 Task: Look for space in Castro, Brazil from 1st July, 2023 to 3rd July, 2023 for 1 adult in price range Rs.5000 to Rs.15000. Place can be private room with 1  bedroom having 1 bed and 1 bathroom. Property type can be house, flat, guest house, hotel. Amenities needed are: wifi. Booking option can be shelf check-in. Required host language is Spanish.
Action: Mouse moved to (555, 113)
Screenshot: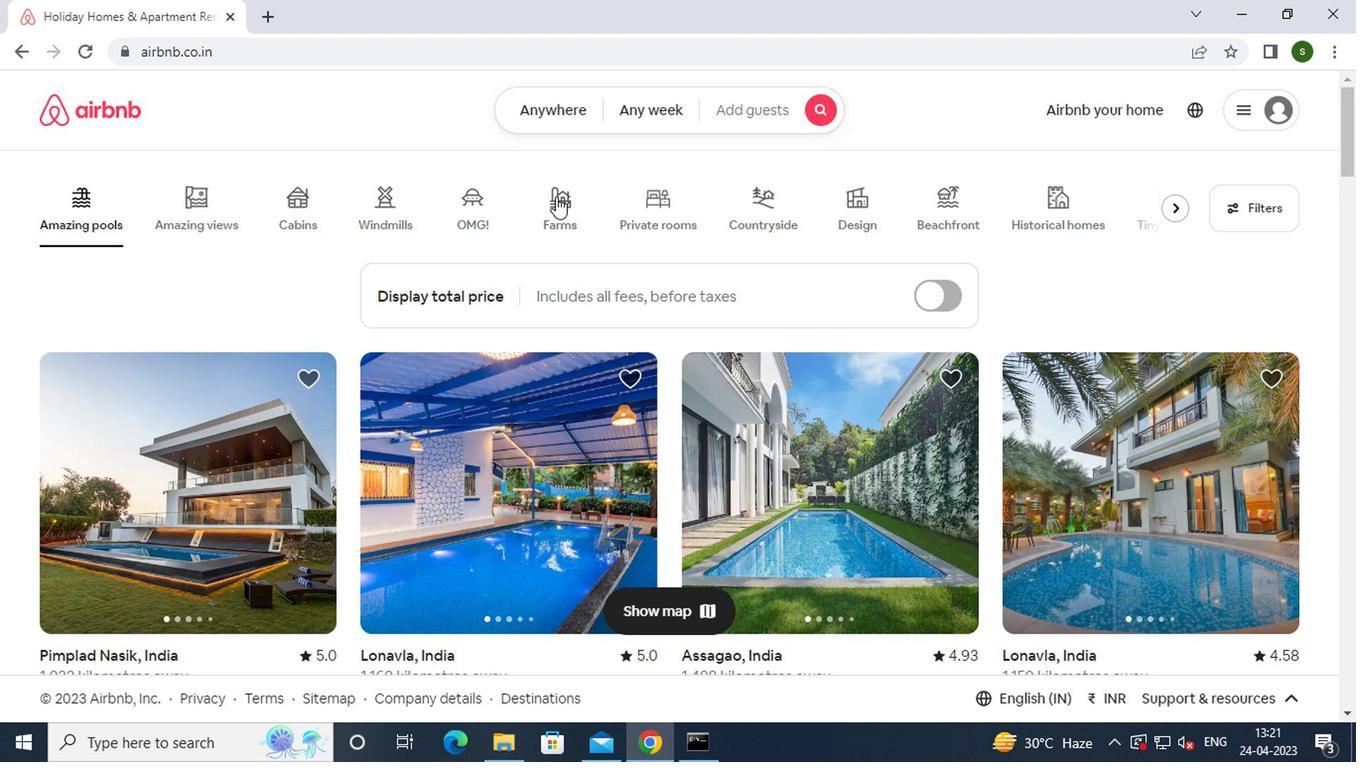 
Action: Mouse pressed left at (555, 113)
Screenshot: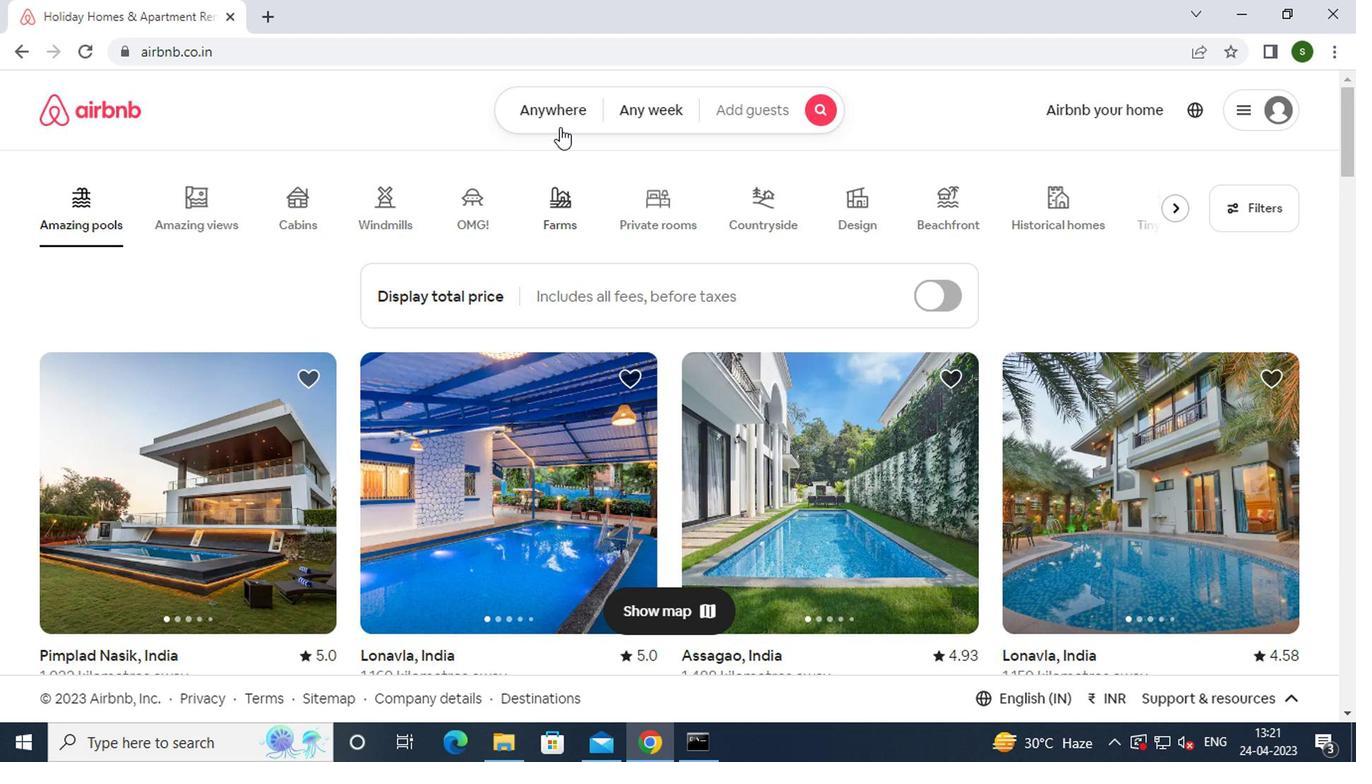 
Action: Mouse moved to (310, 190)
Screenshot: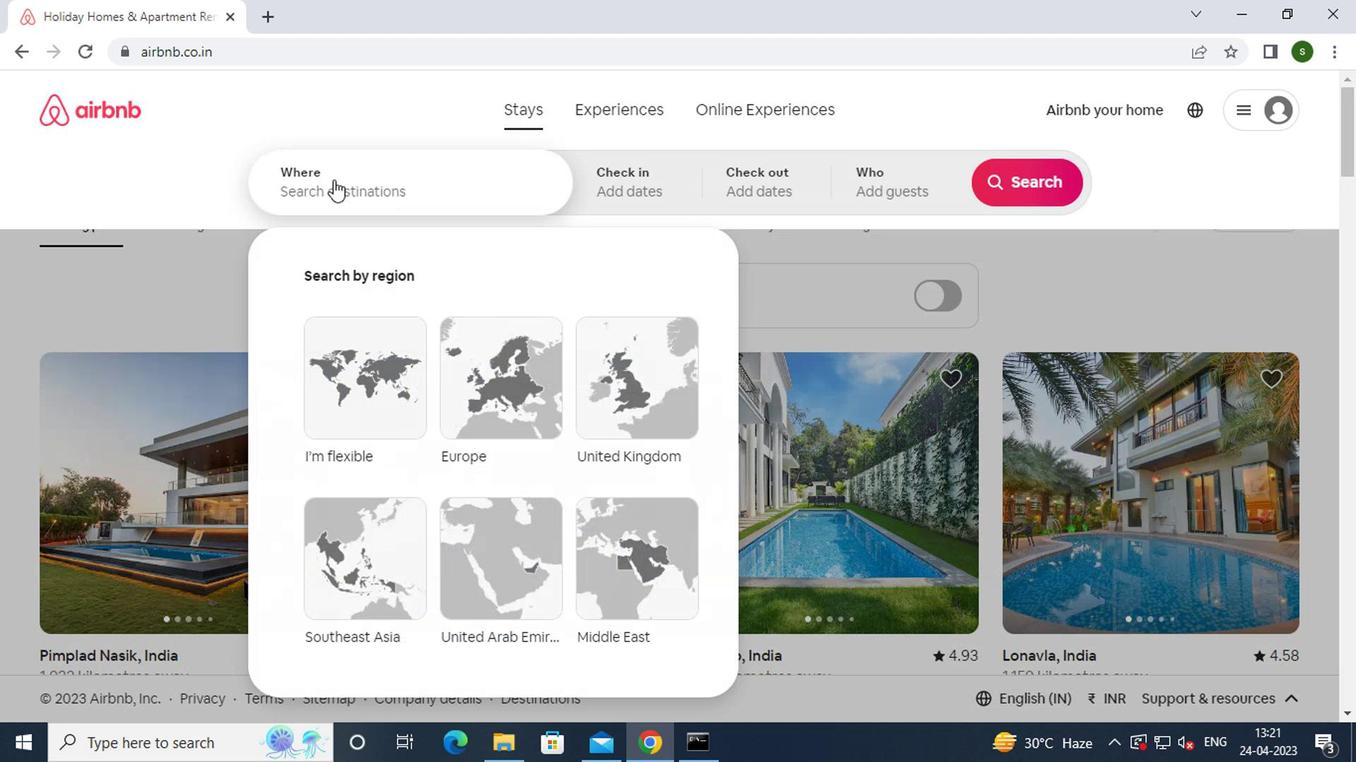 
Action: Mouse pressed left at (310, 190)
Screenshot: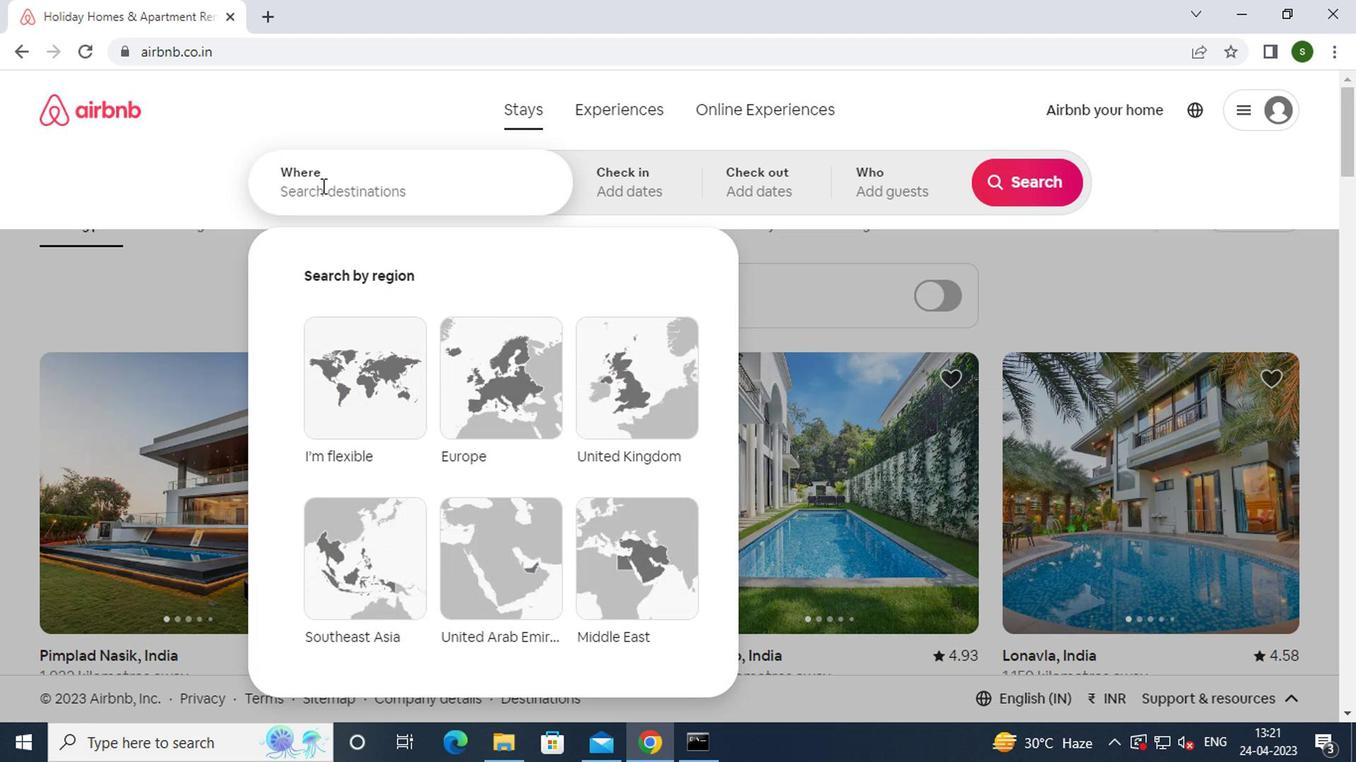 
Action: Key pressed c<Key.caps_lock>astro,<Key.space><Key.caps_lock>b<Key.caps_lock>razil<Key.enter>
Screenshot: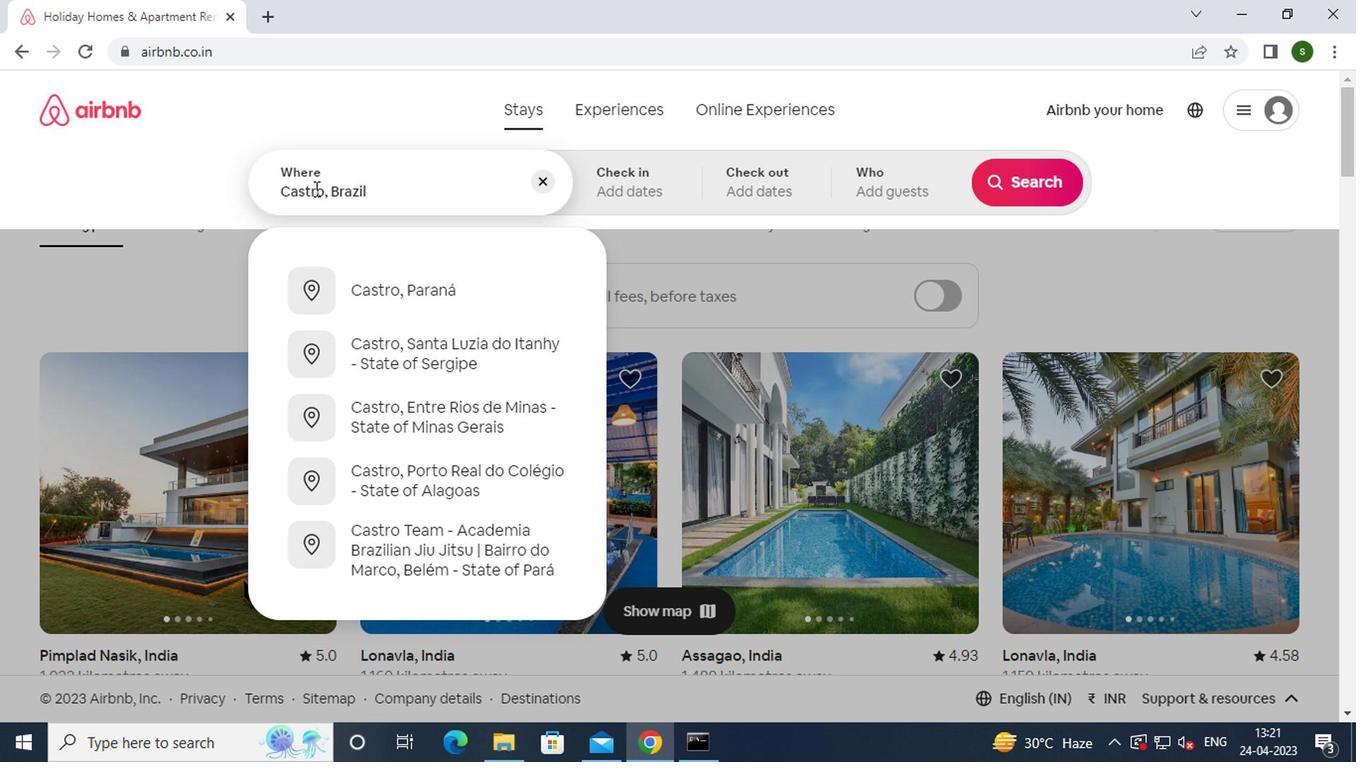 
Action: Mouse moved to (1008, 346)
Screenshot: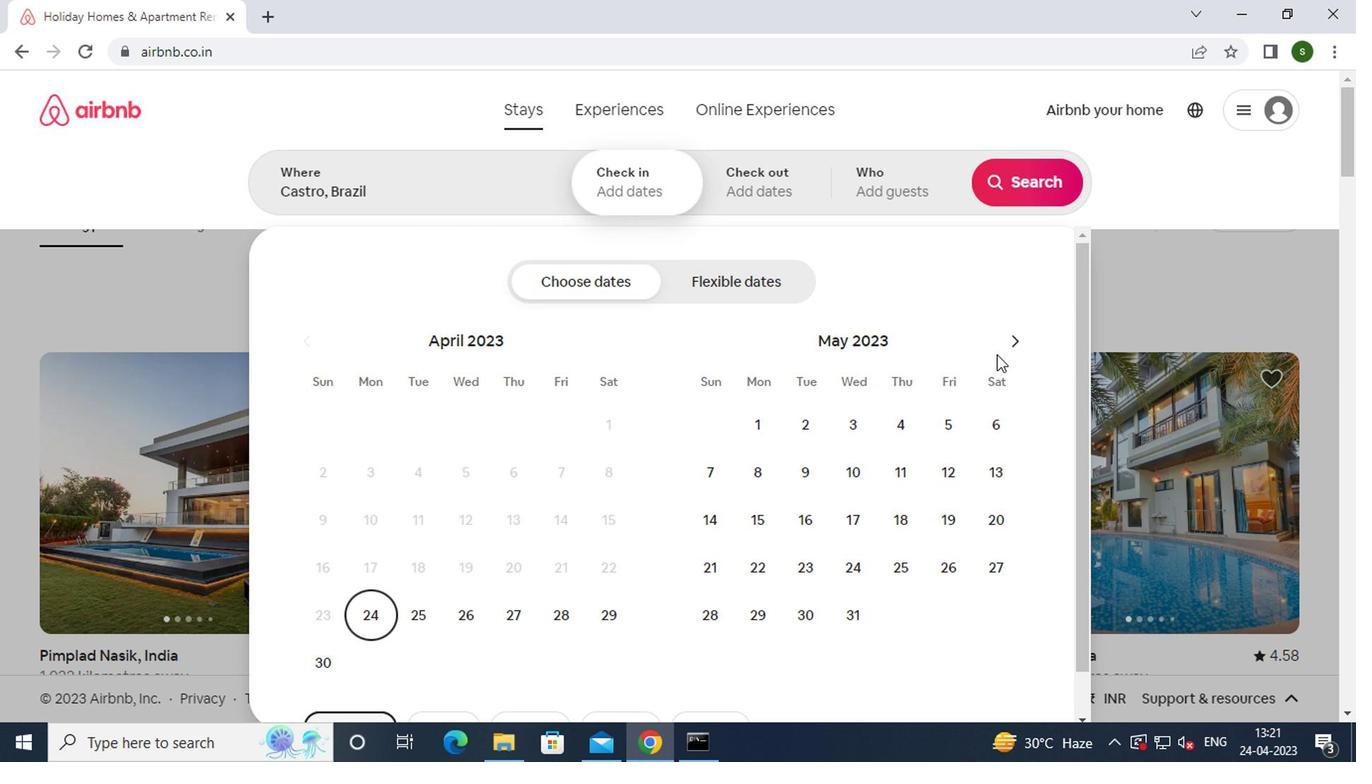 
Action: Mouse pressed left at (1008, 346)
Screenshot: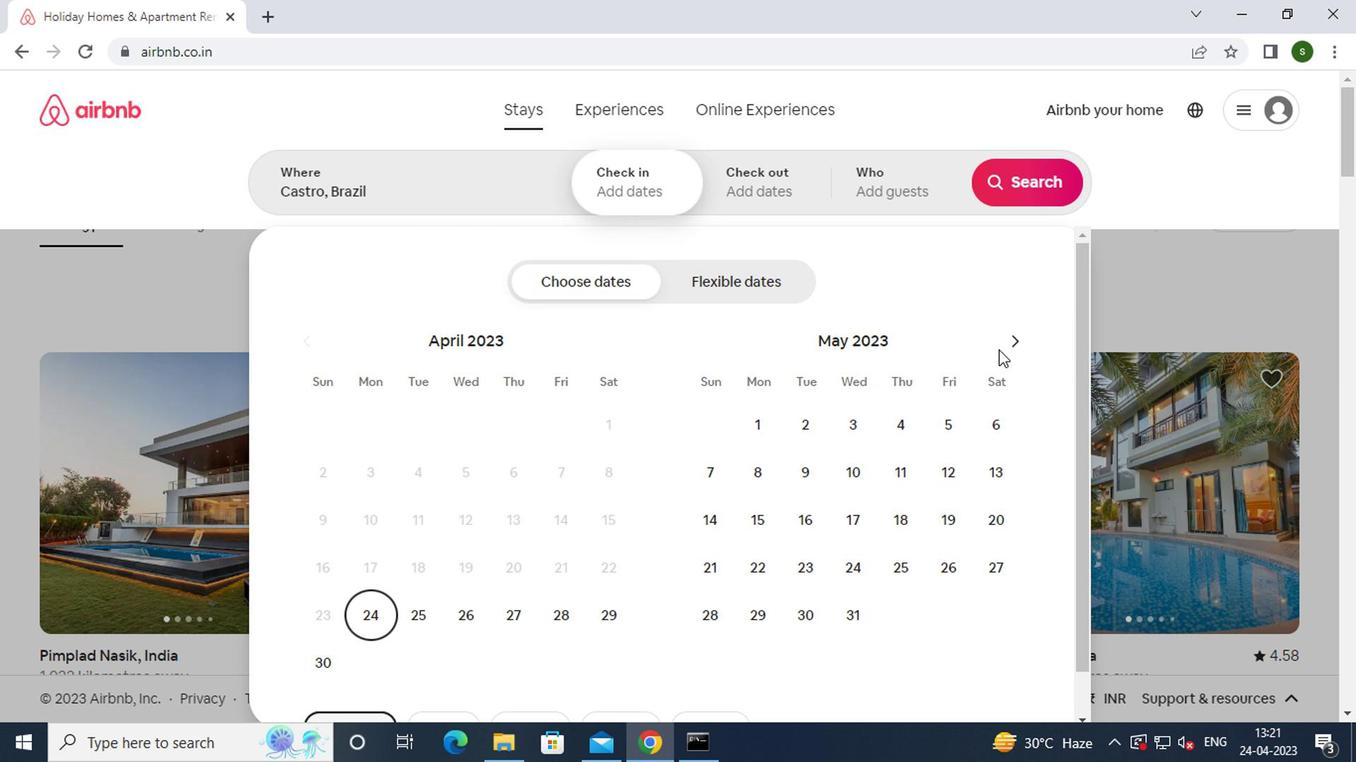 
Action: Mouse pressed left at (1008, 346)
Screenshot: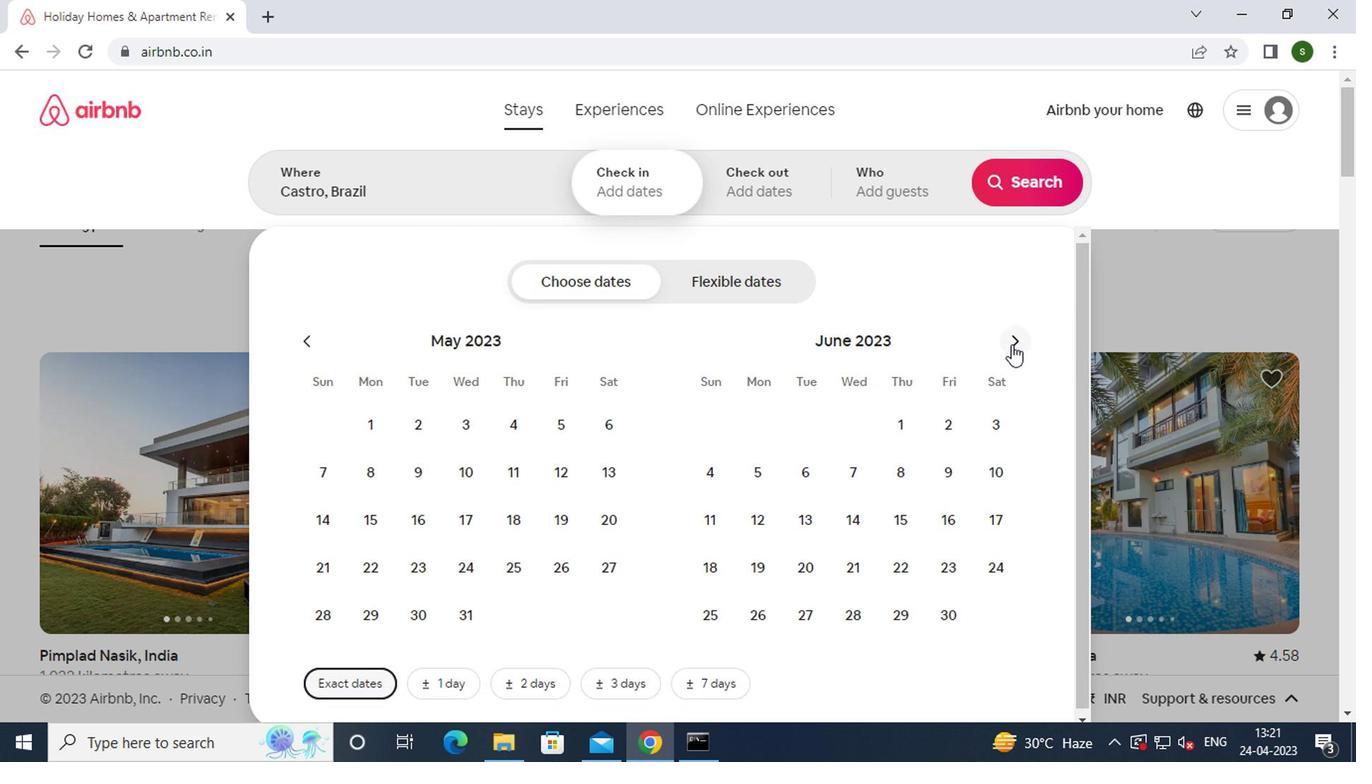 
Action: Mouse moved to (995, 419)
Screenshot: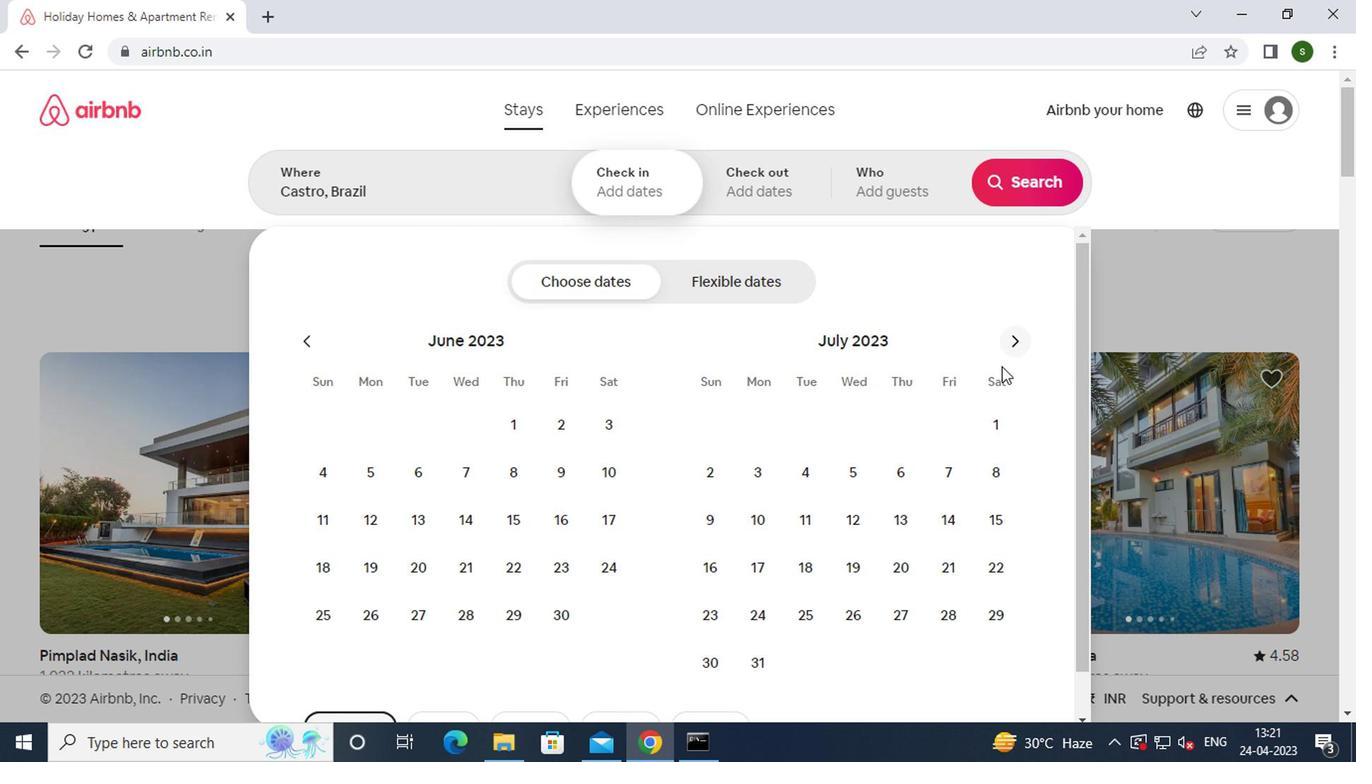 
Action: Mouse pressed left at (995, 419)
Screenshot: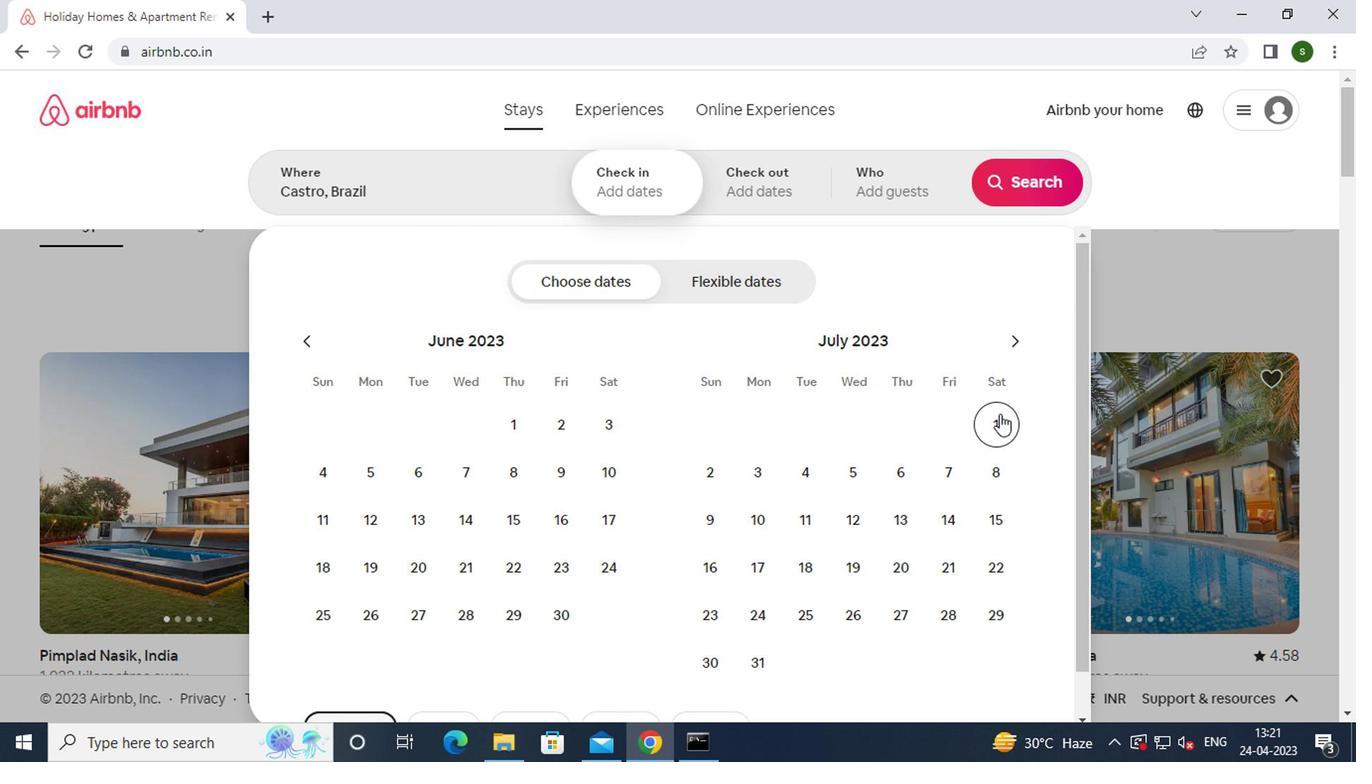 
Action: Mouse moved to (768, 480)
Screenshot: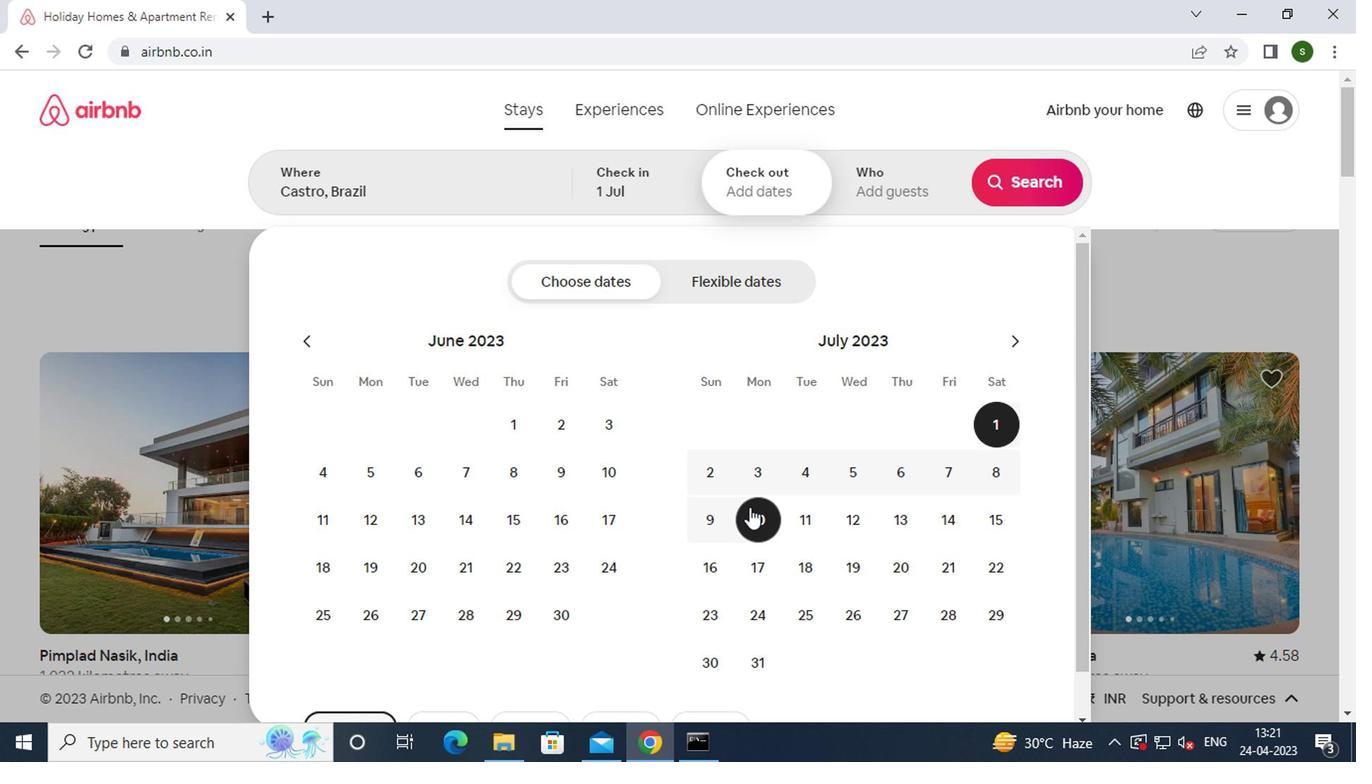 
Action: Mouse pressed left at (768, 480)
Screenshot: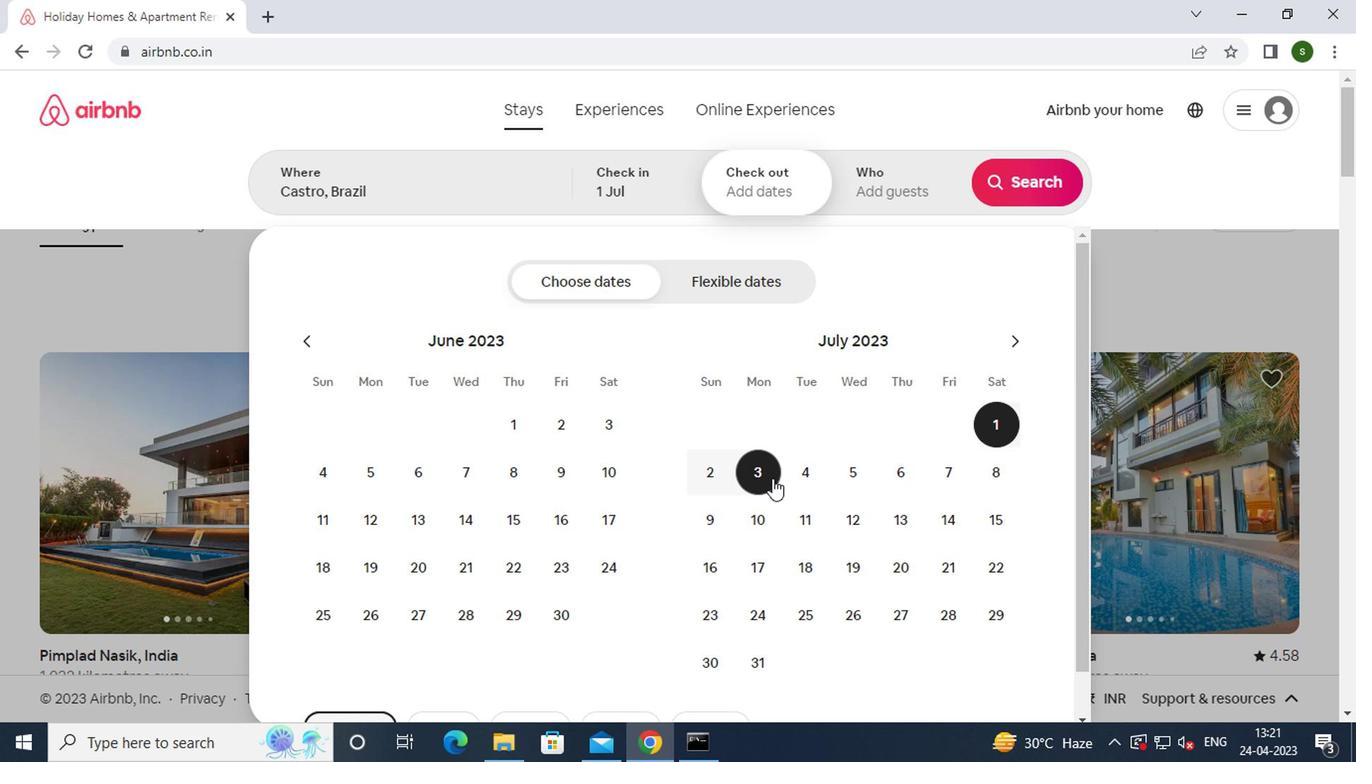 
Action: Mouse moved to (906, 187)
Screenshot: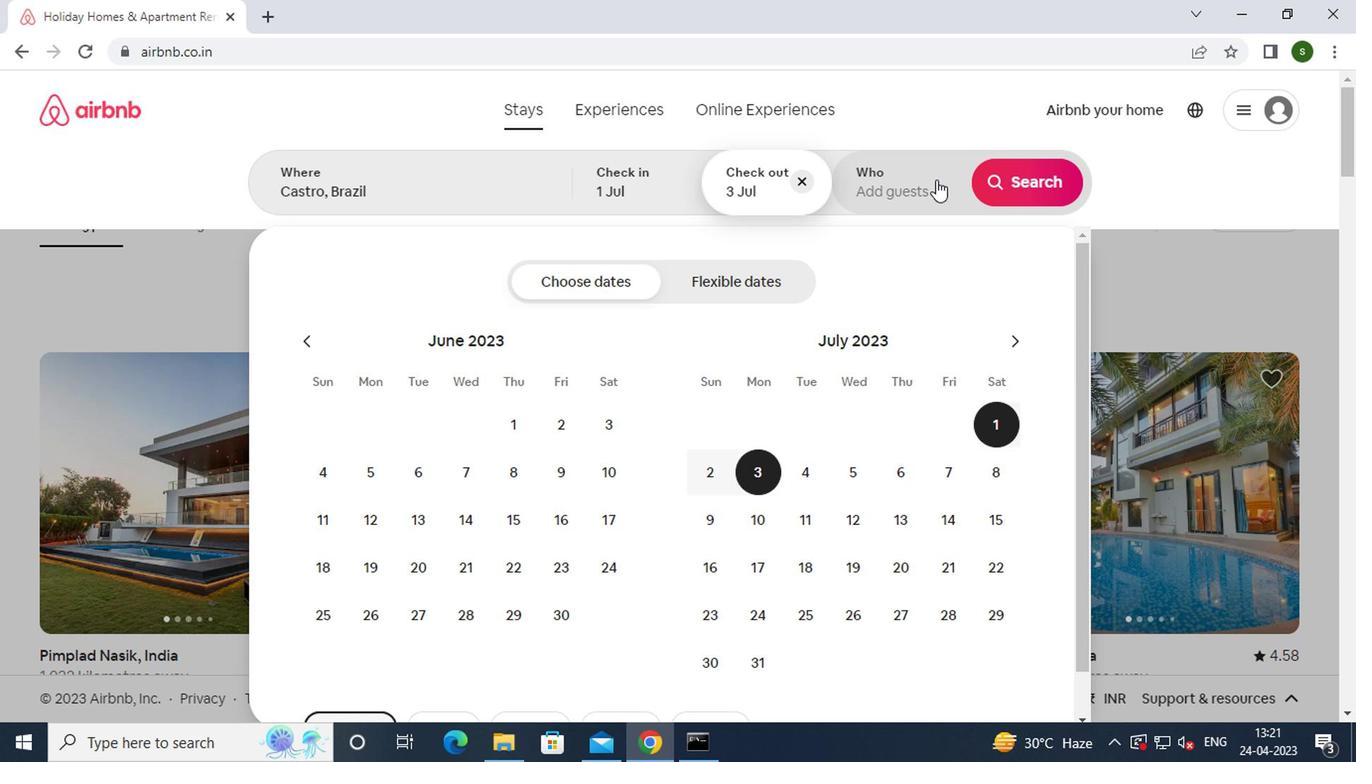 
Action: Mouse pressed left at (906, 187)
Screenshot: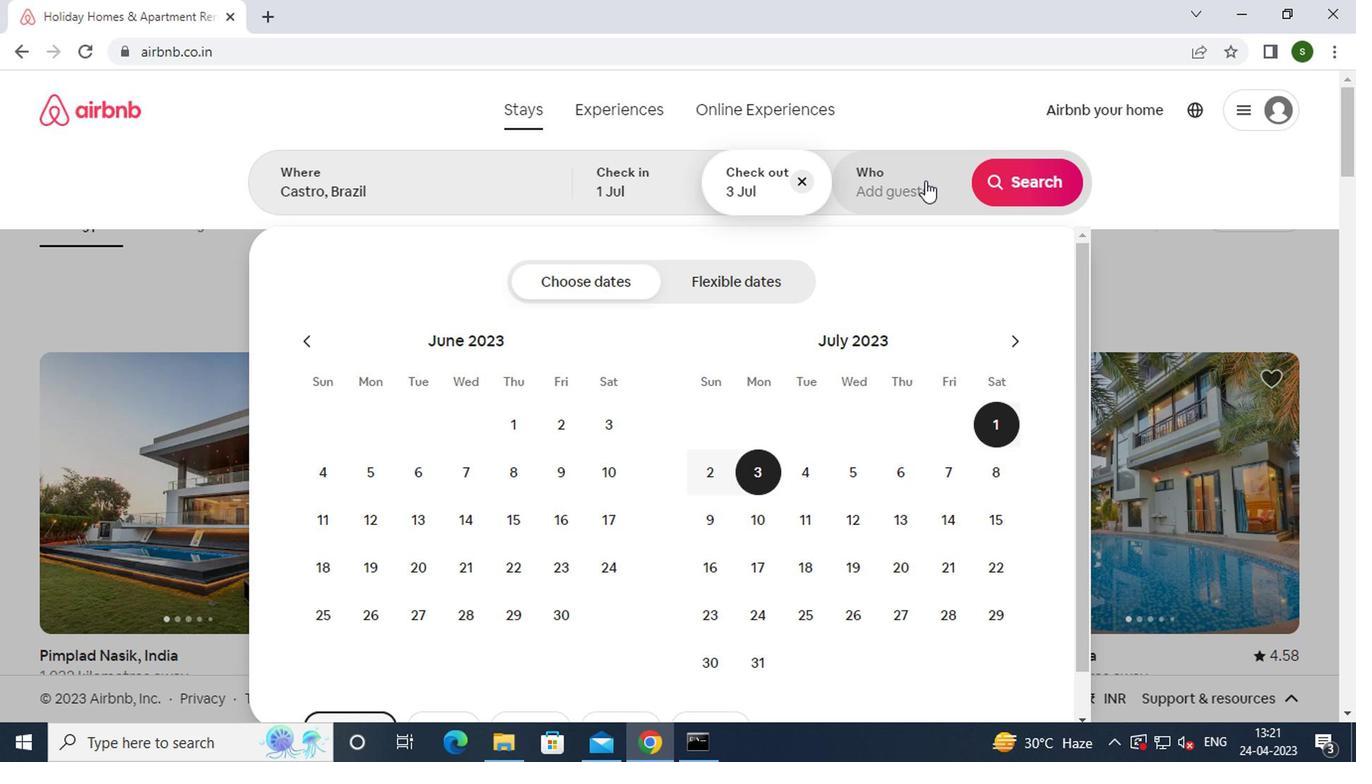 
Action: Mouse moved to (1032, 281)
Screenshot: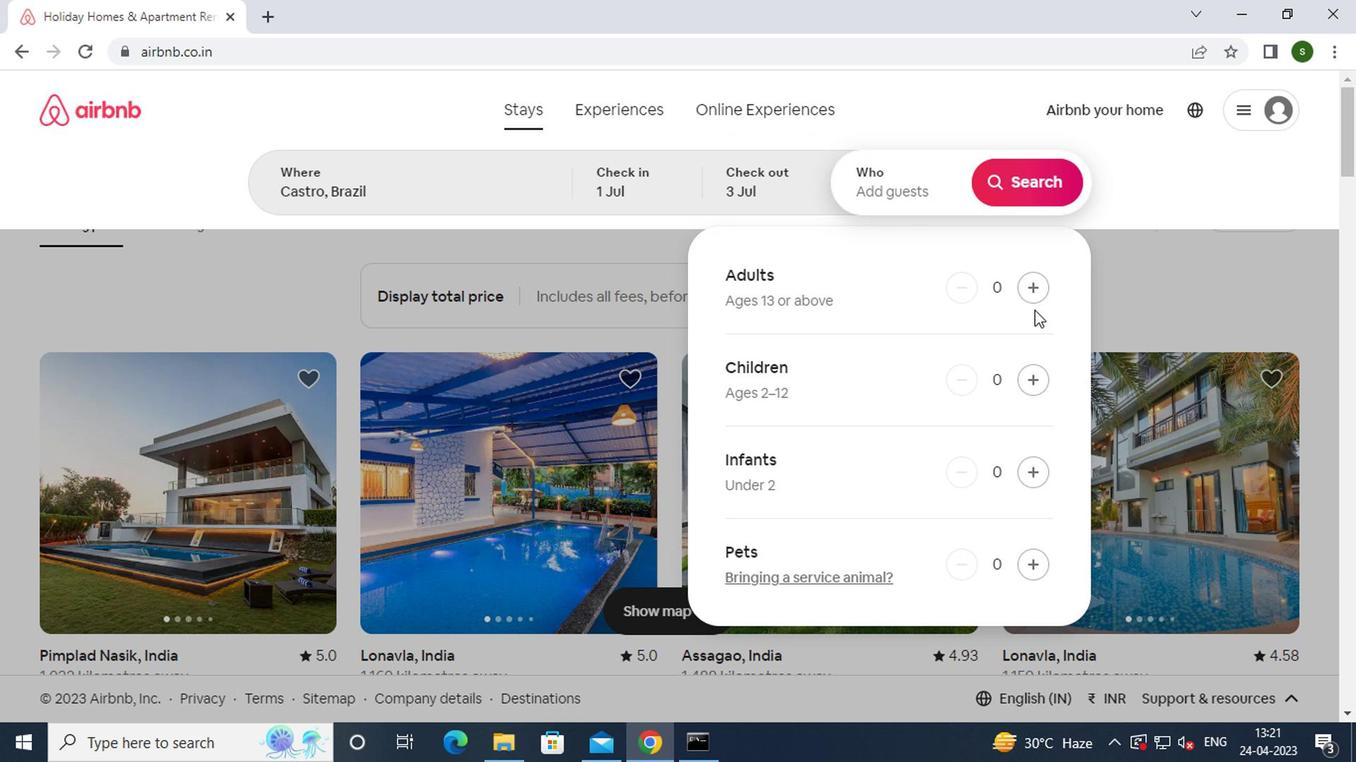
Action: Mouse pressed left at (1032, 281)
Screenshot: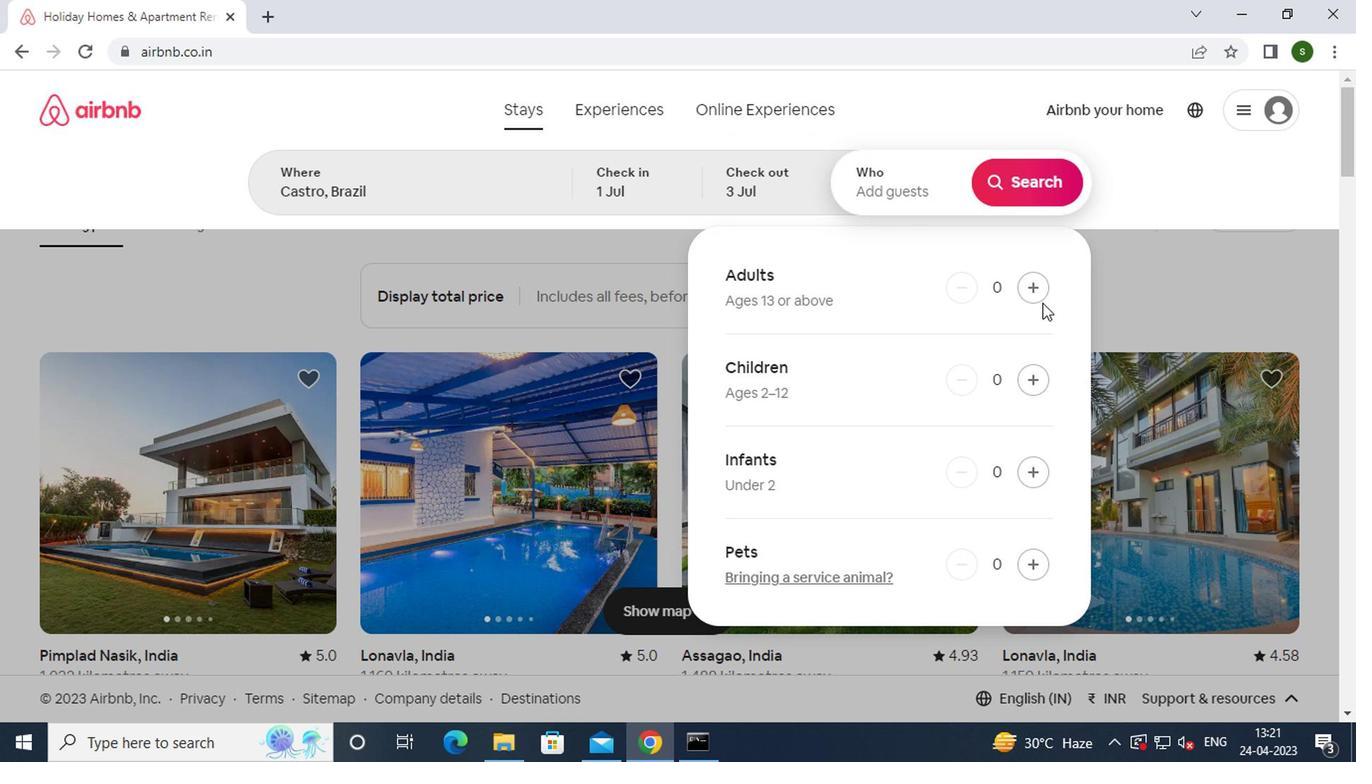 
Action: Mouse moved to (1027, 194)
Screenshot: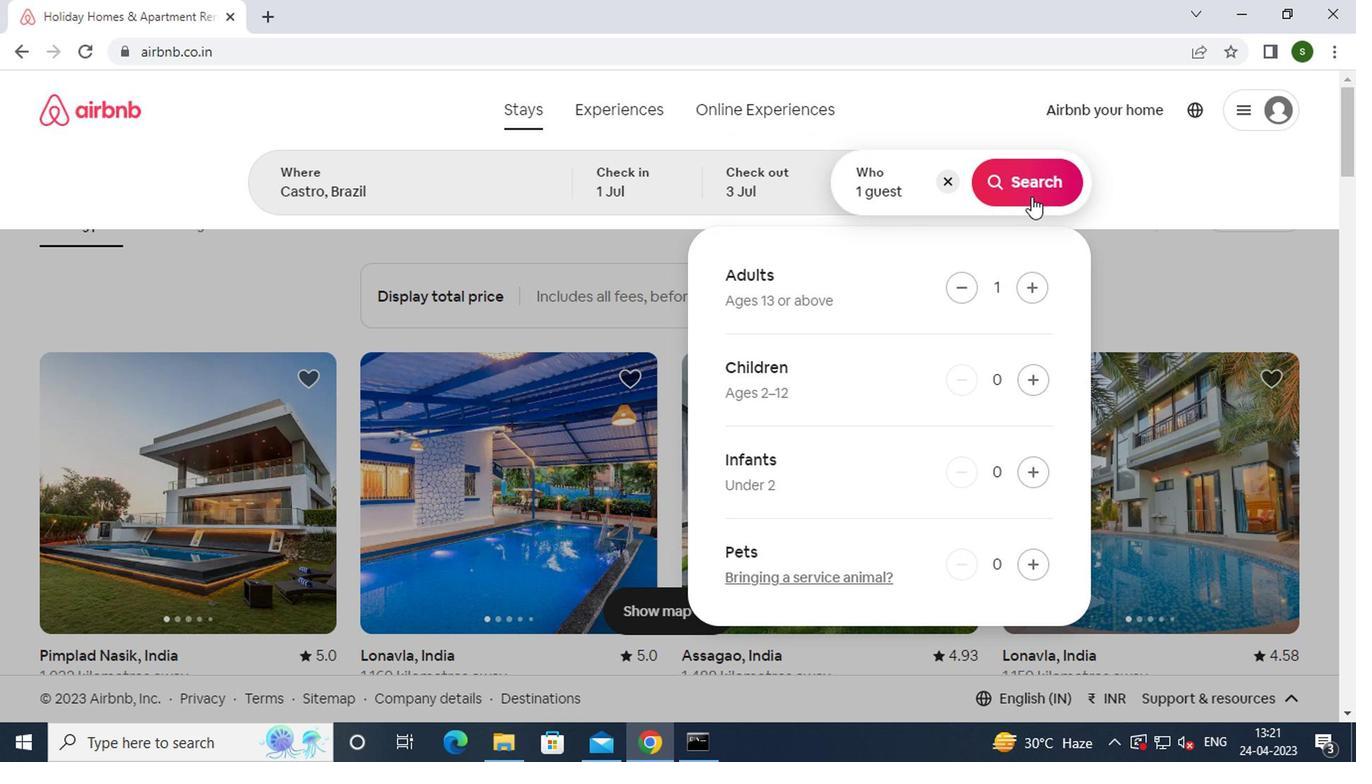 
Action: Mouse pressed left at (1027, 194)
Screenshot: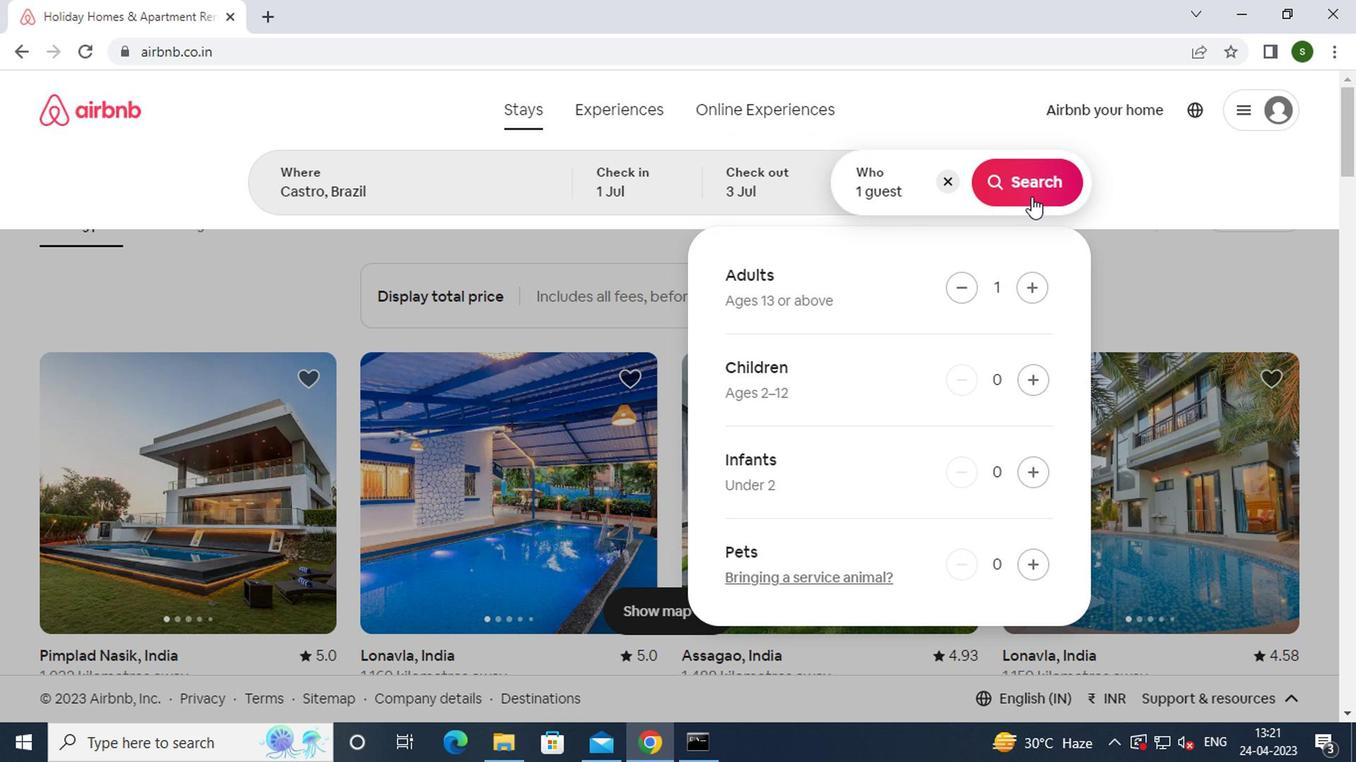 
Action: Mouse moved to (1253, 192)
Screenshot: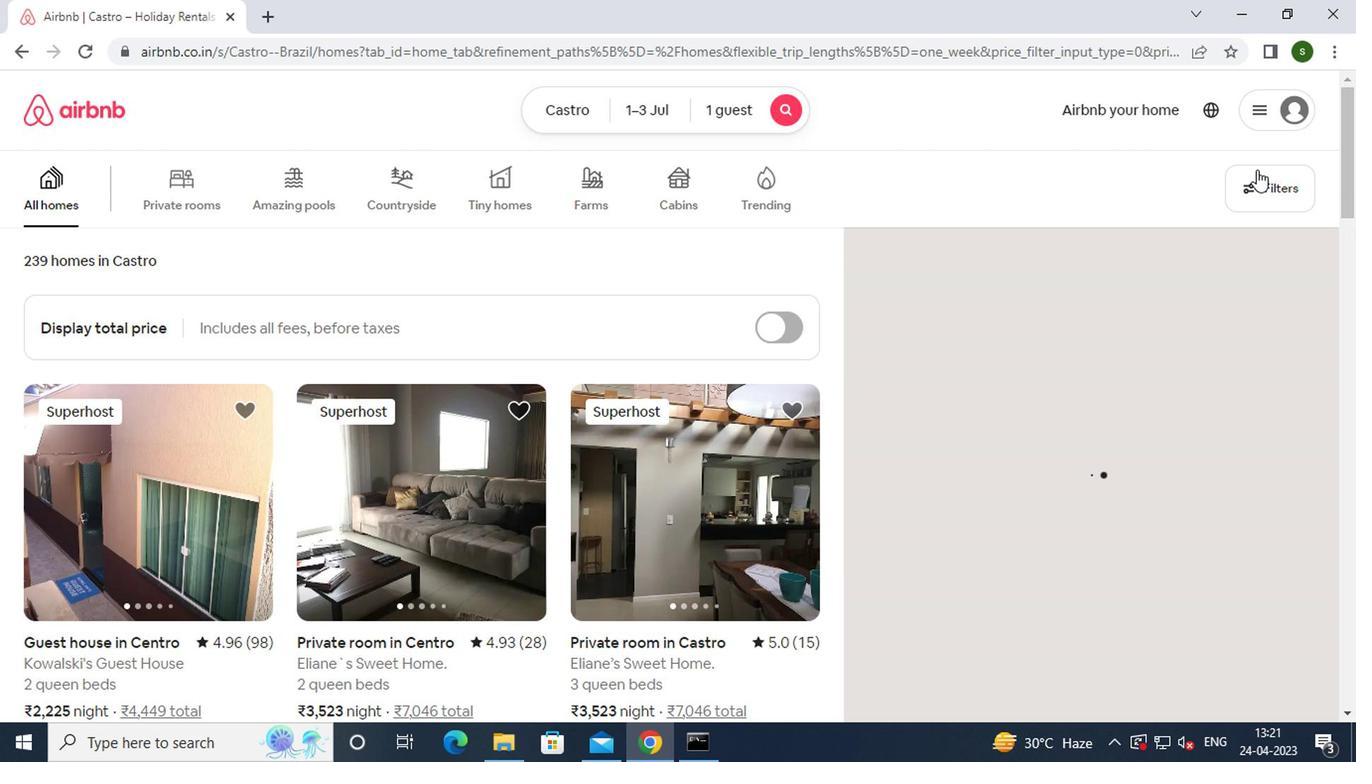 
Action: Mouse pressed left at (1253, 192)
Screenshot: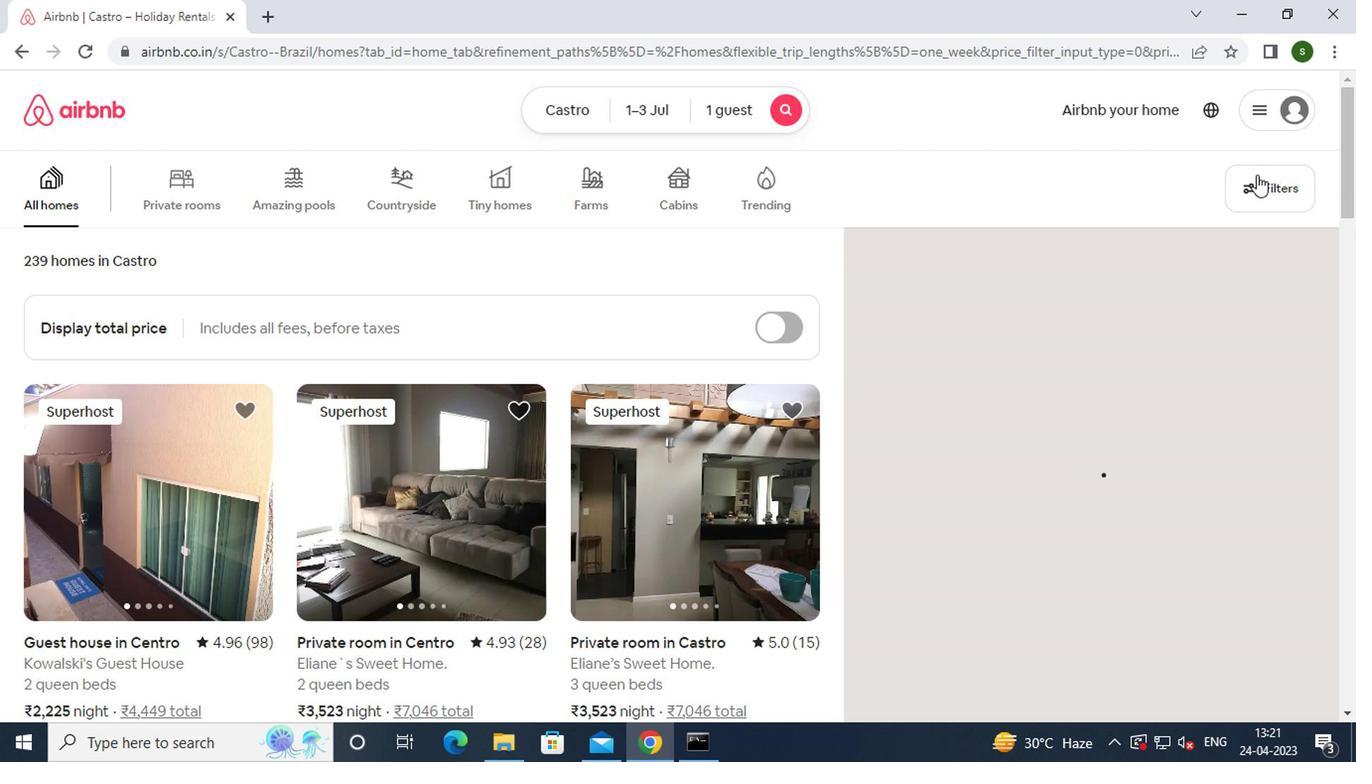 
Action: Mouse moved to (430, 425)
Screenshot: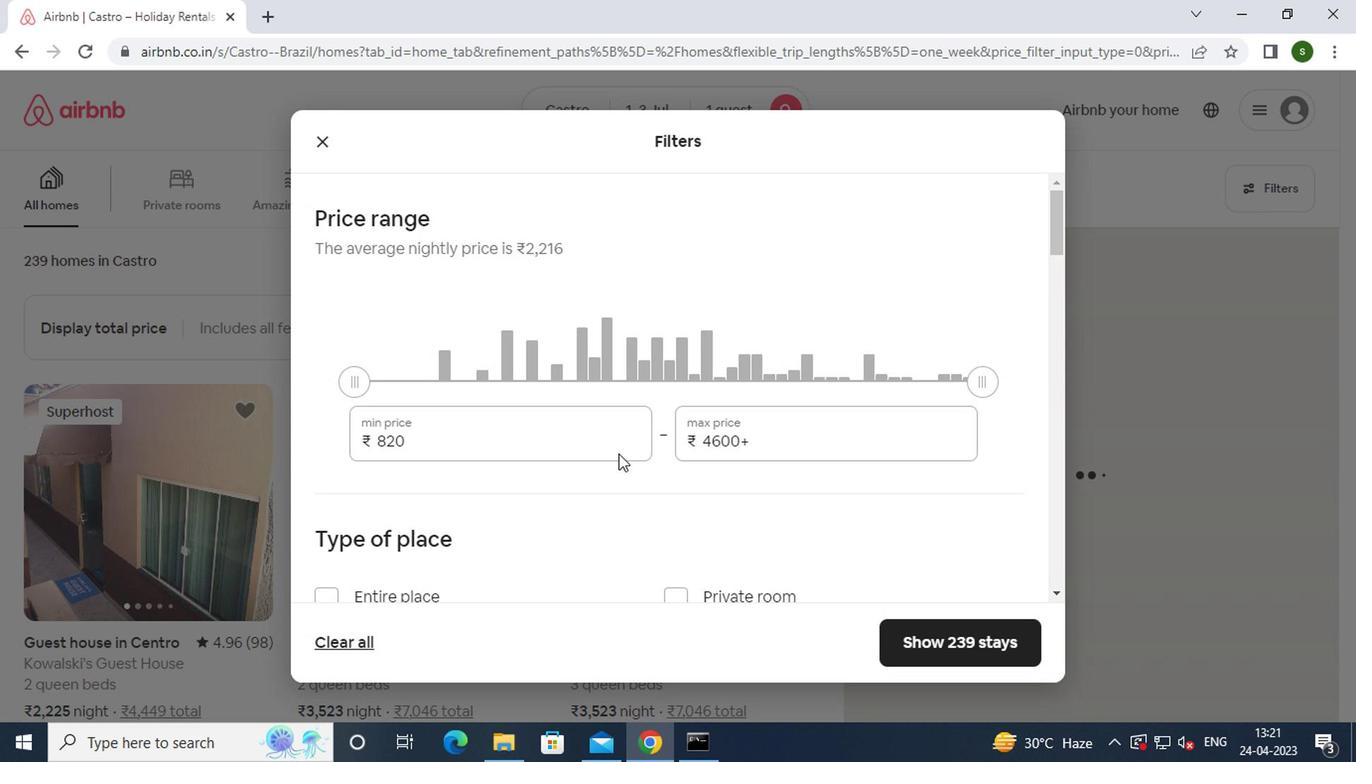 
Action: Mouse pressed left at (430, 425)
Screenshot: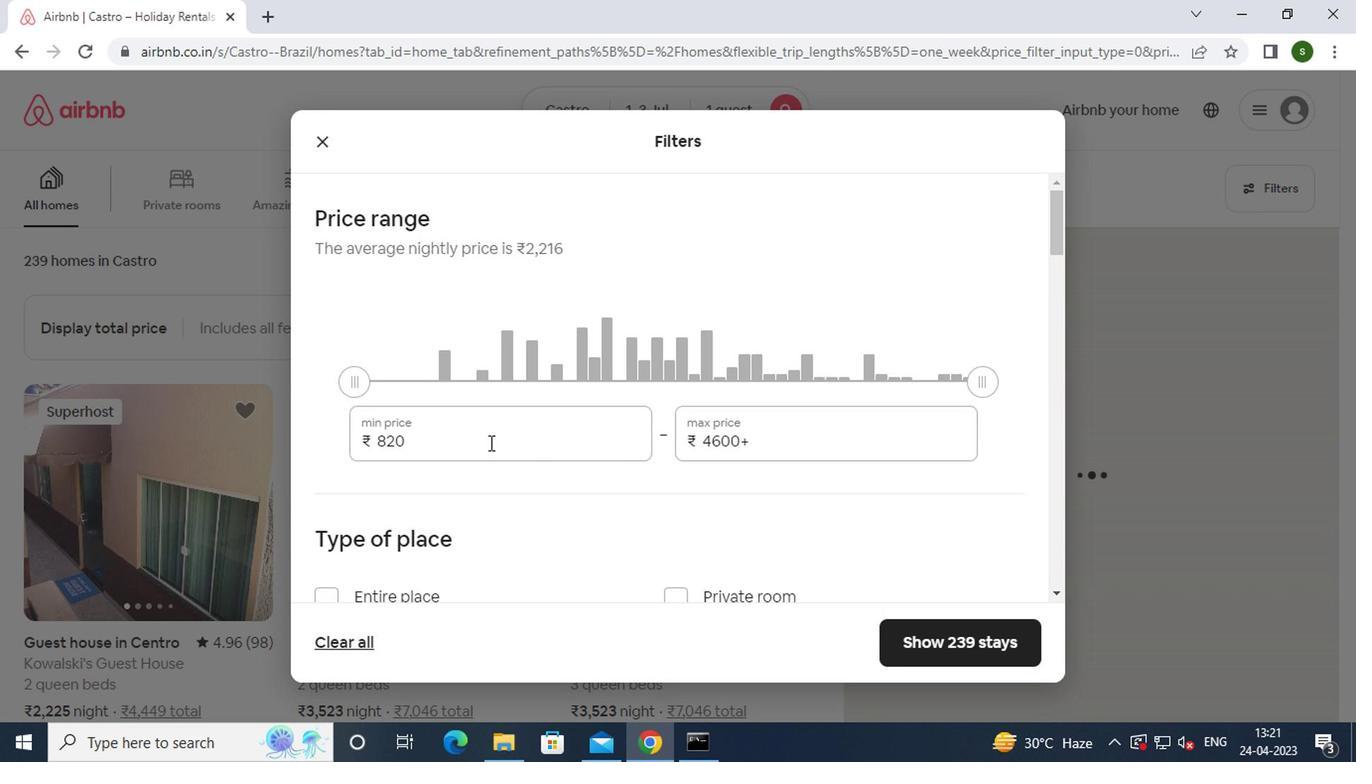 
Action: Mouse moved to (433, 438)
Screenshot: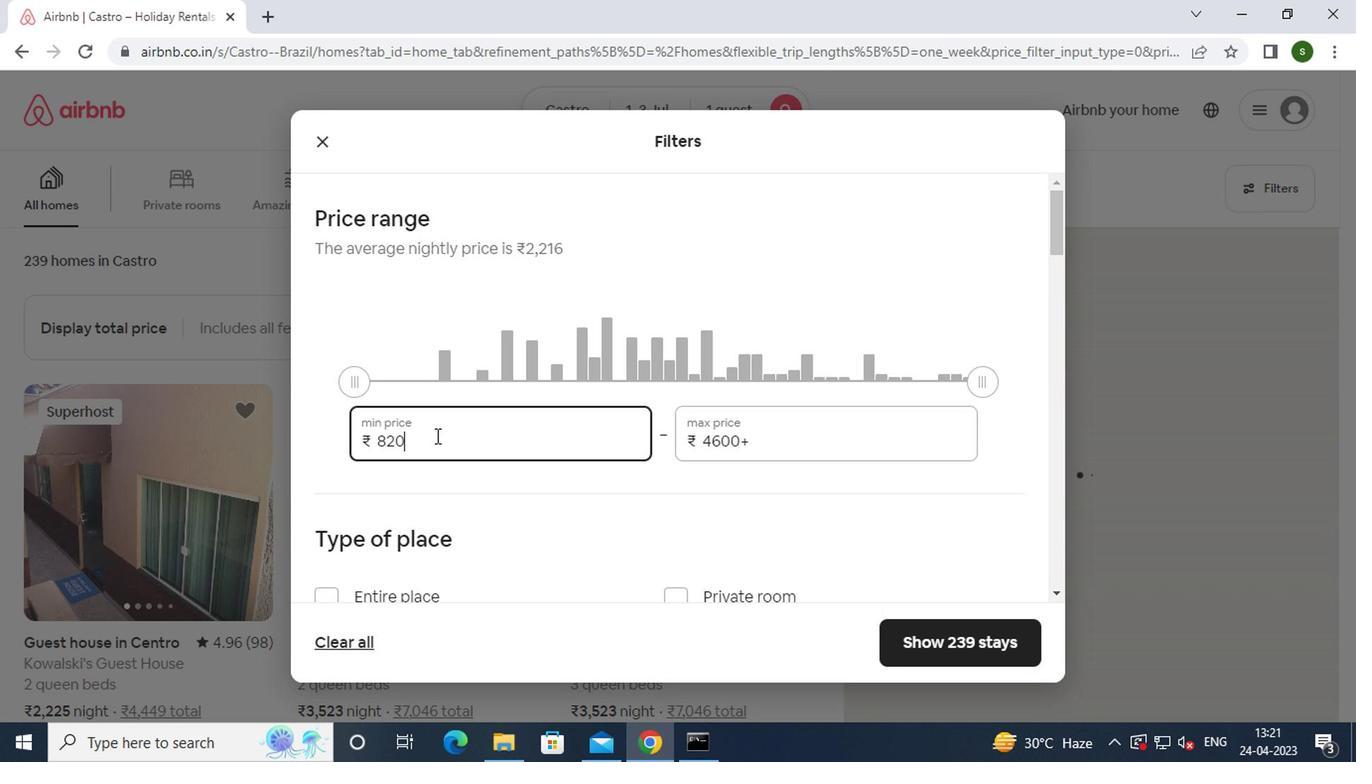 
Action: Key pressed <Key.backspace><Key.backspace><Key.backspace><Key.backspace><Key.backspace><Key.backspace><Key.backspace><Key.backspace>5000
Screenshot: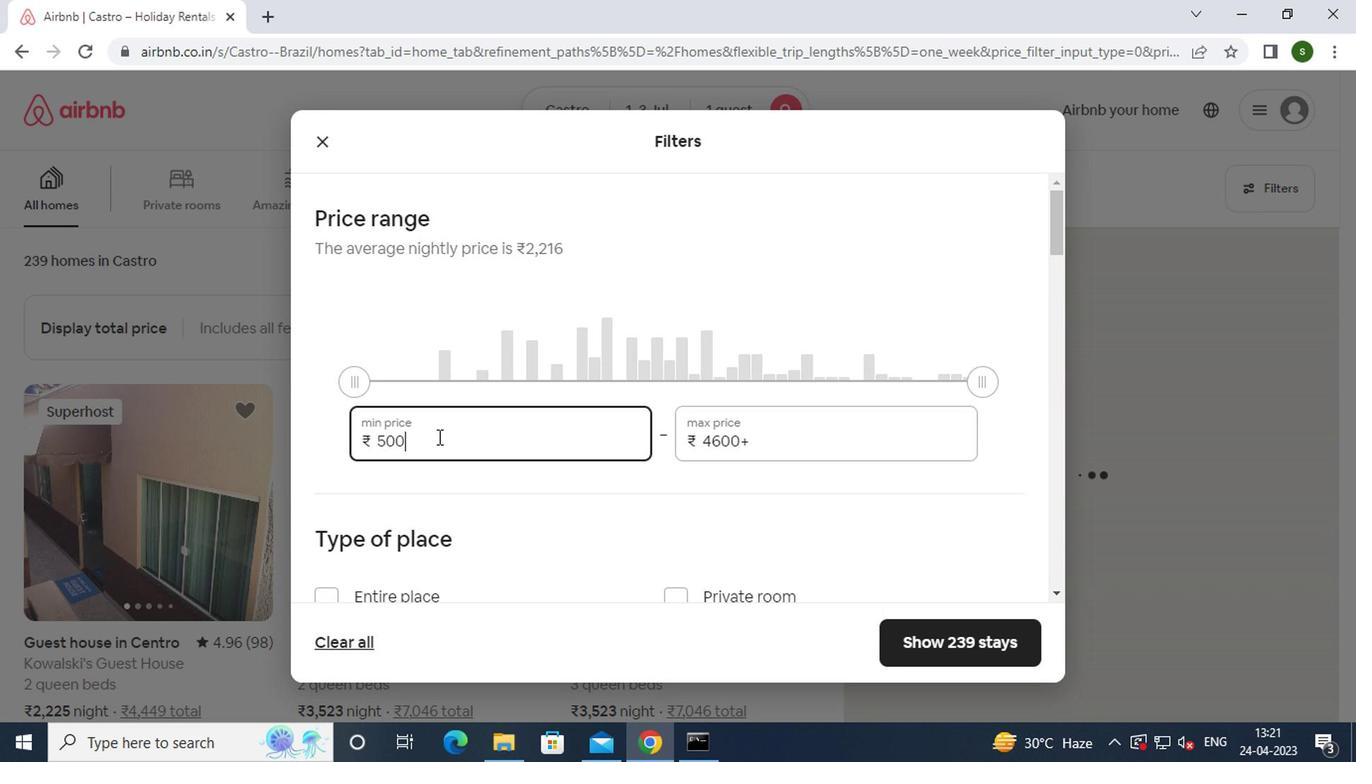 
Action: Mouse moved to (755, 448)
Screenshot: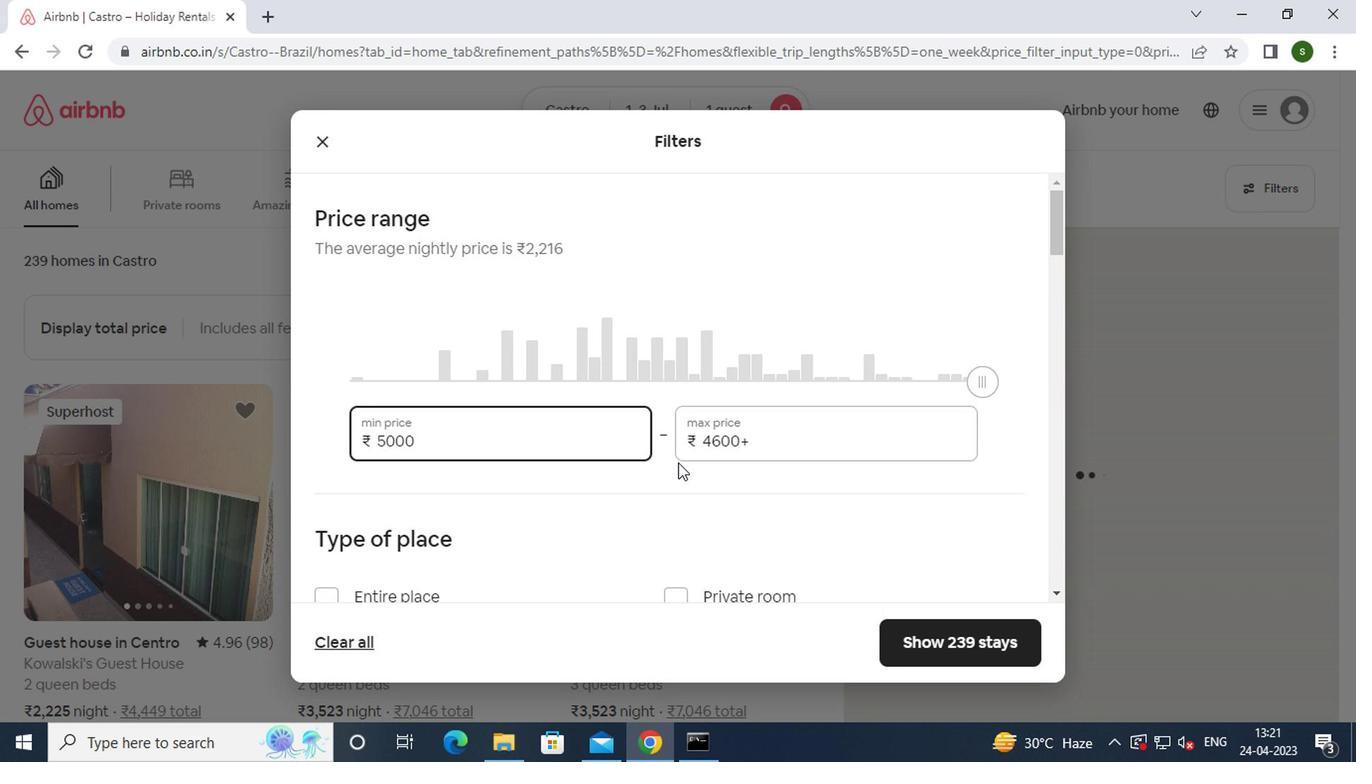 
Action: Mouse pressed left at (755, 448)
Screenshot: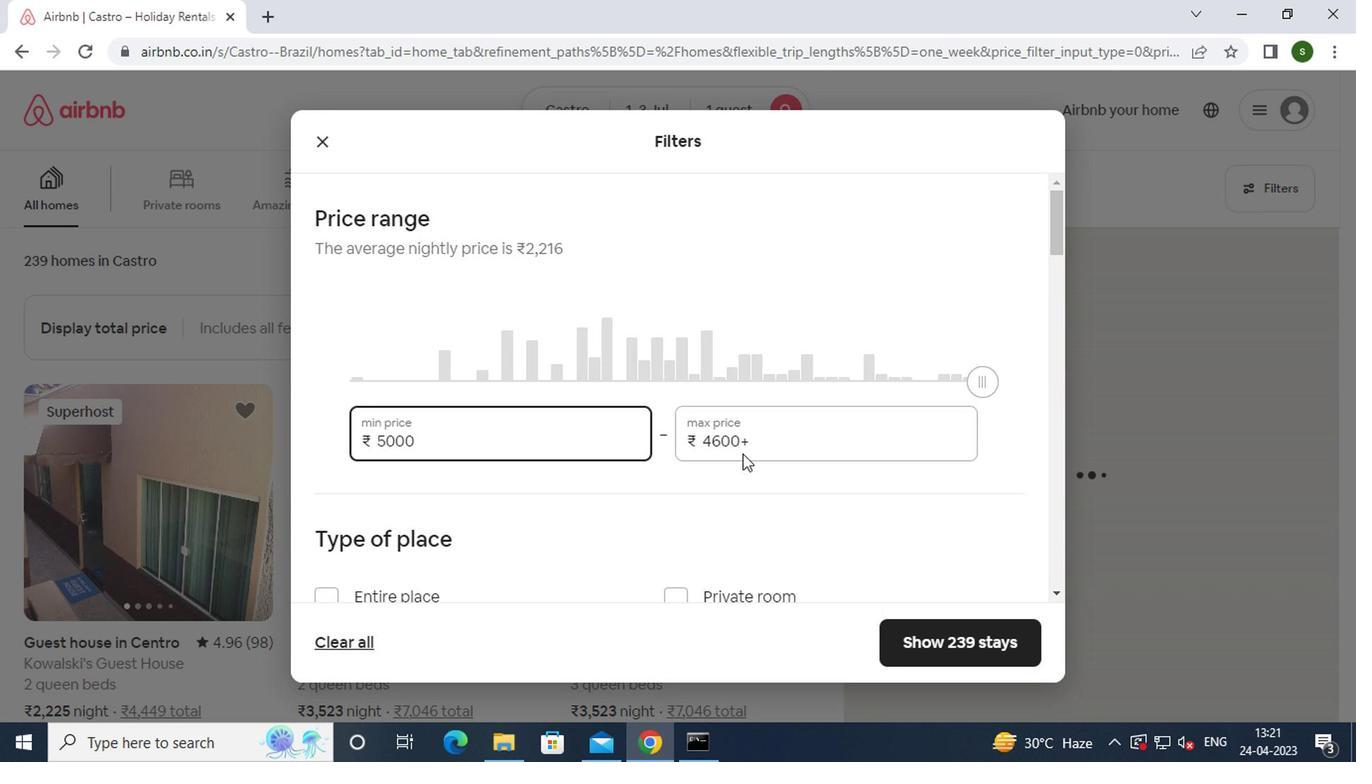 
Action: Key pressed <Key.backspace><Key.backspace><Key.backspace><Key.backspace><Key.backspace><Key.backspace><Key.backspace><Key.backspace><Key.backspace><Key.backspace><Key.backspace><Key.backspace>
Screenshot: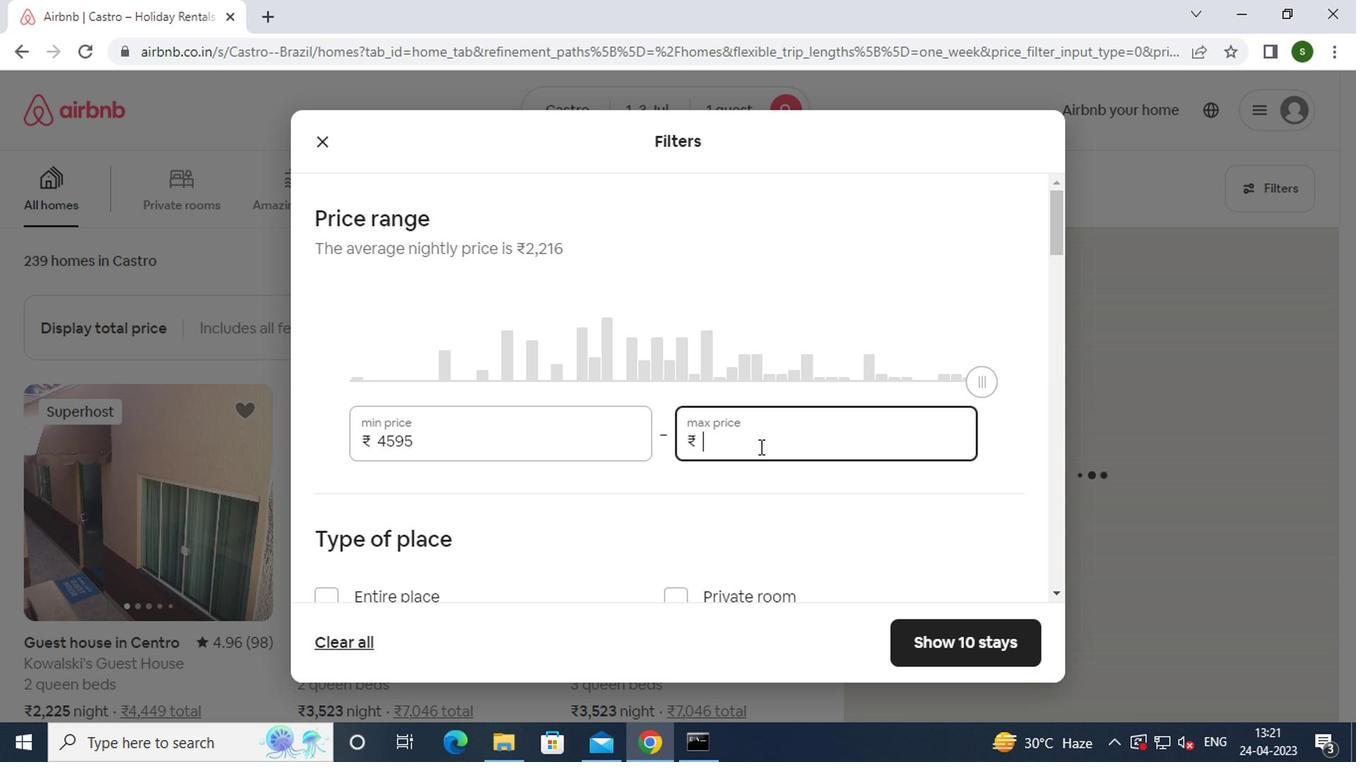 
Action: Mouse moved to (756, 447)
Screenshot: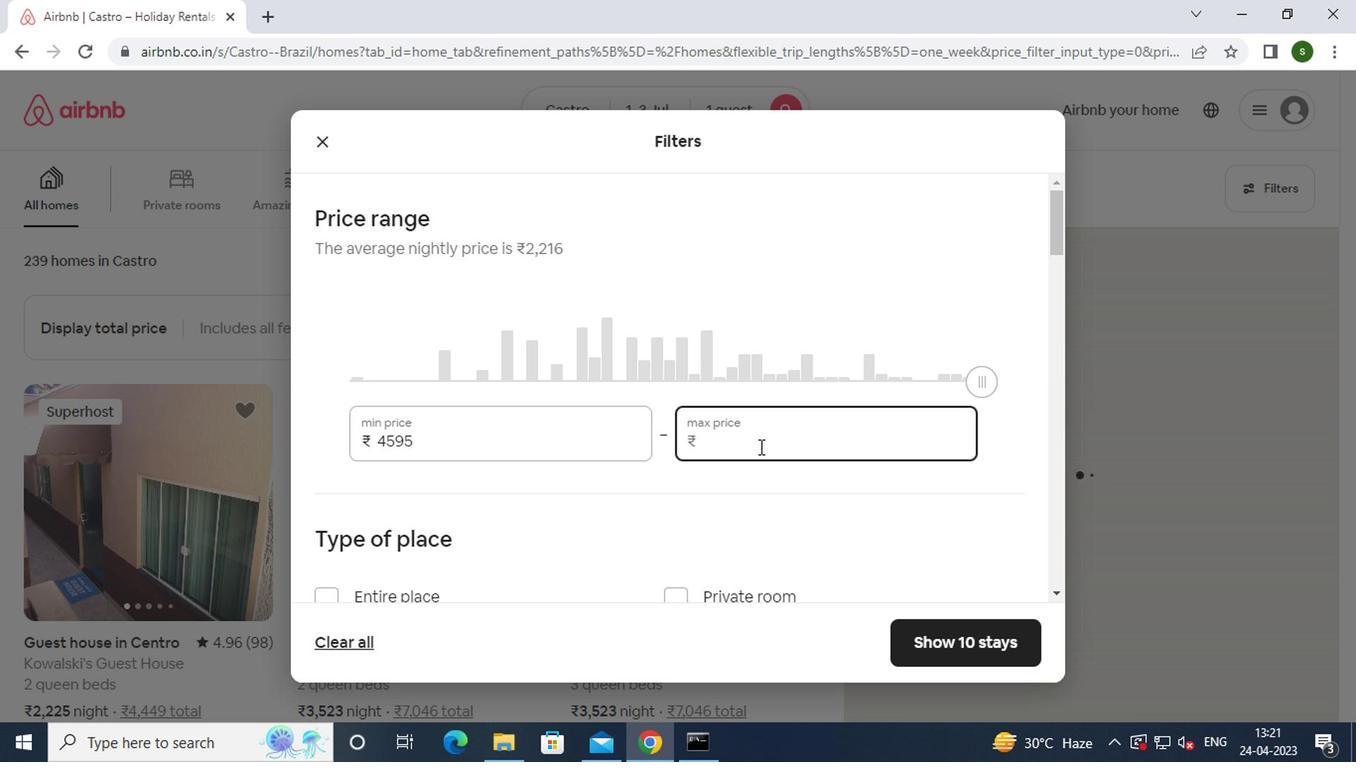 
Action: Key pressed 15000
Screenshot: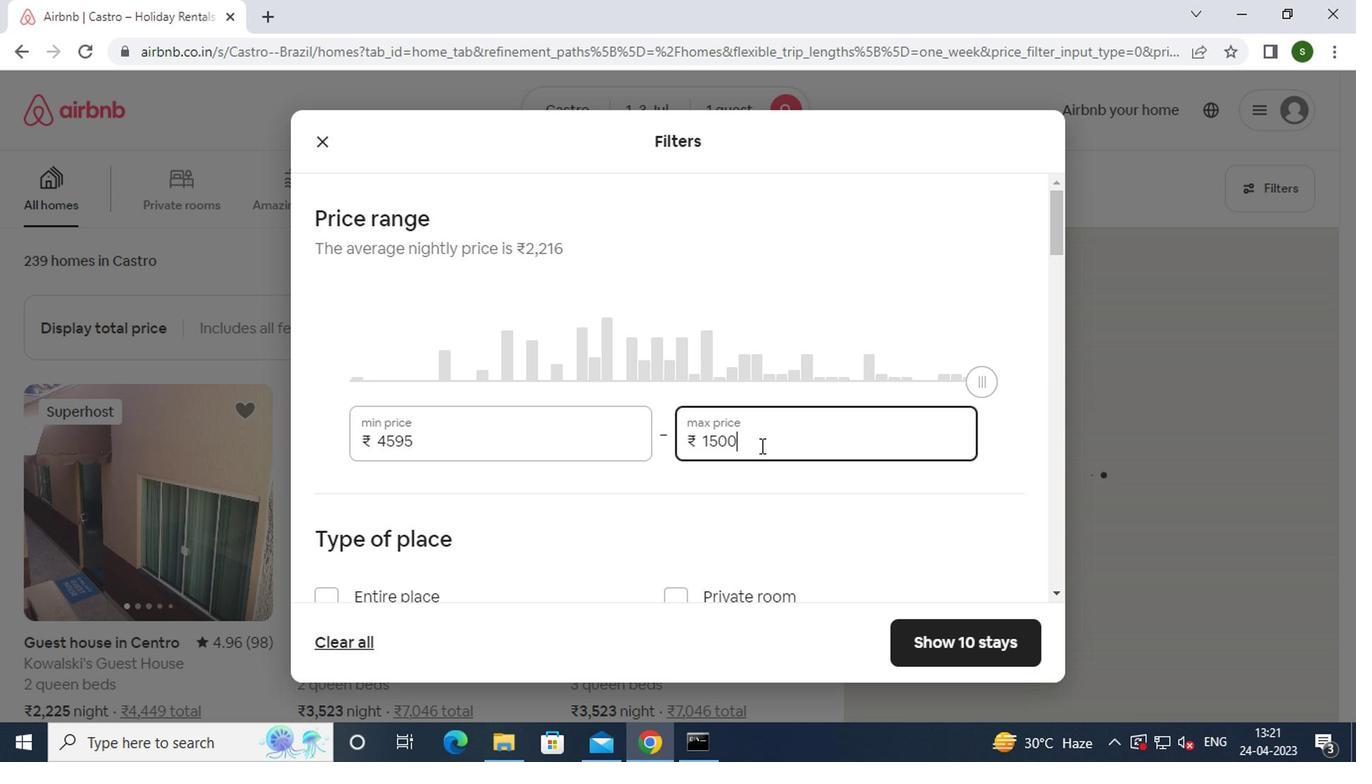 
Action: Mouse moved to (575, 507)
Screenshot: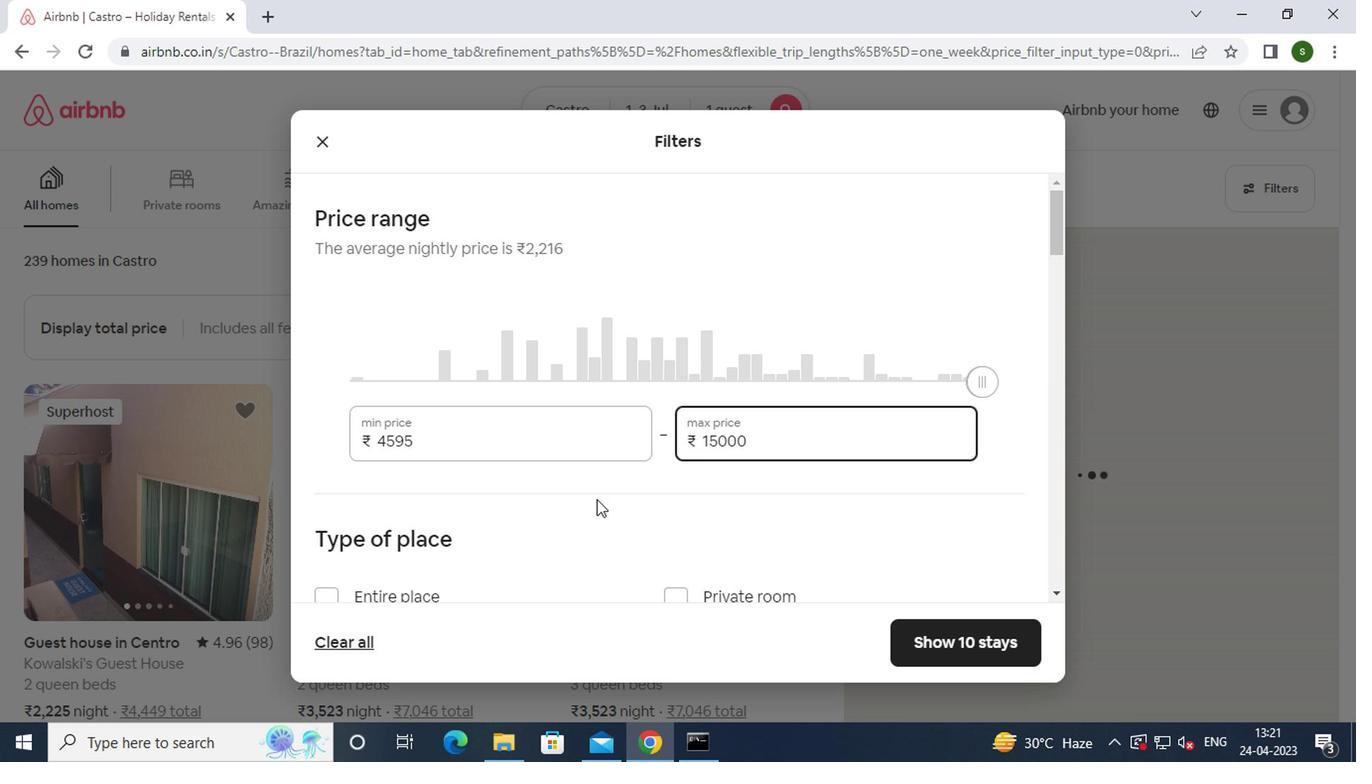 
Action: Mouse scrolled (575, 506) with delta (0, 0)
Screenshot: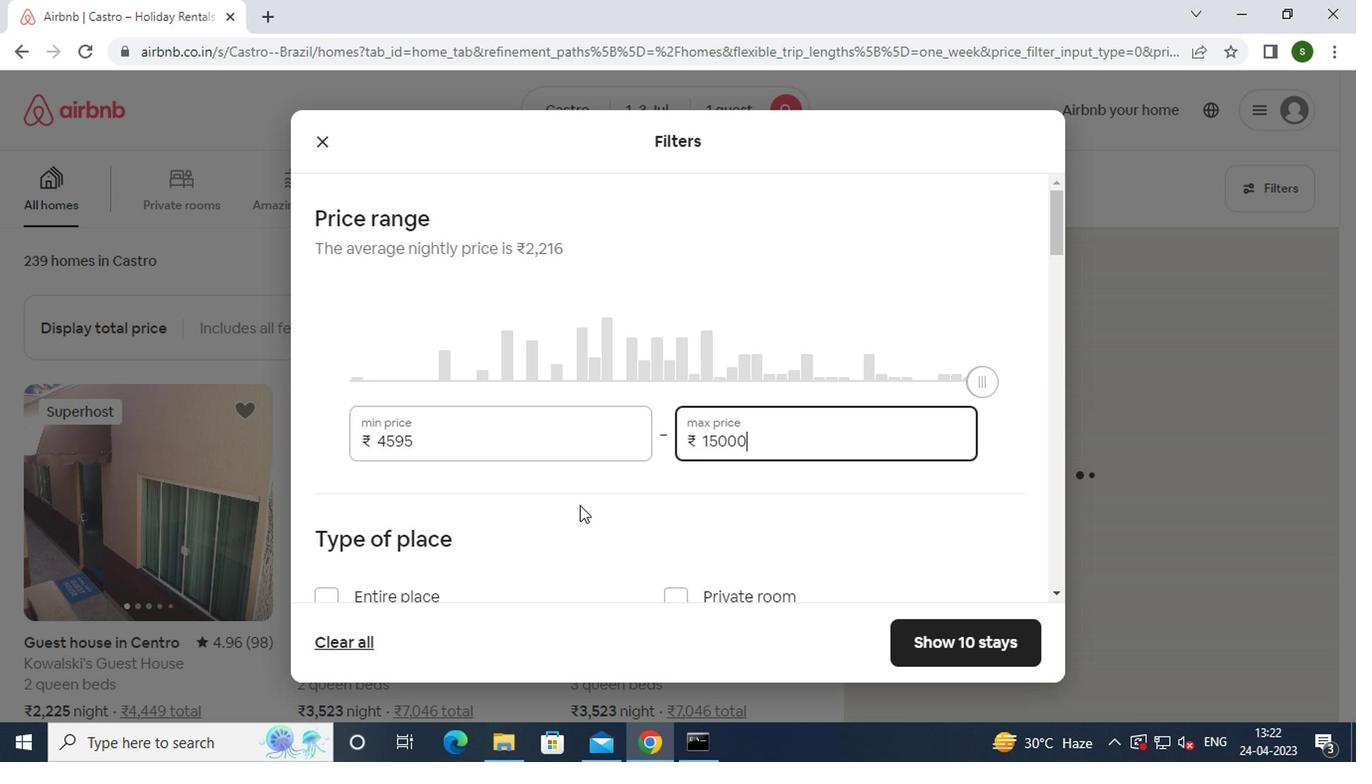 
Action: Mouse scrolled (575, 506) with delta (0, 0)
Screenshot: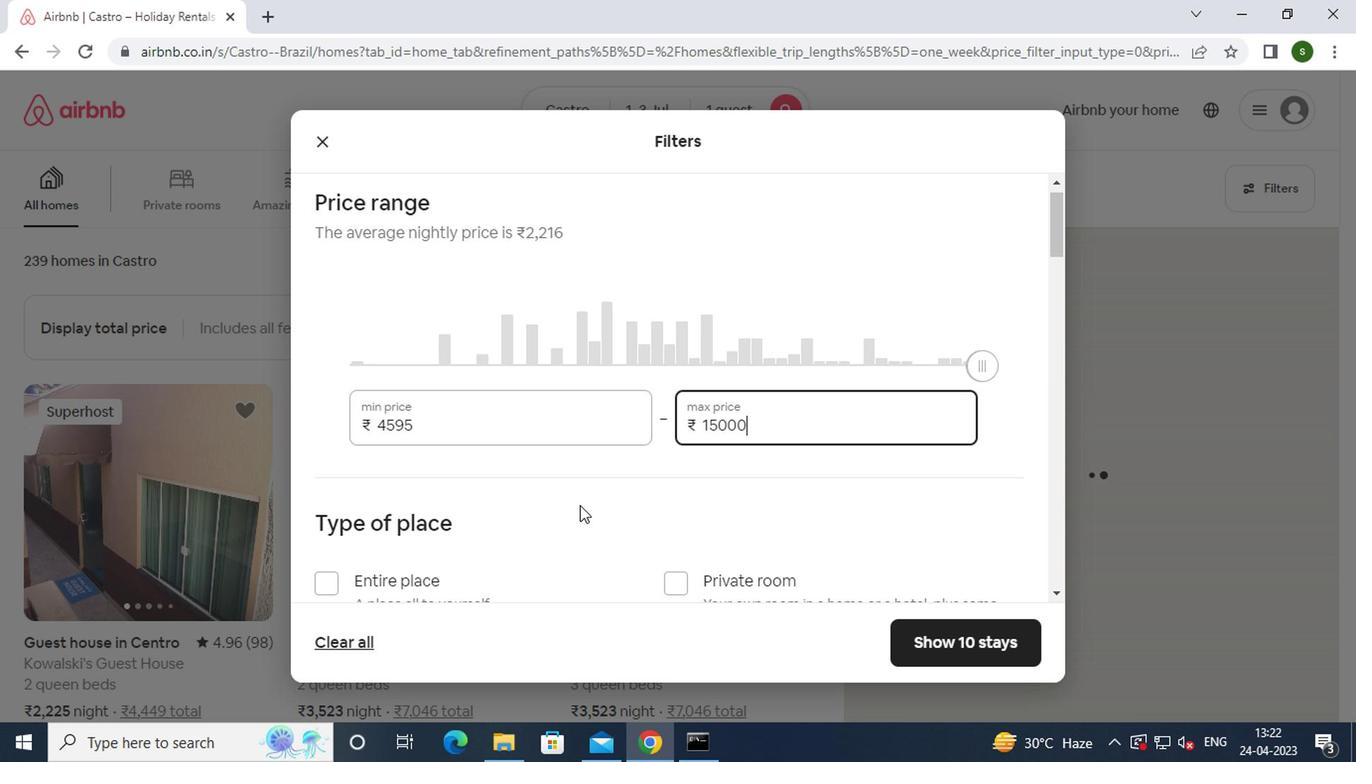 
Action: Mouse moved to (676, 399)
Screenshot: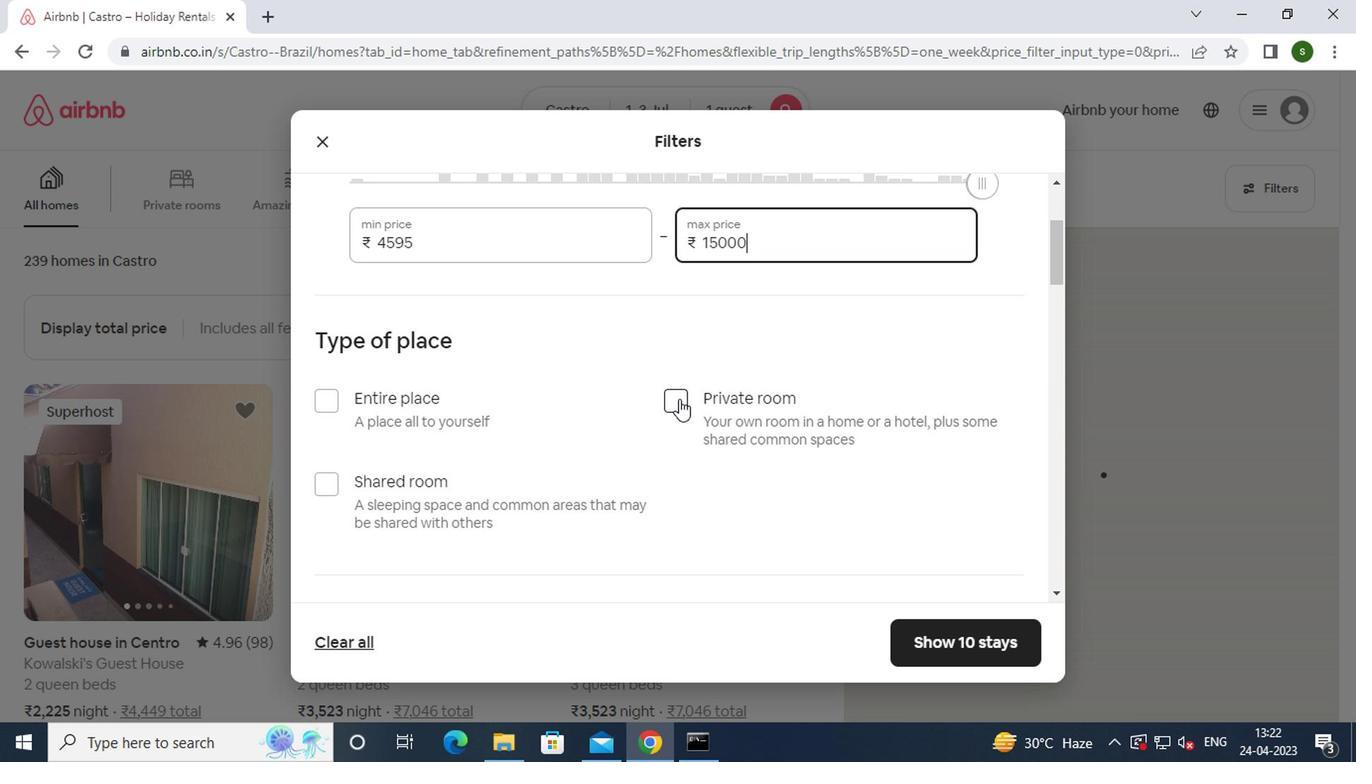 
Action: Mouse pressed left at (676, 399)
Screenshot: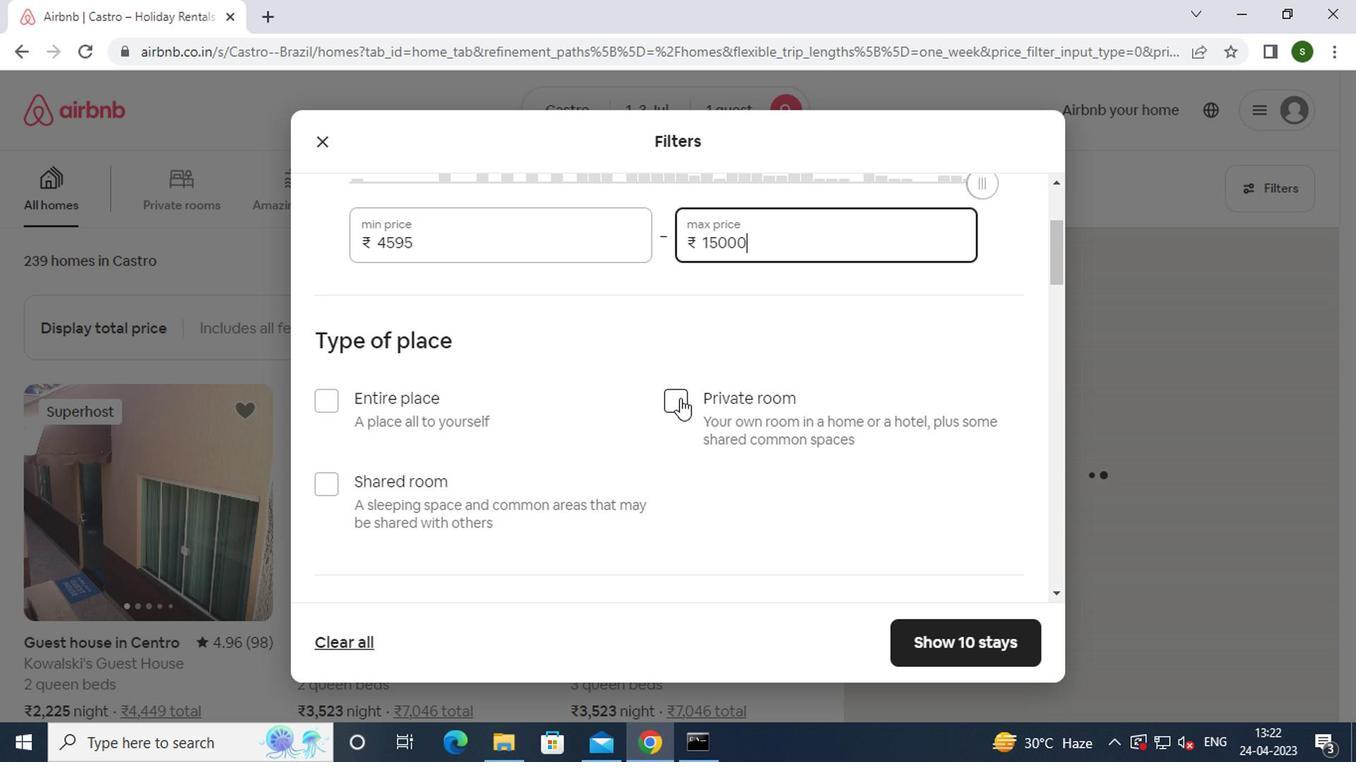 
Action: Mouse moved to (542, 430)
Screenshot: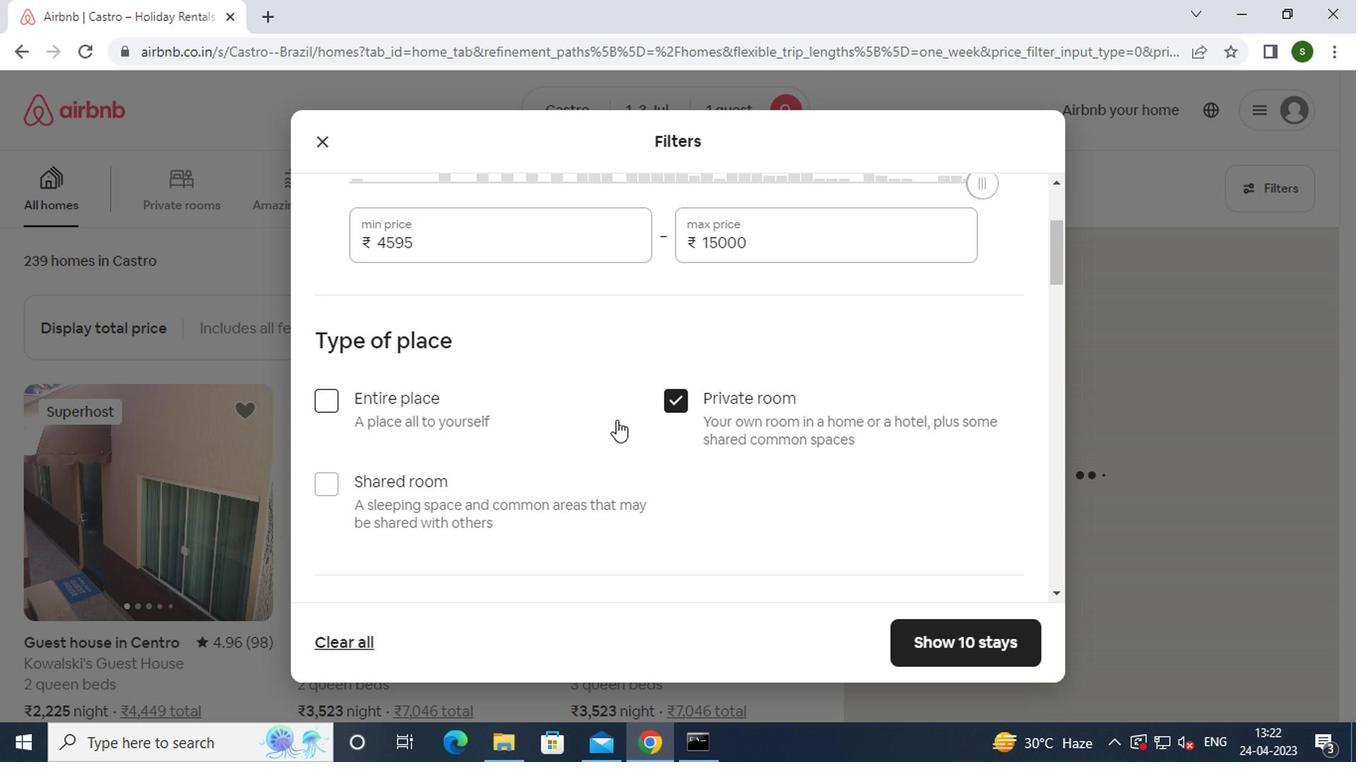 
Action: Mouse scrolled (542, 428) with delta (0, -1)
Screenshot: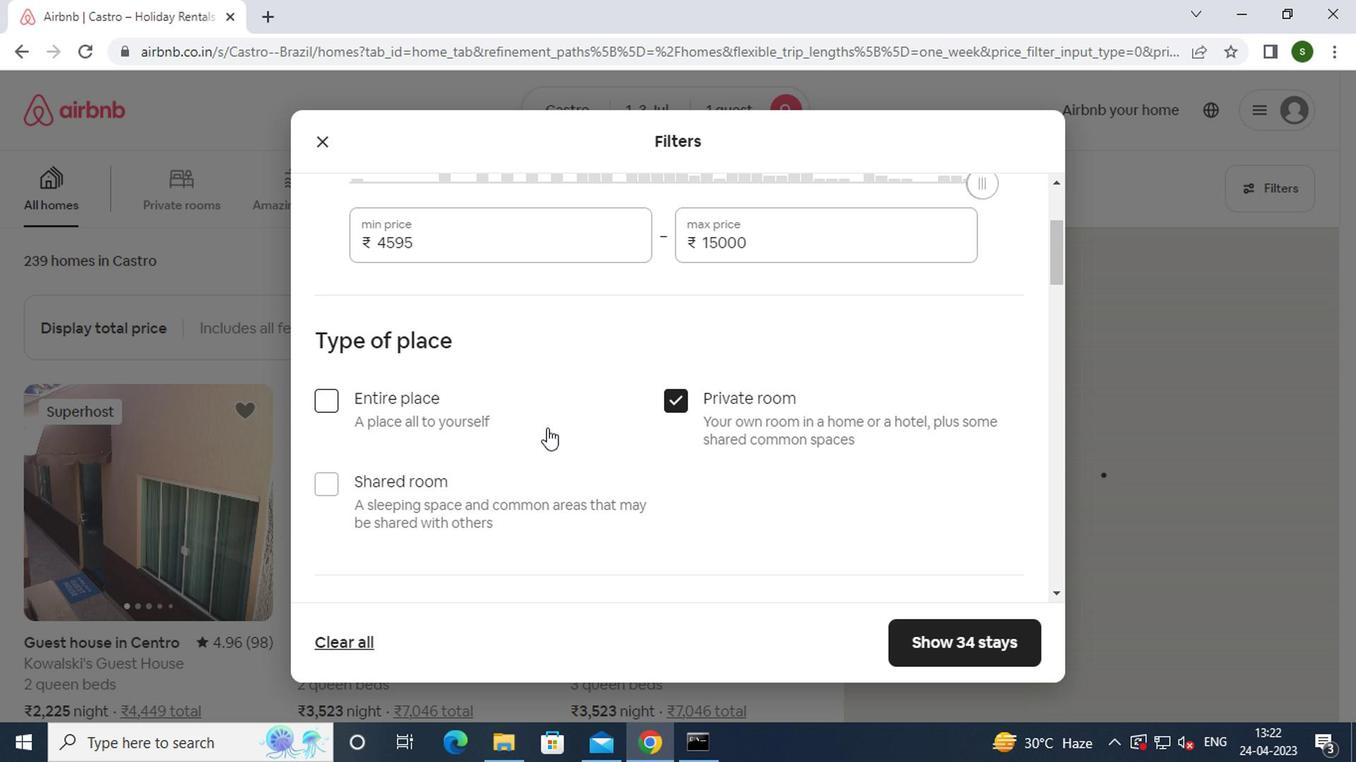 
Action: Mouse scrolled (542, 428) with delta (0, -1)
Screenshot: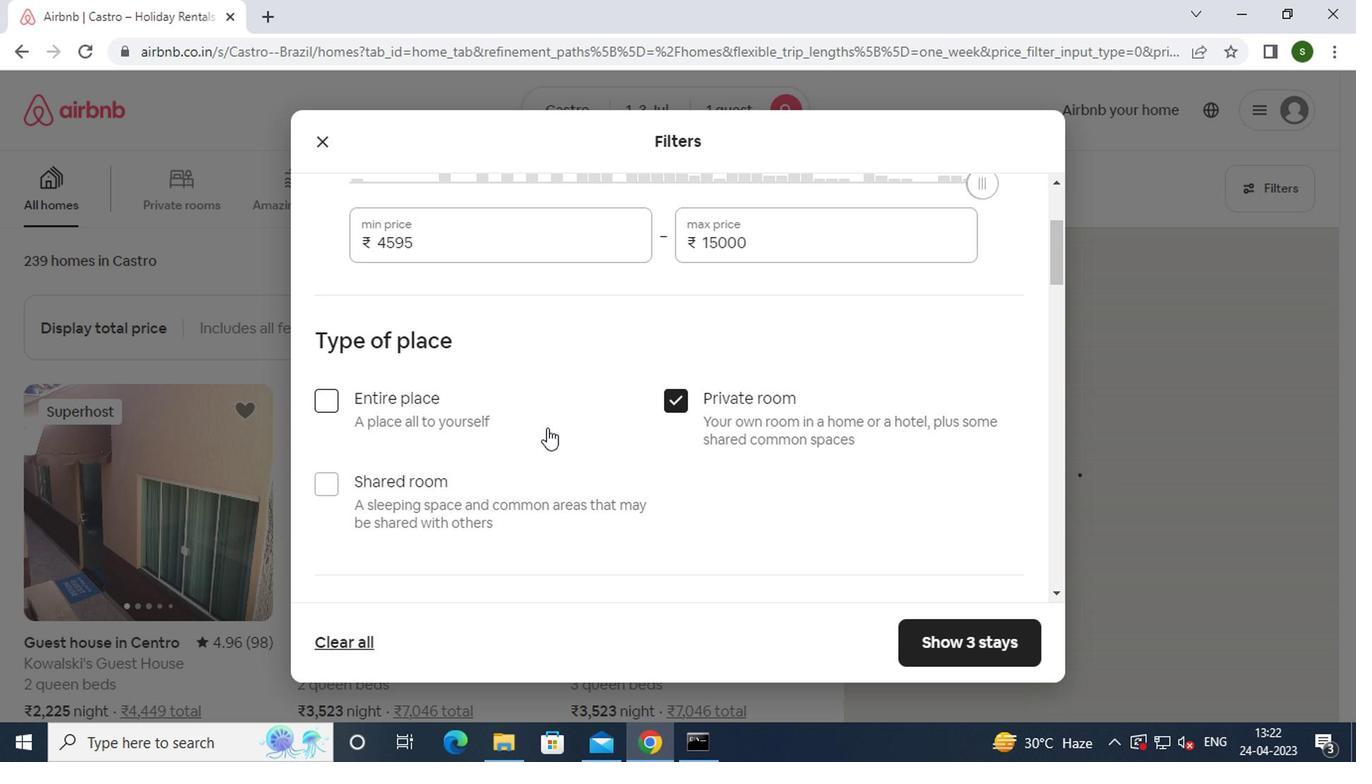 
Action: Mouse scrolled (542, 428) with delta (0, -1)
Screenshot: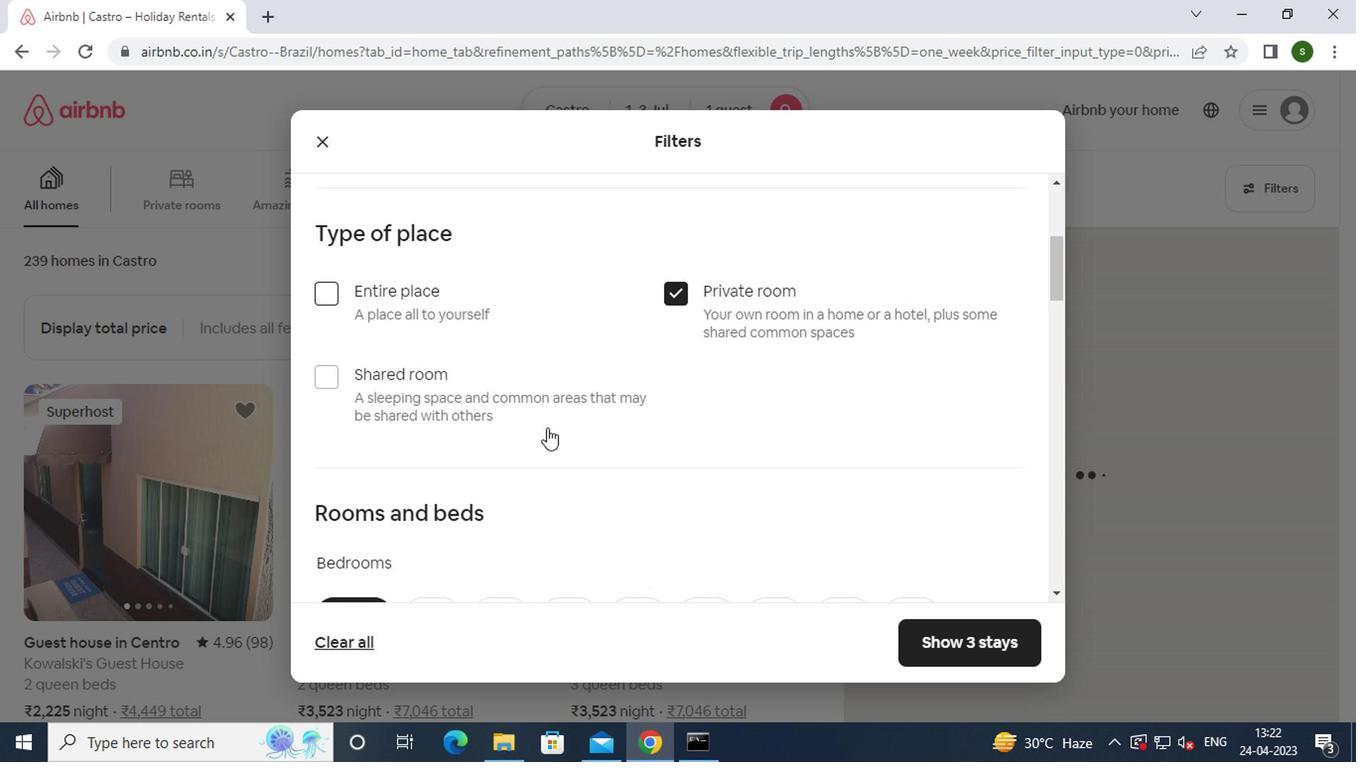 
Action: Mouse scrolled (542, 428) with delta (0, -1)
Screenshot: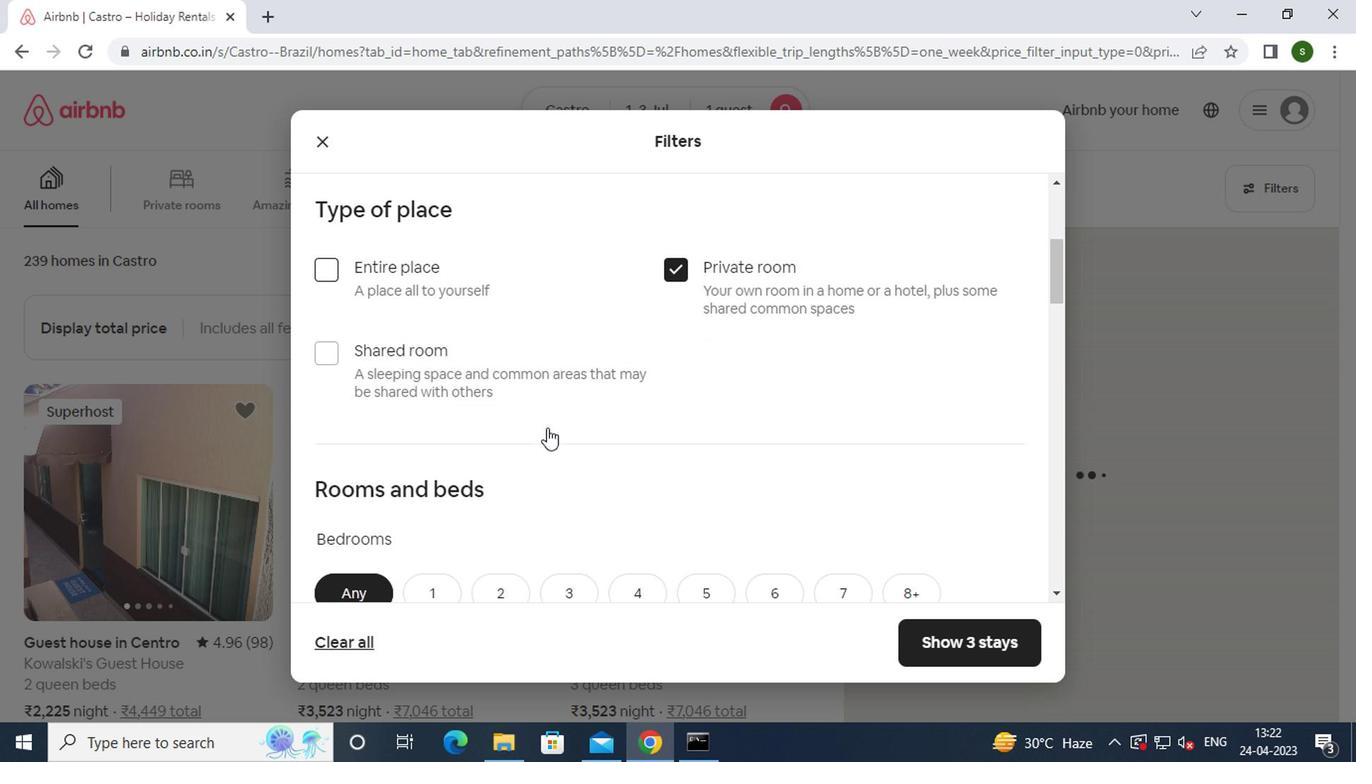 
Action: Mouse moved to (432, 340)
Screenshot: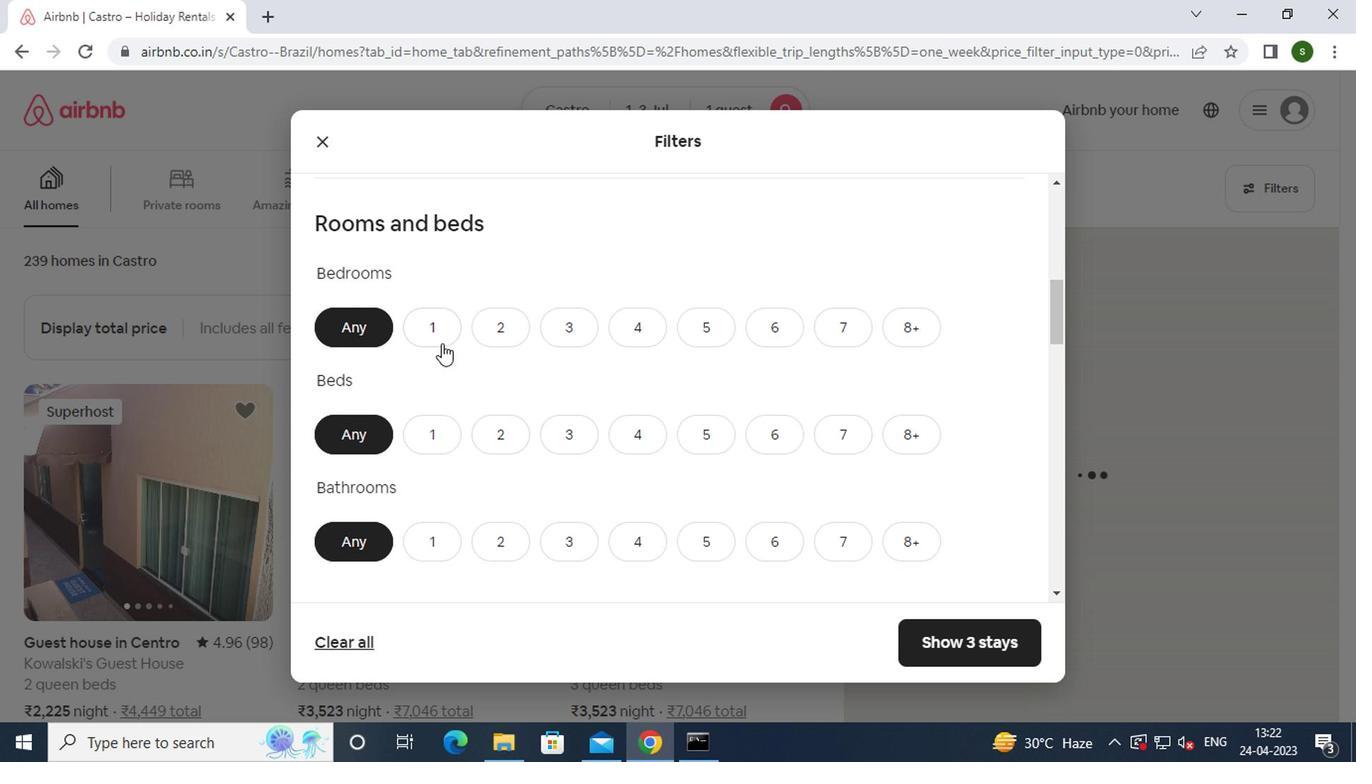 
Action: Mouse pressed left at (432, 340)
Screenshot: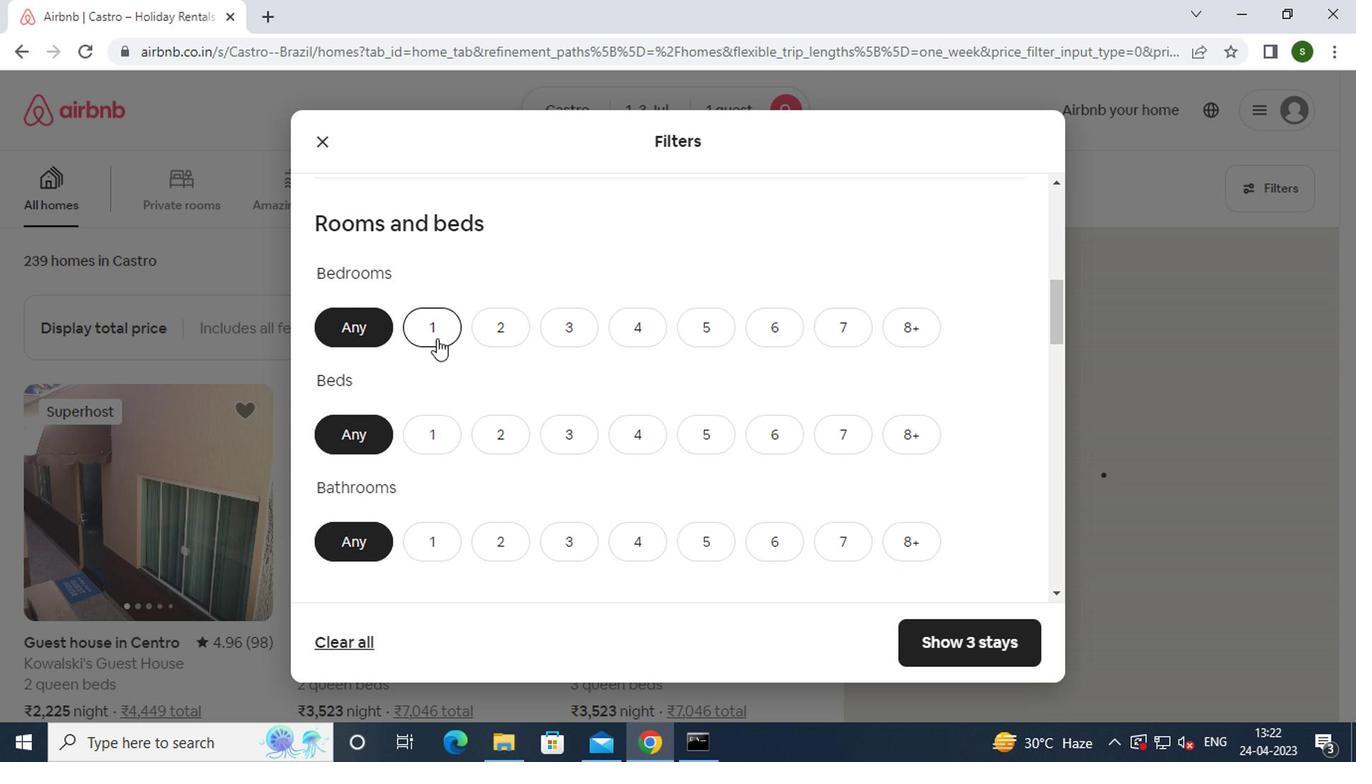 
Action: Mouse scrolled (432, 339) with delta (0, 0)
Screenshot: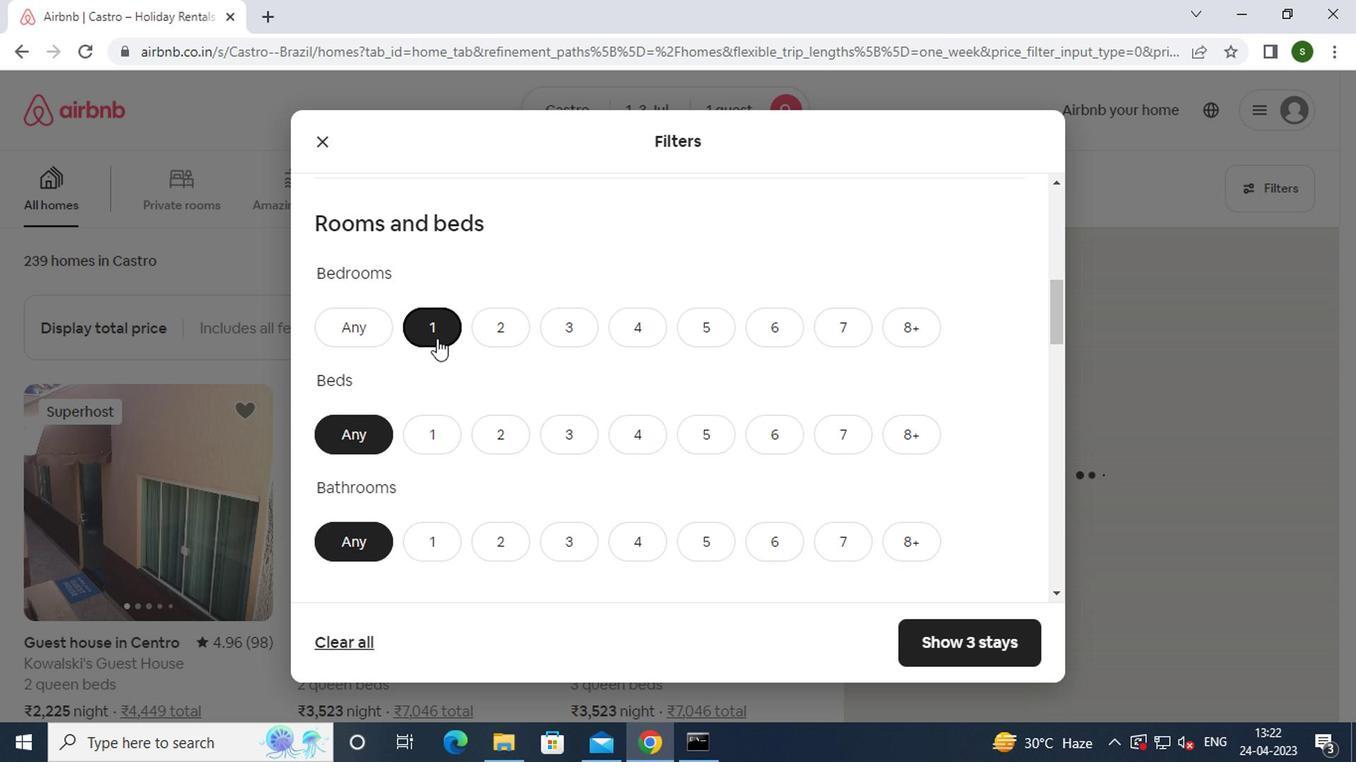
Action: Mouse pressed left at (432, 340)
Screenshot: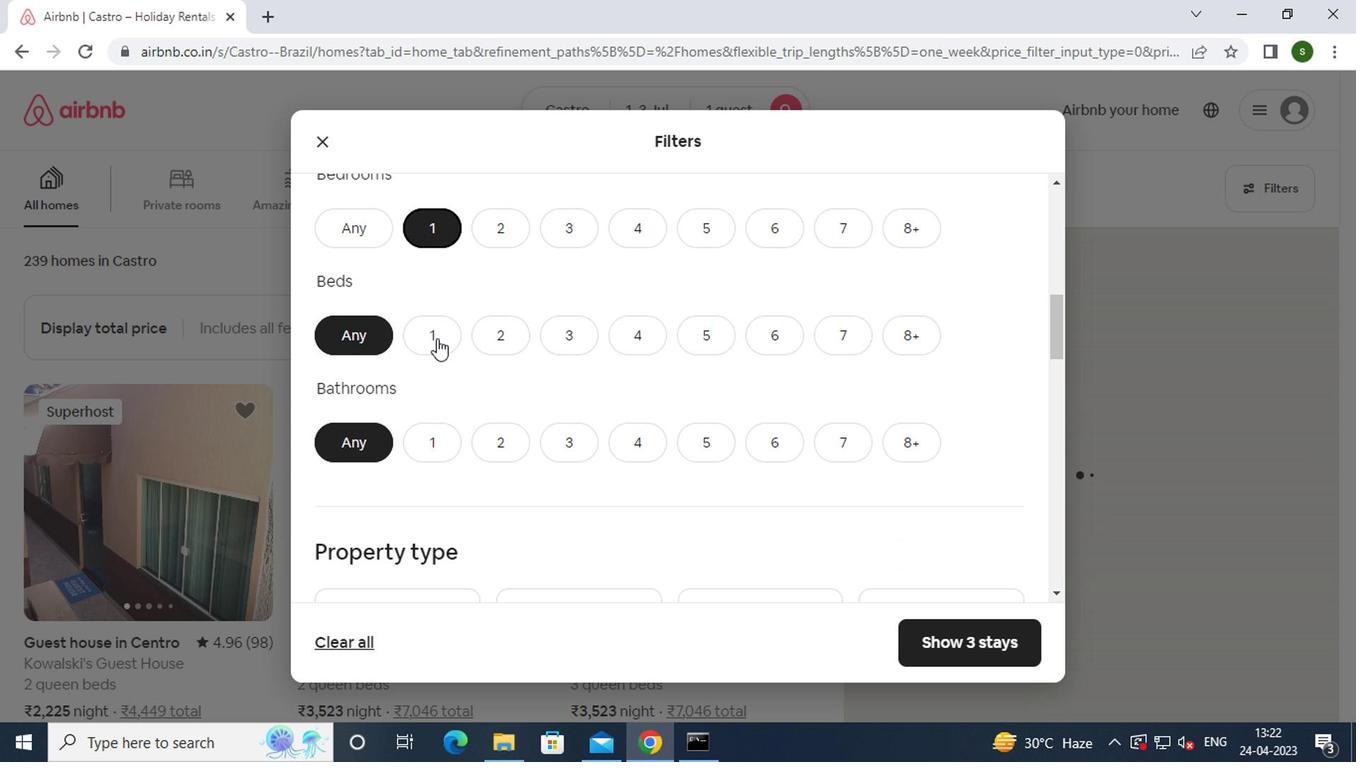 
Action: Mouse moved to (434, 457)
Screenshot: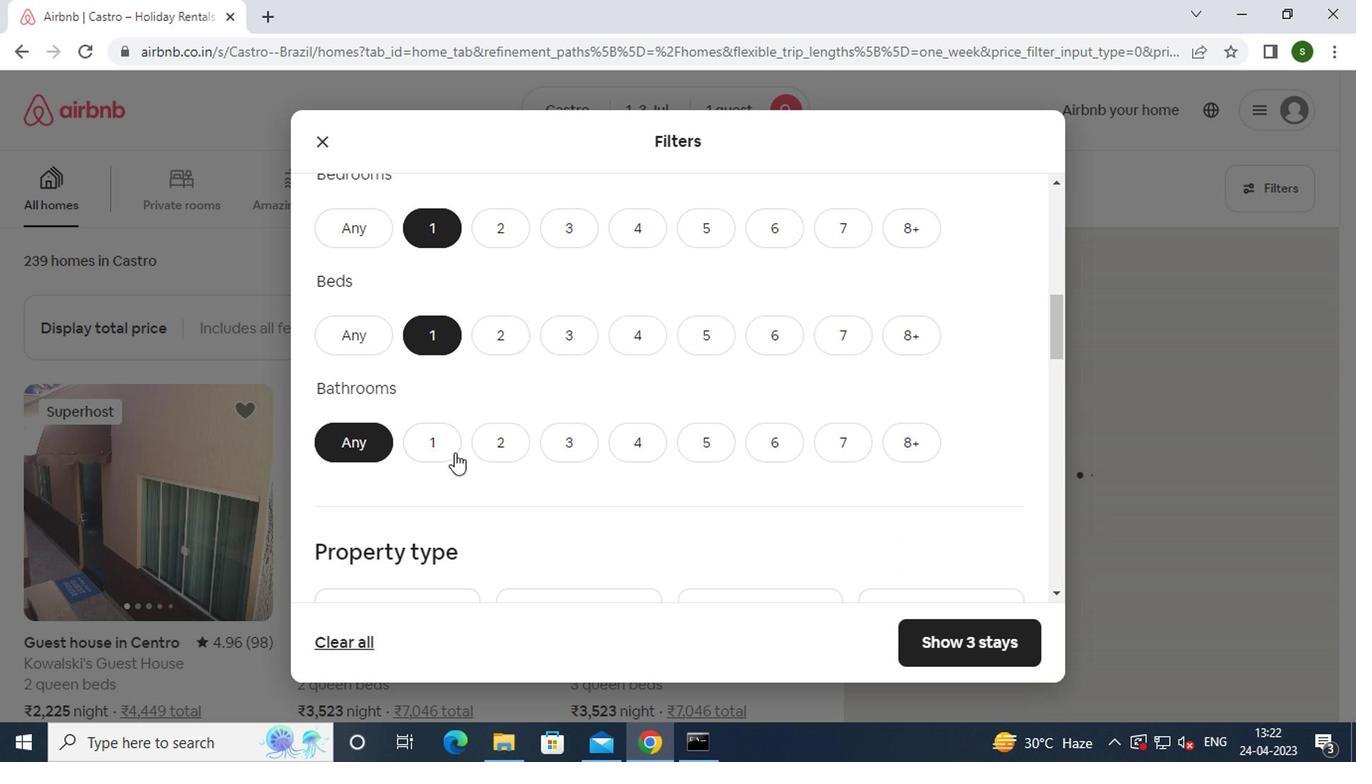 
Action: Mouse pressed left at (434, 457)
Screenshot: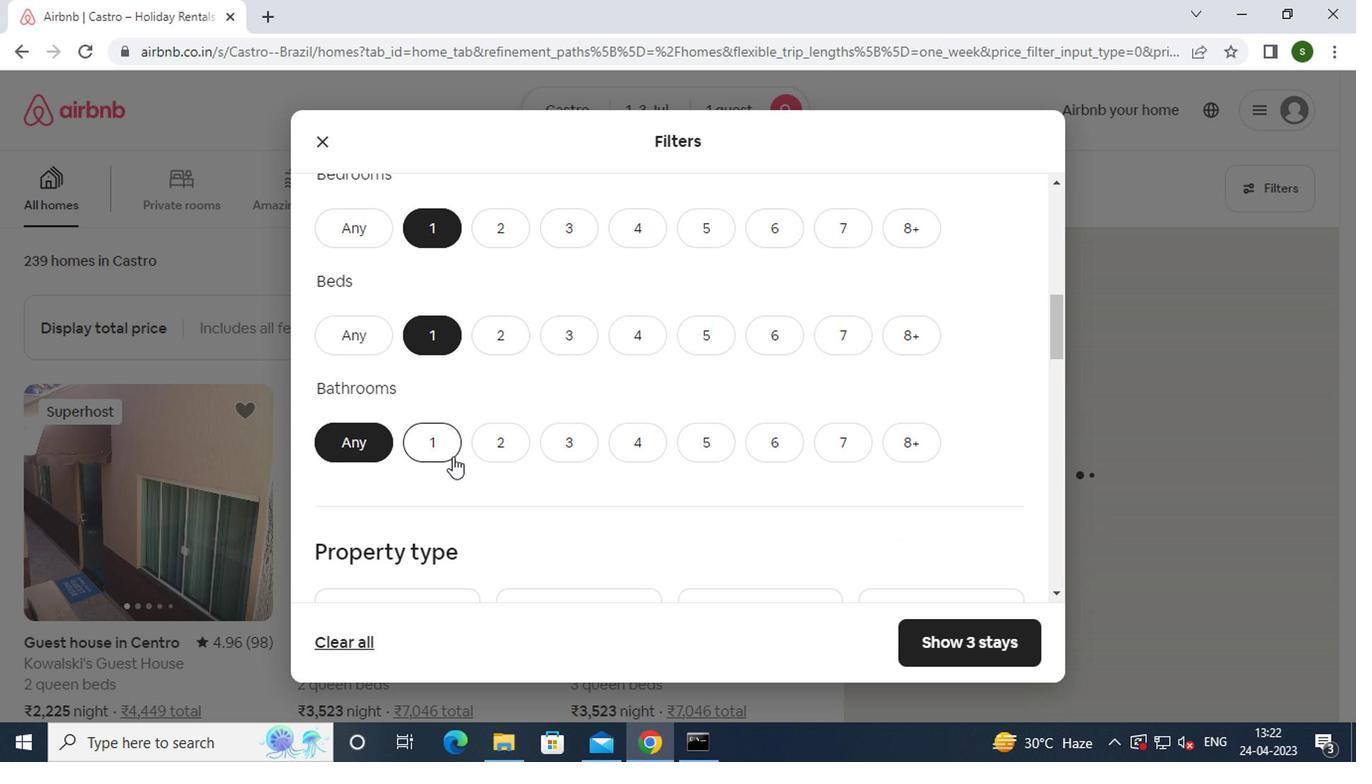 
Action: Mouse moved to (490, 413)
Screenshot: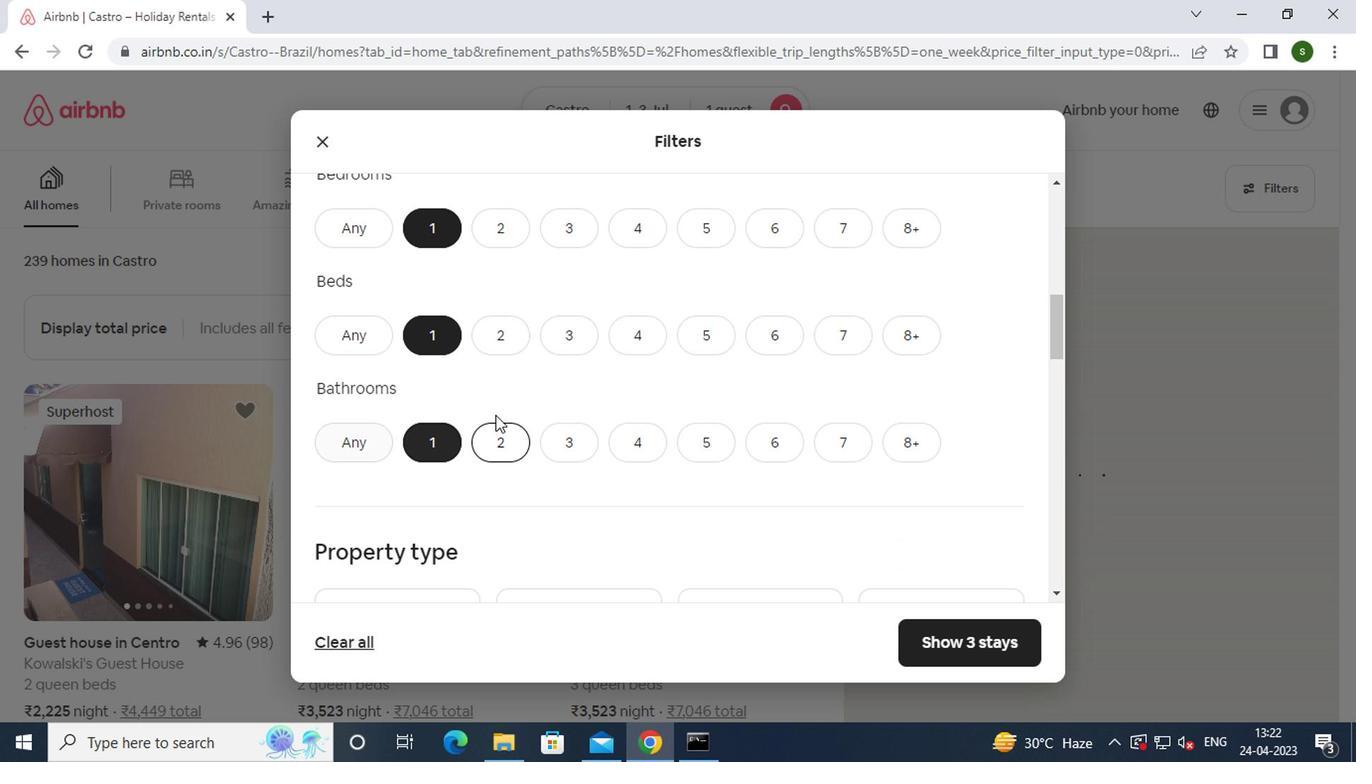 
Action: Mouse scrolled (490, 411) with delta (0, -1)
Screenshot: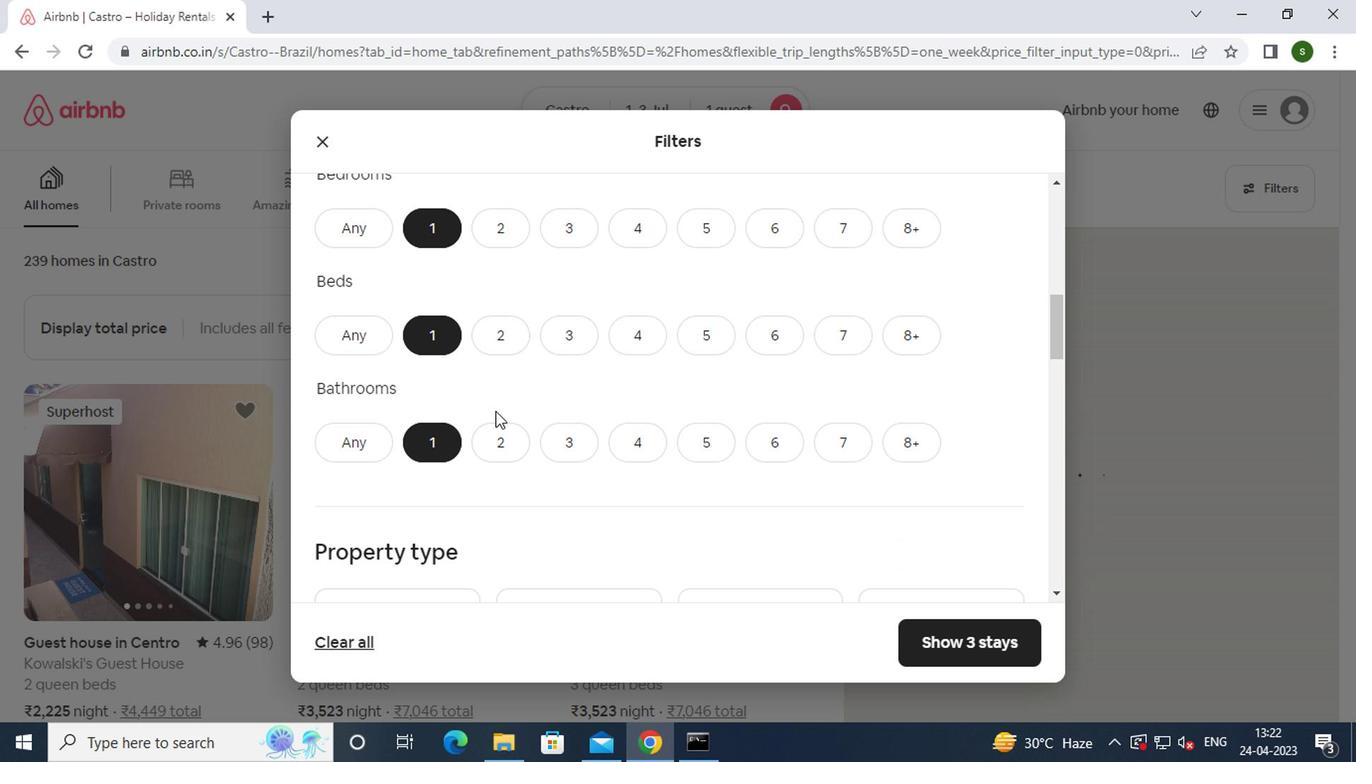 
Action: Mouse scrolled (490, 411) with delta (0, -1)
Screenshot: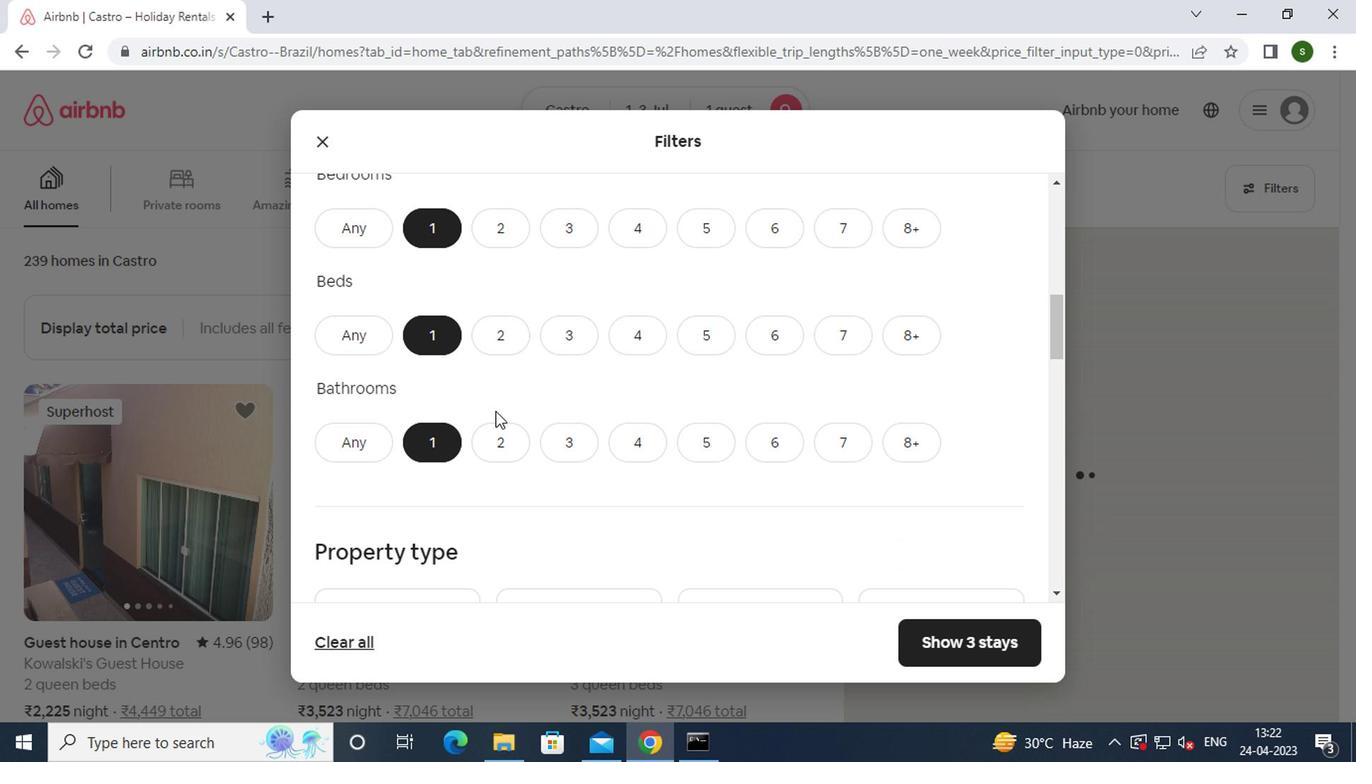 
Action: Mouse scrolled (490, 411) with delta (0, -1)
Screenshot: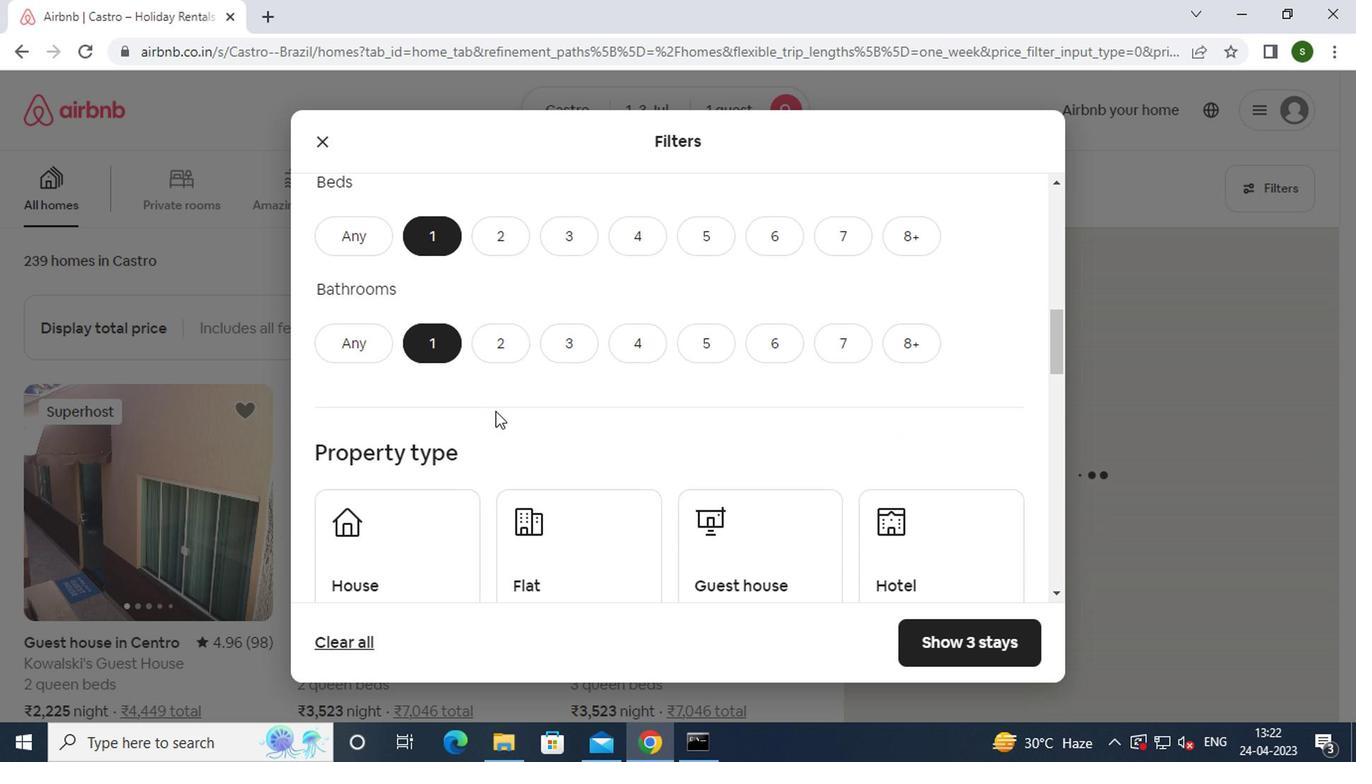 
Action: Mouse moved to (428, 379)
Screenshot: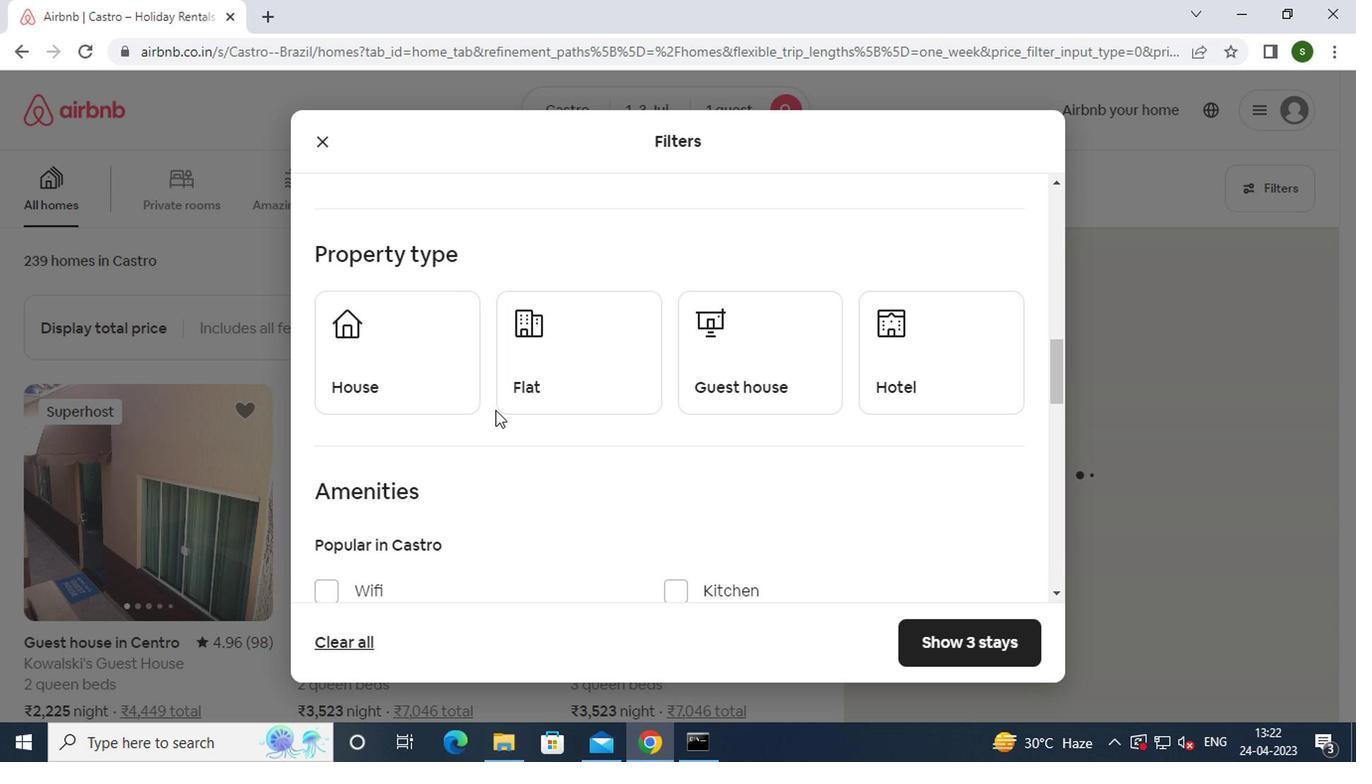 
Action: Mouse pressed left at (428, 379)
Screenshot: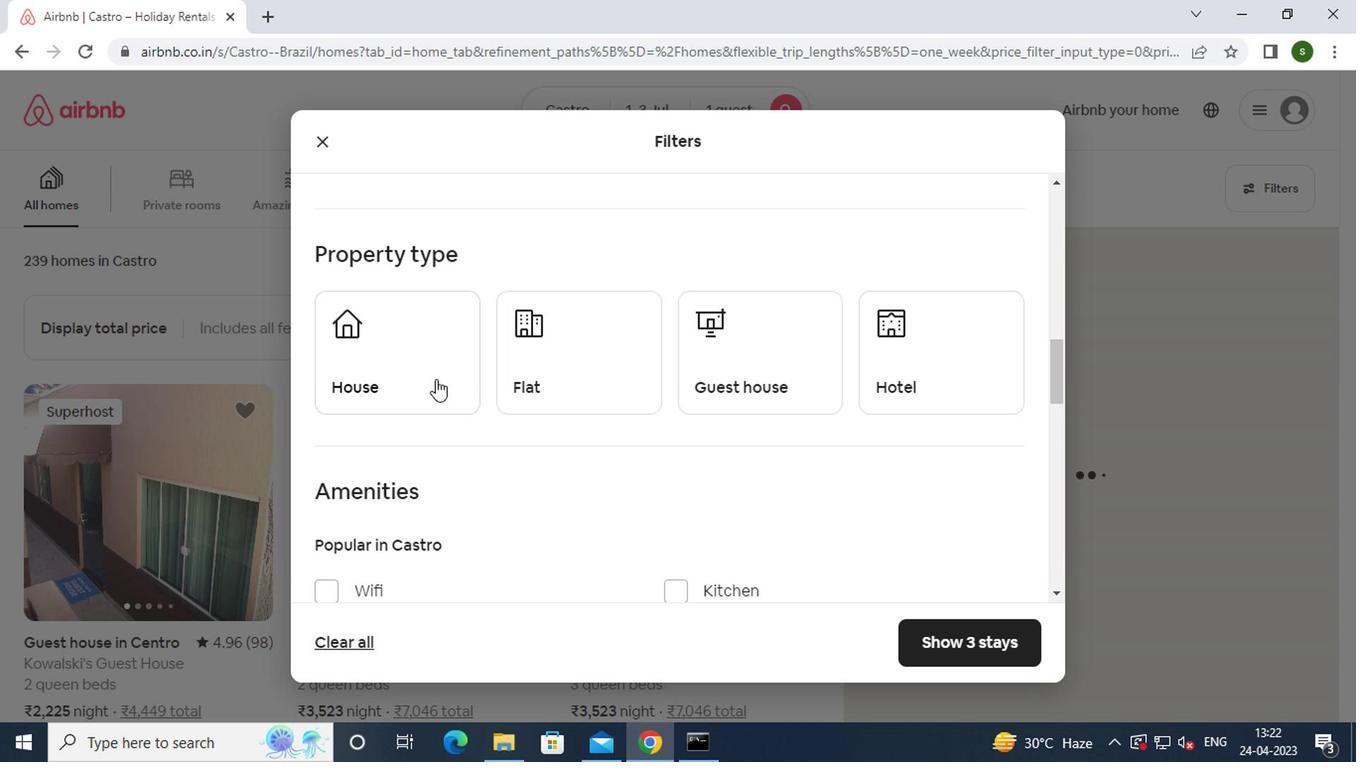 
Action: Mouse moved to (526, 349)
Screenshot: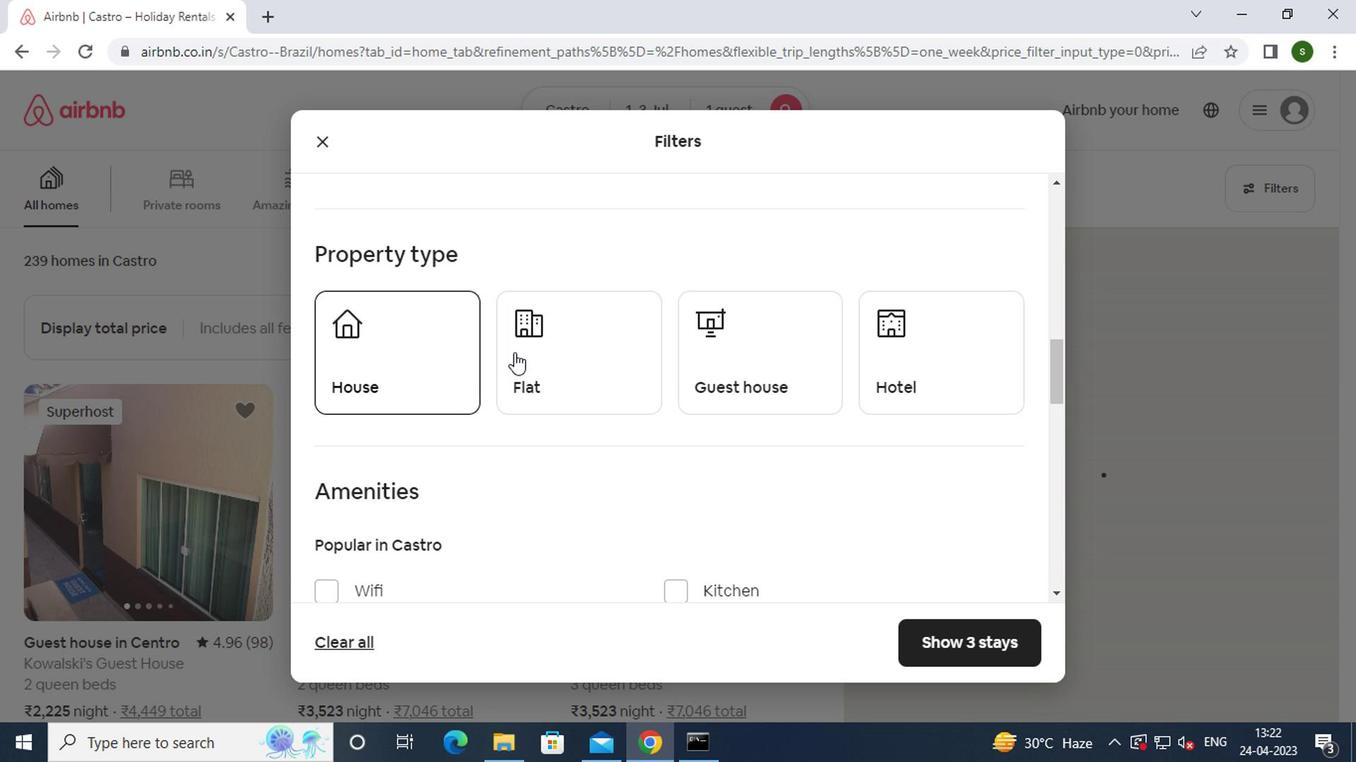 
Action: Mouse pressed left at (526, 349)
Screenshot: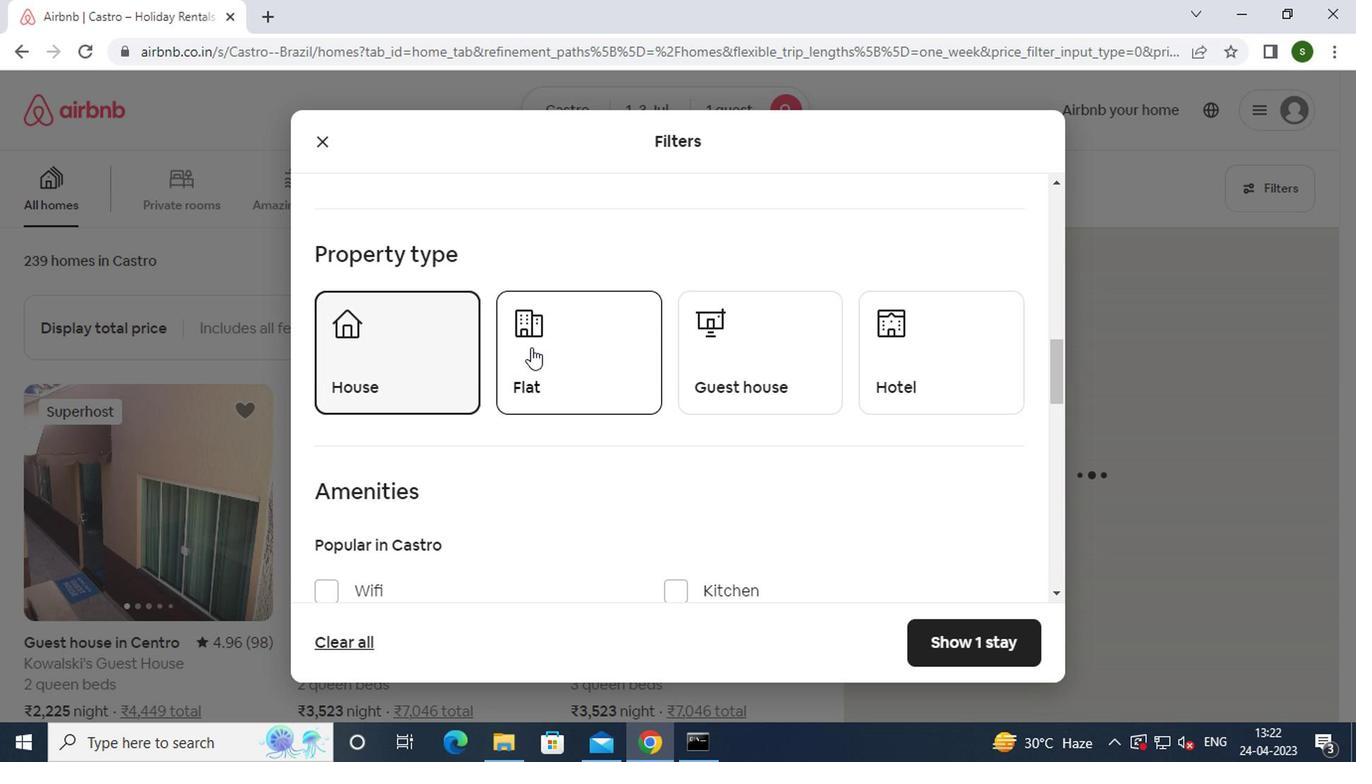
Action: Mouse moved to (749, 359)
Screenshot: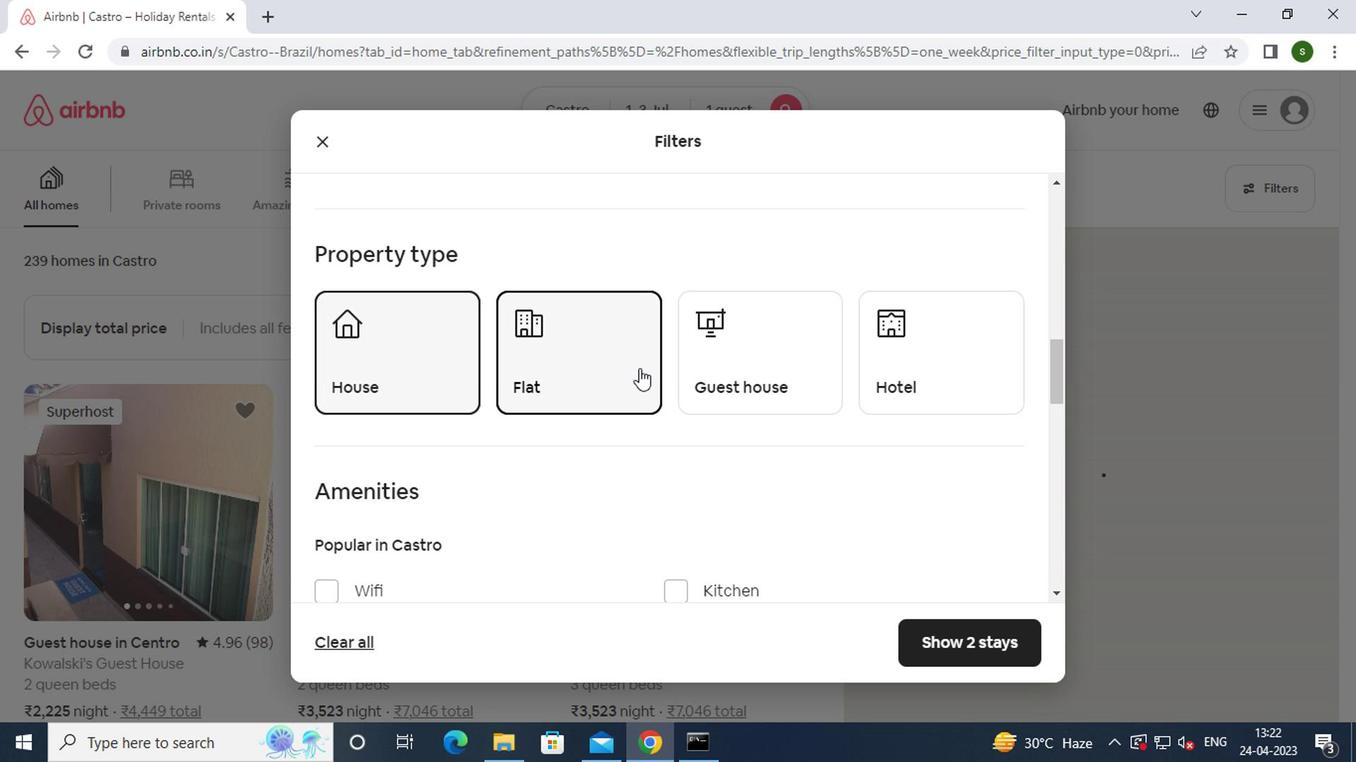 
Action: Mouse pressed left at (749, 359)
Screenshot: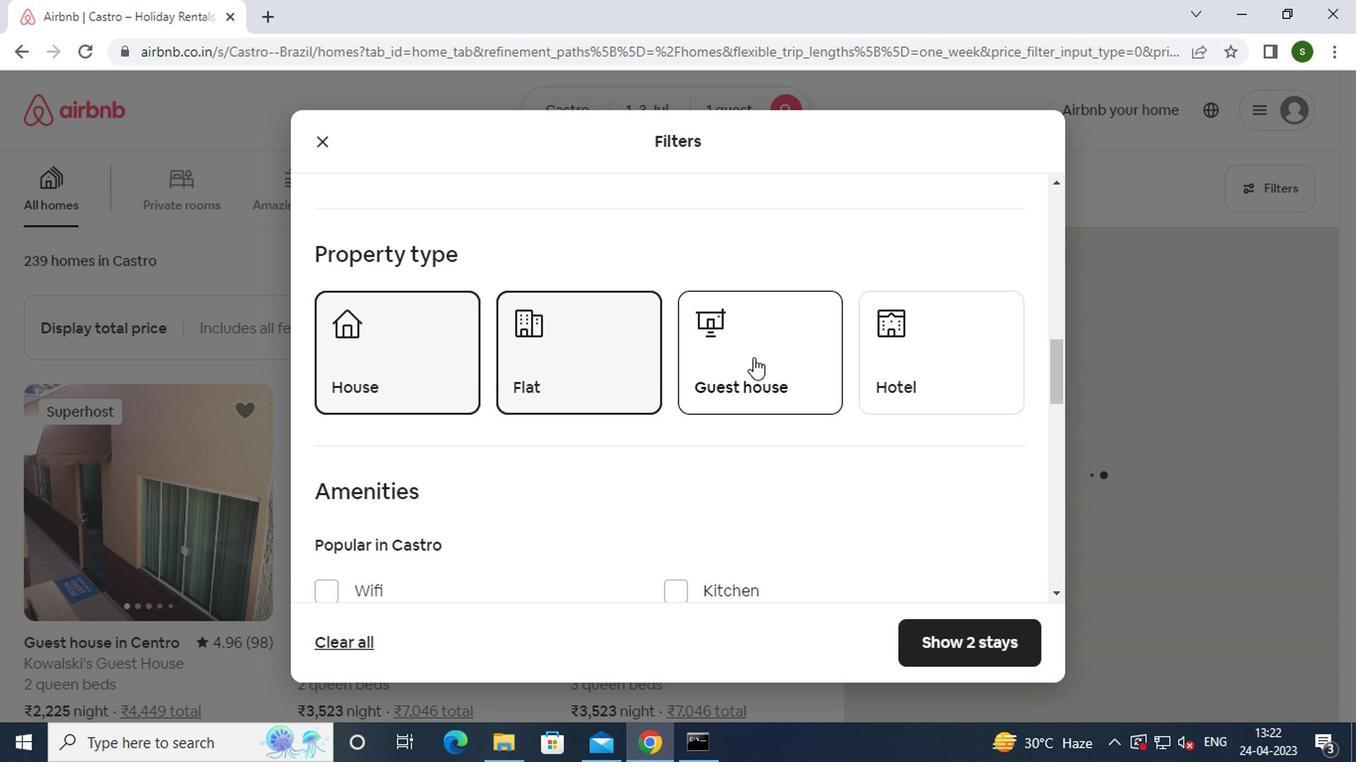 
Action: Mouse moved to (909, 354)
Screenshot: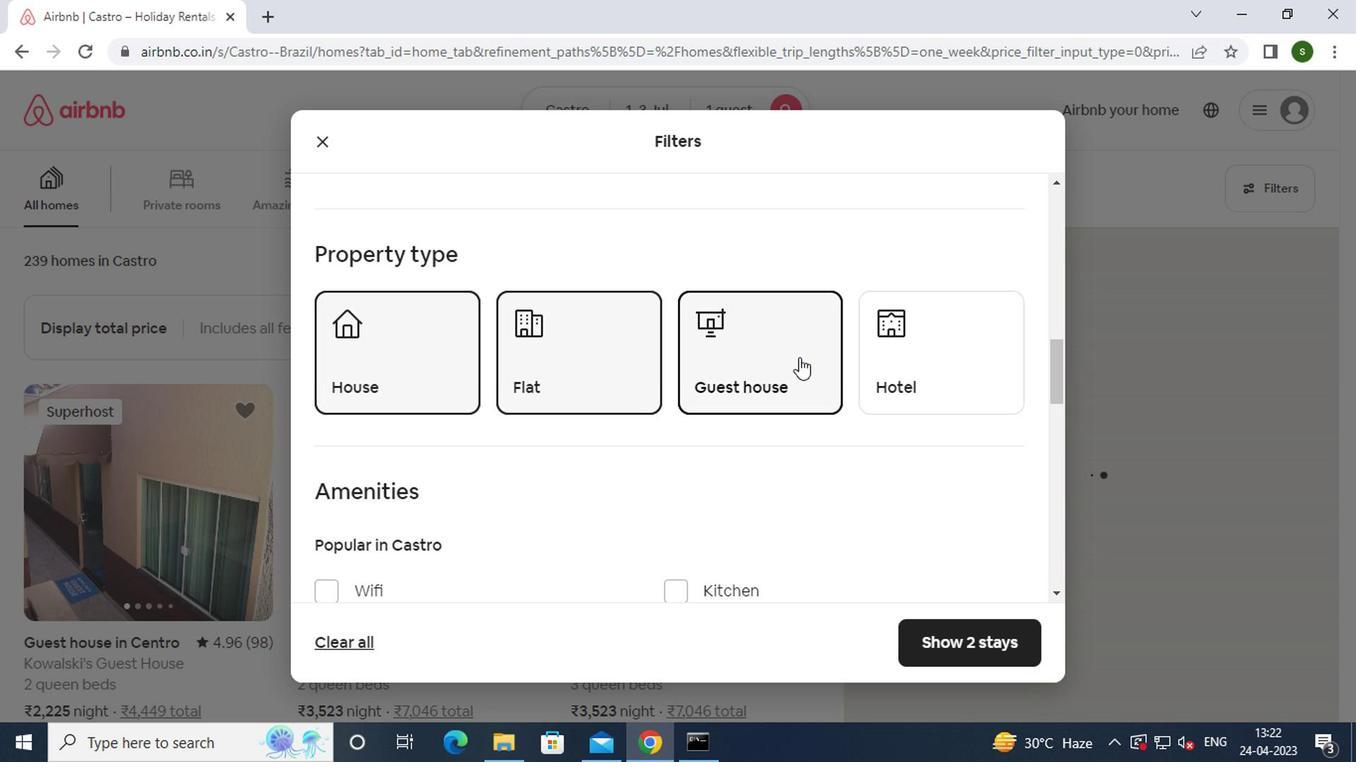 
Action: Mouse pressed left at (909, 354)
Screenshot: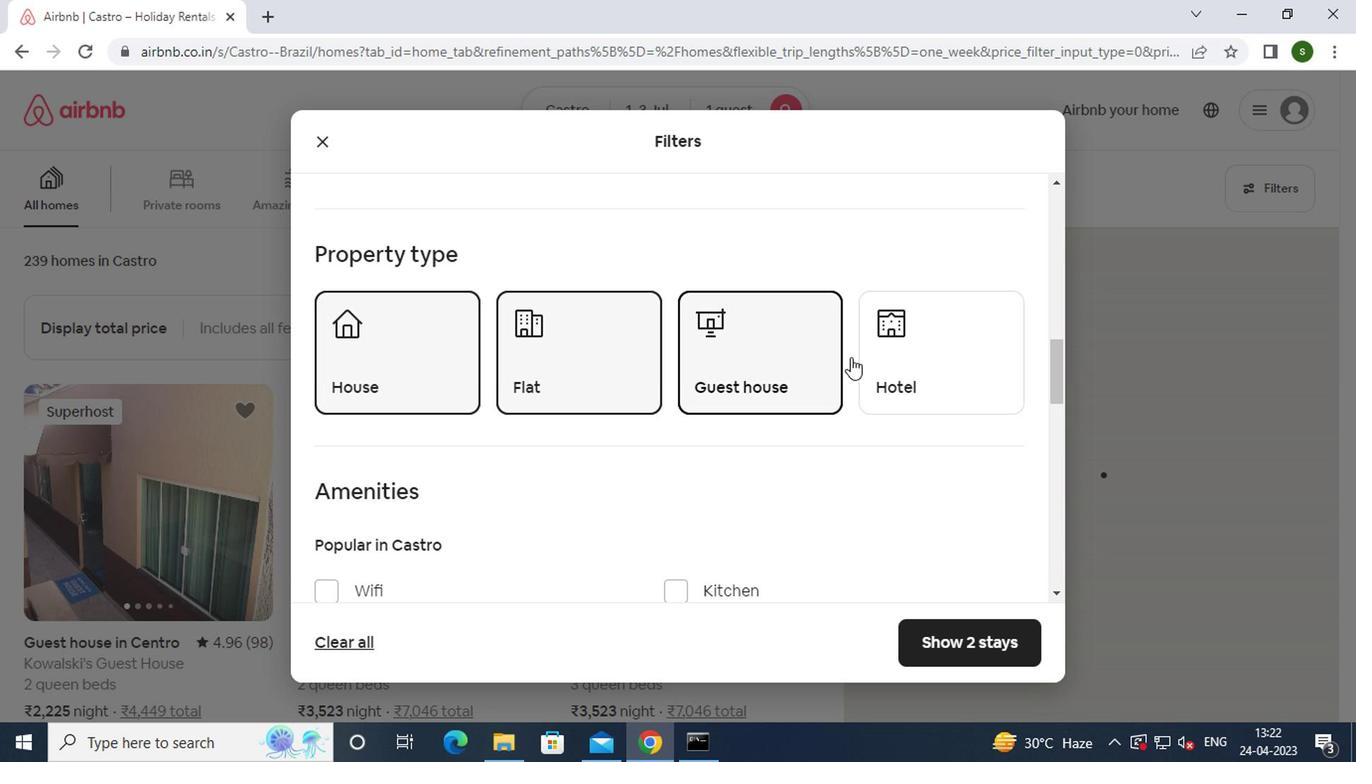 
Action: Mouse moved to (761, 404)
Screenshot: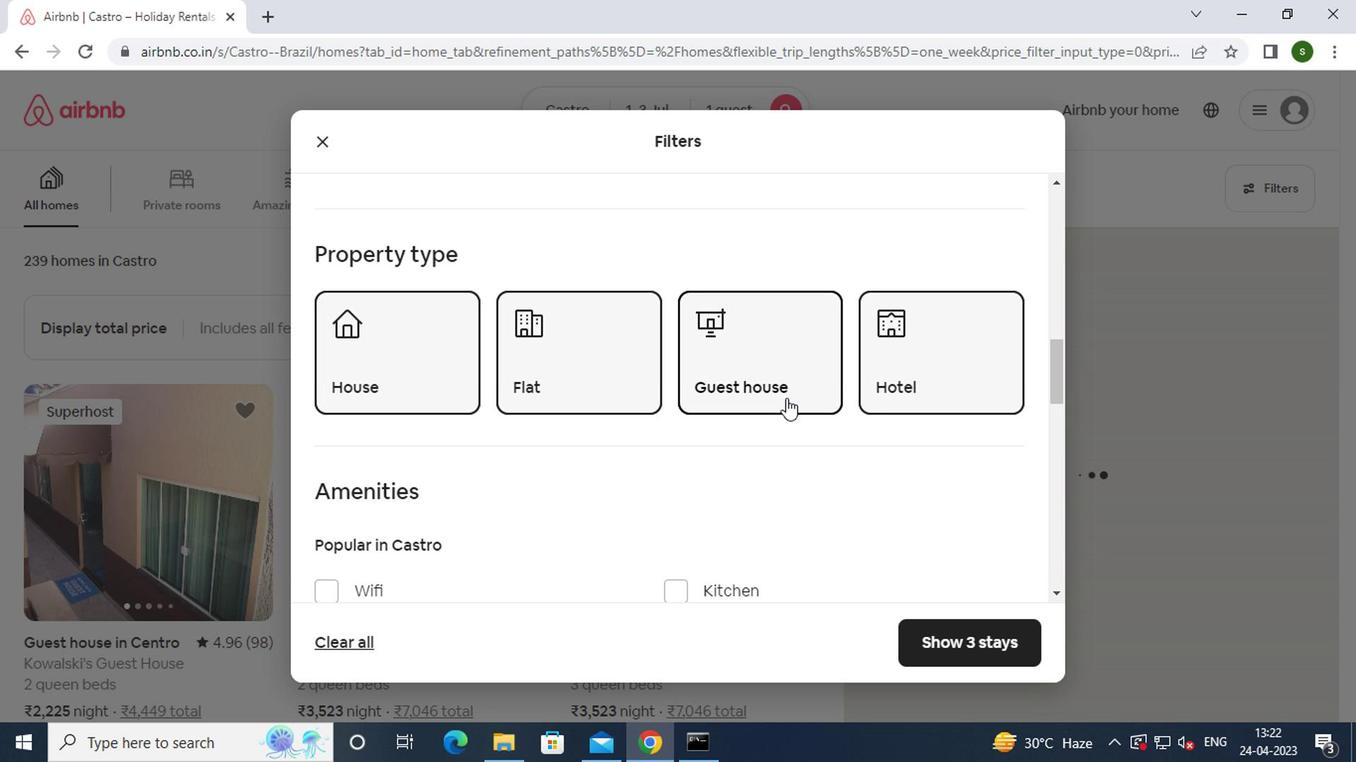
Action: Mouse scrolled (761, 404) with delta (0, 0)
Screenshot: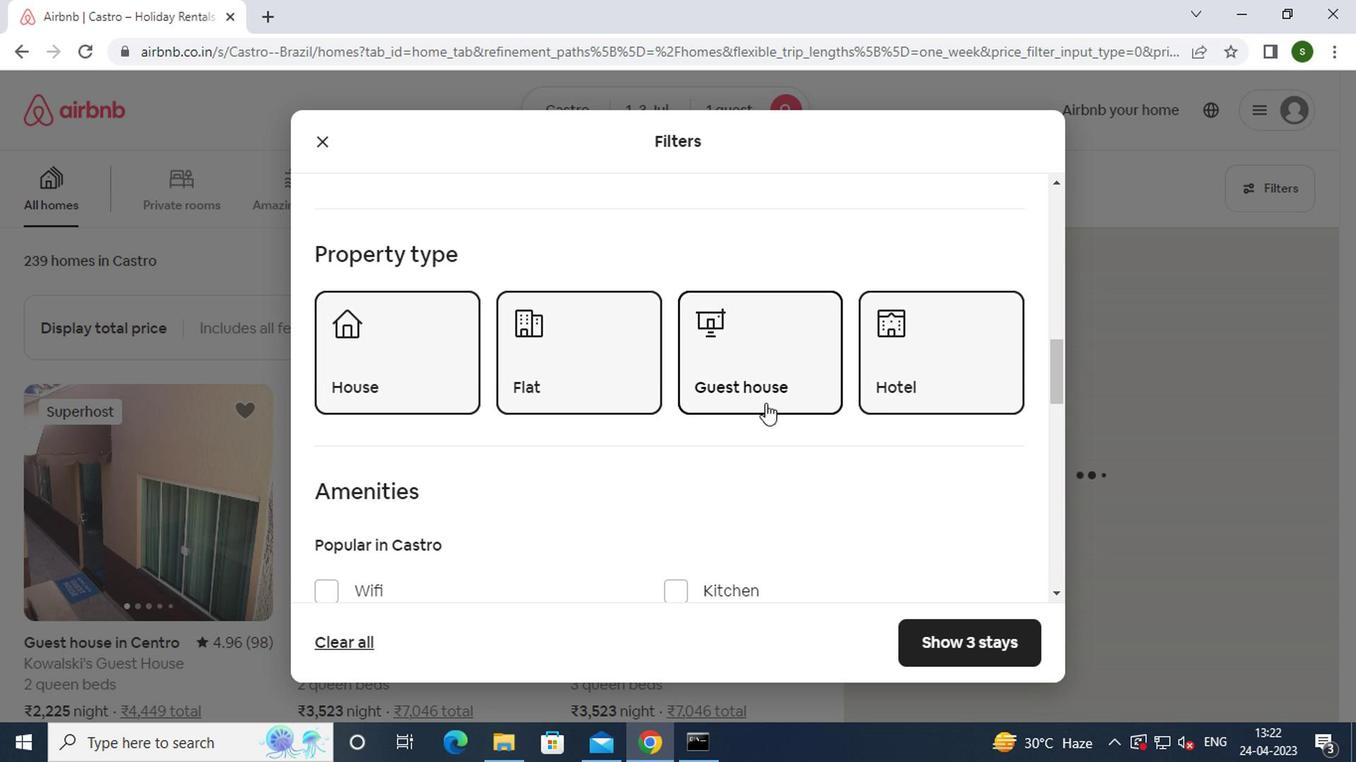 
Action: Mouse moved to (353, 497)
Screenshot: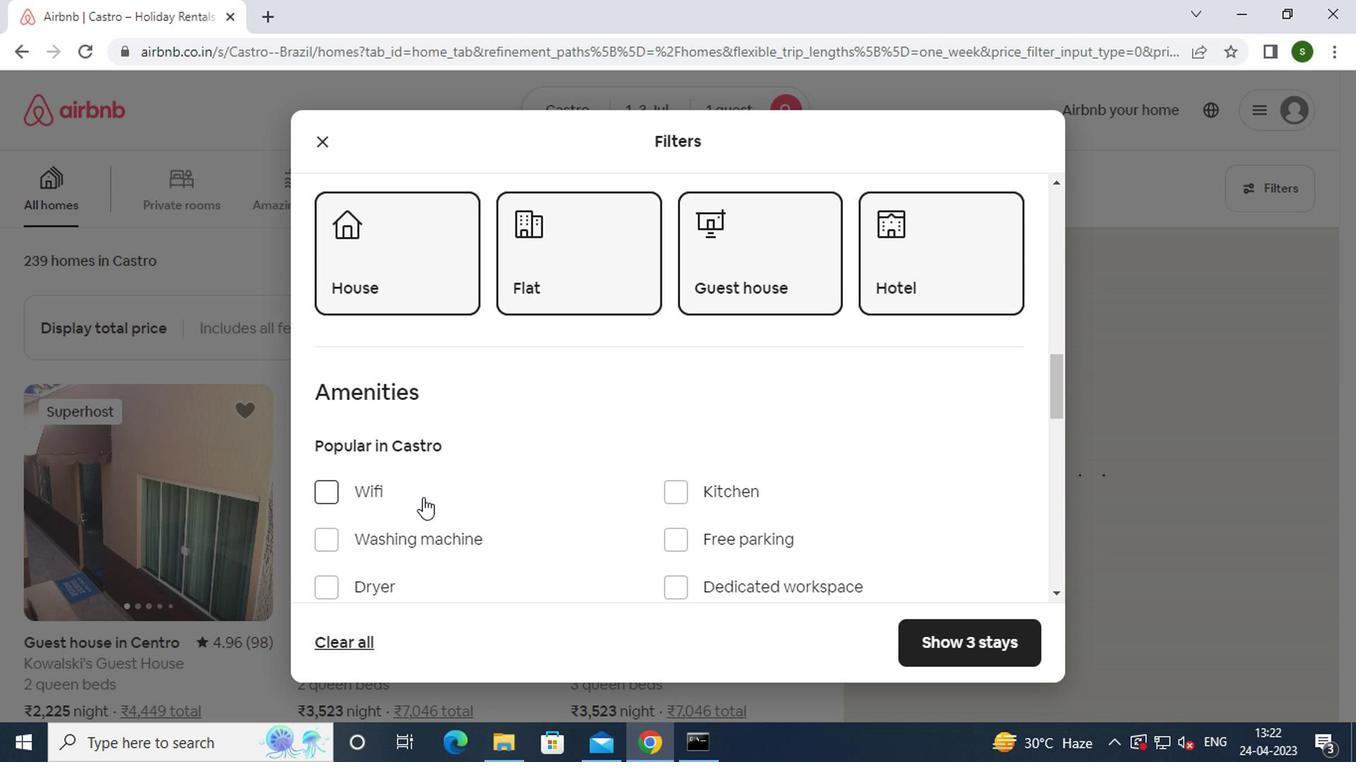 
Action: Mouse pressed left at (353, 497)
Screenshot: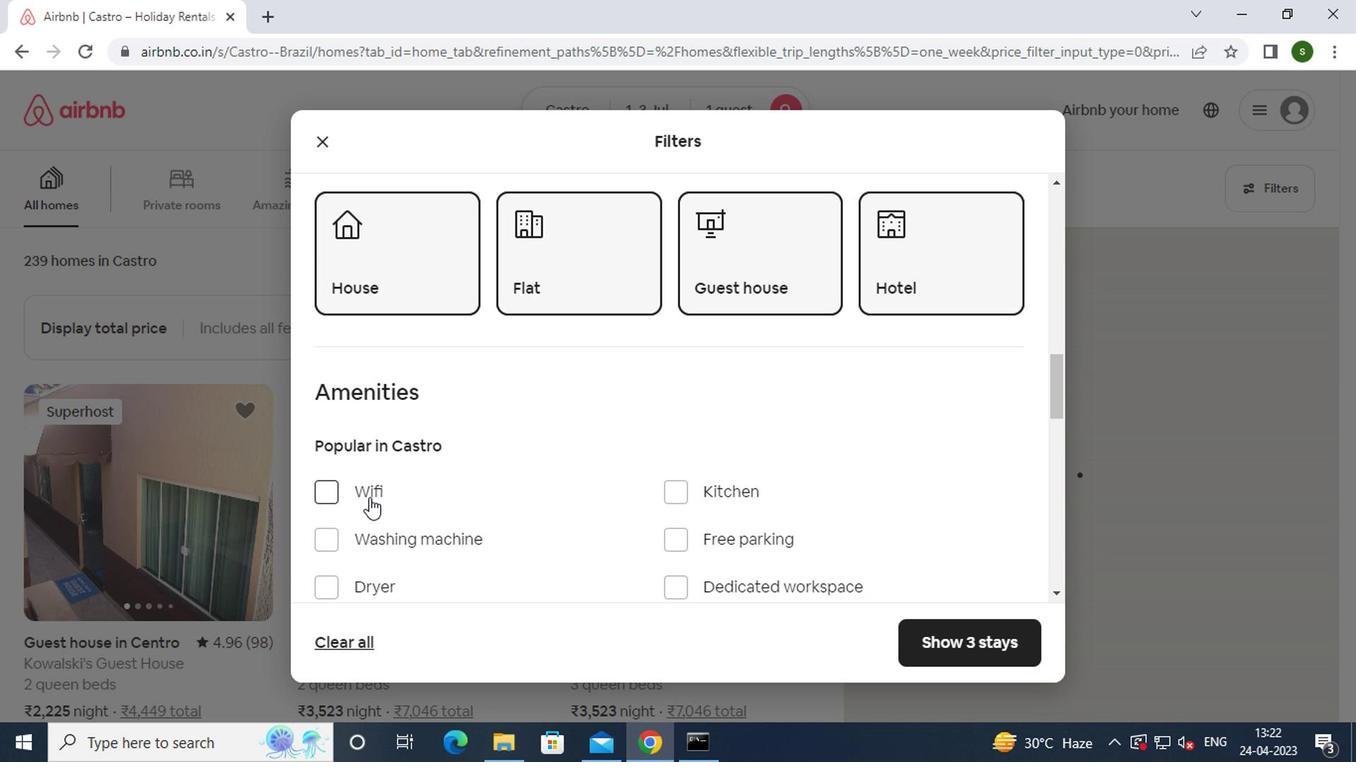 
Action: Mouse moved to (529, 451)
Screenshot: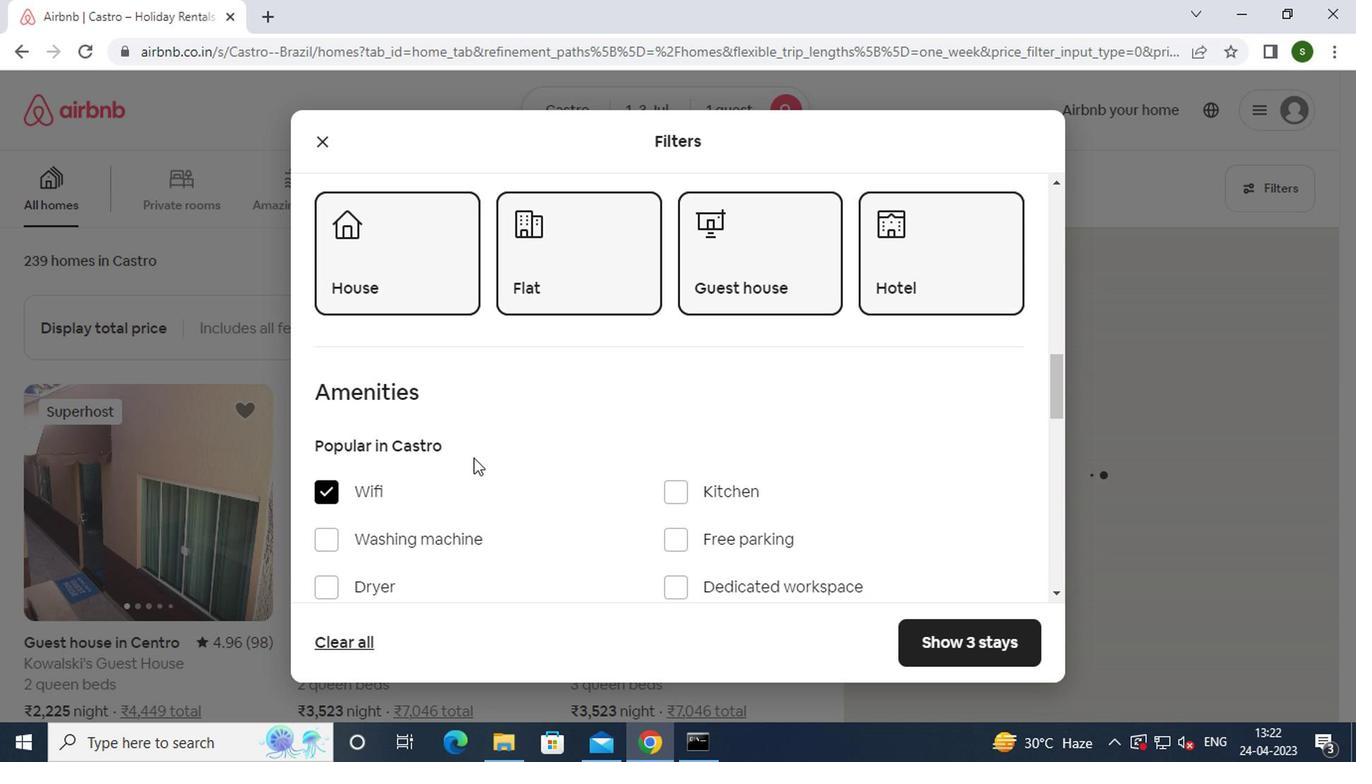 
Action: Mouse scrolled (529, 450) with delta (0, 0)
Screenshot: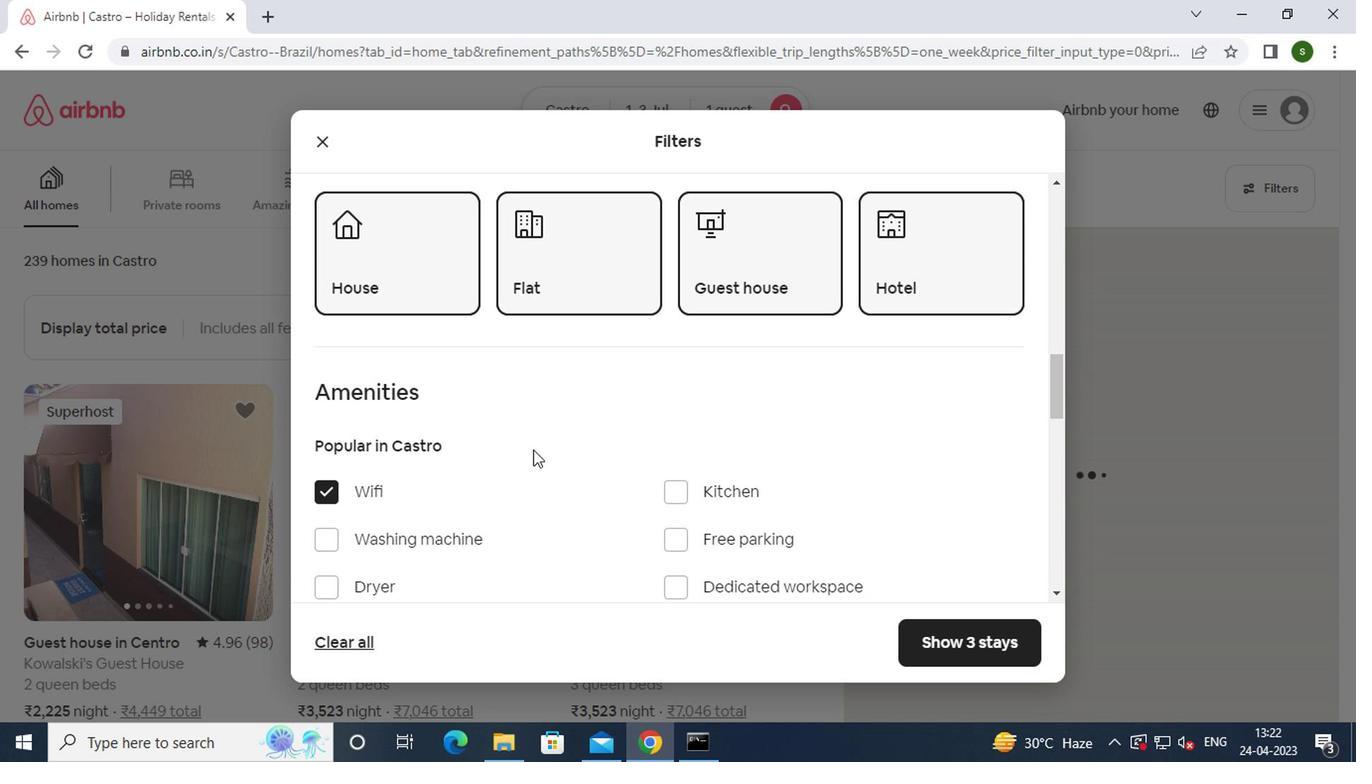 
Action: Mouse scrolled (529, 450) with delta (0, 0)
Screenshot: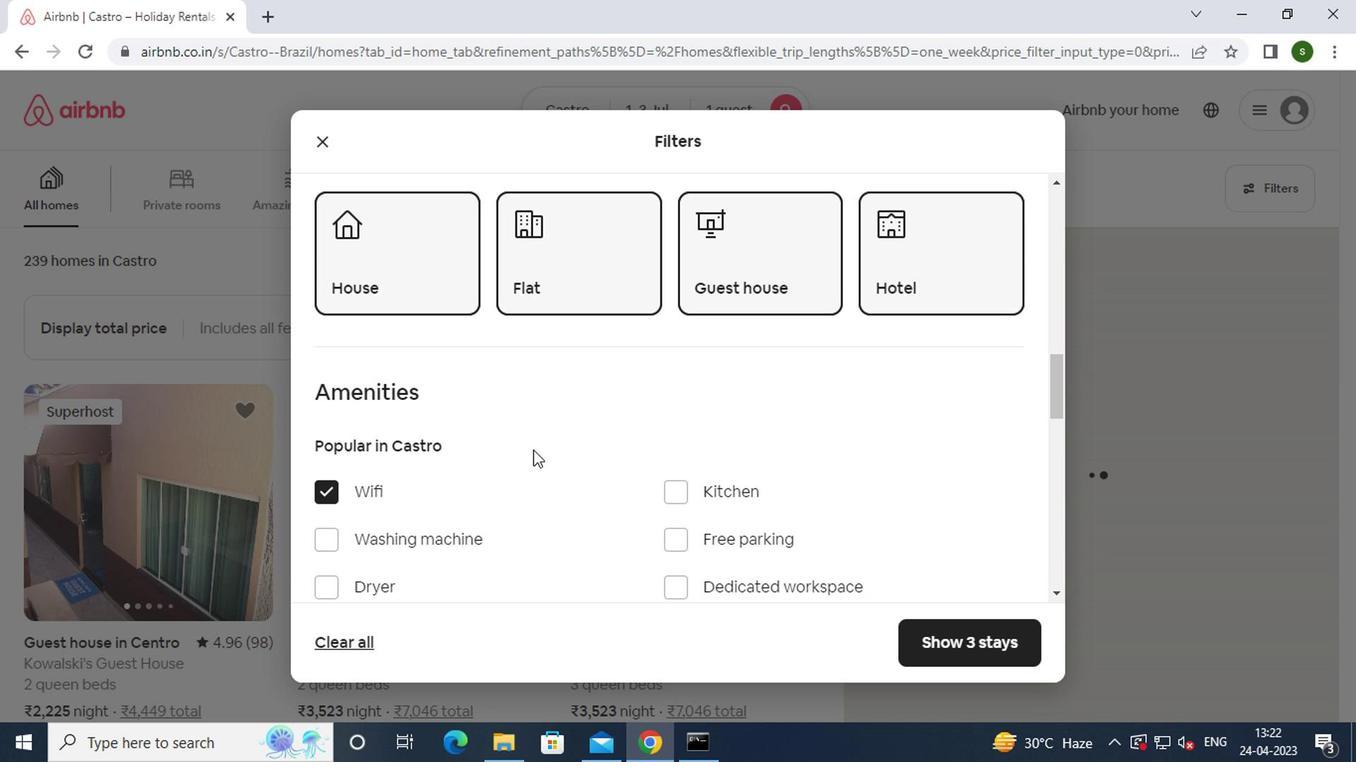 
Action: Mouse scrolled (529, 450) with delta (0, 0)
Screenshot: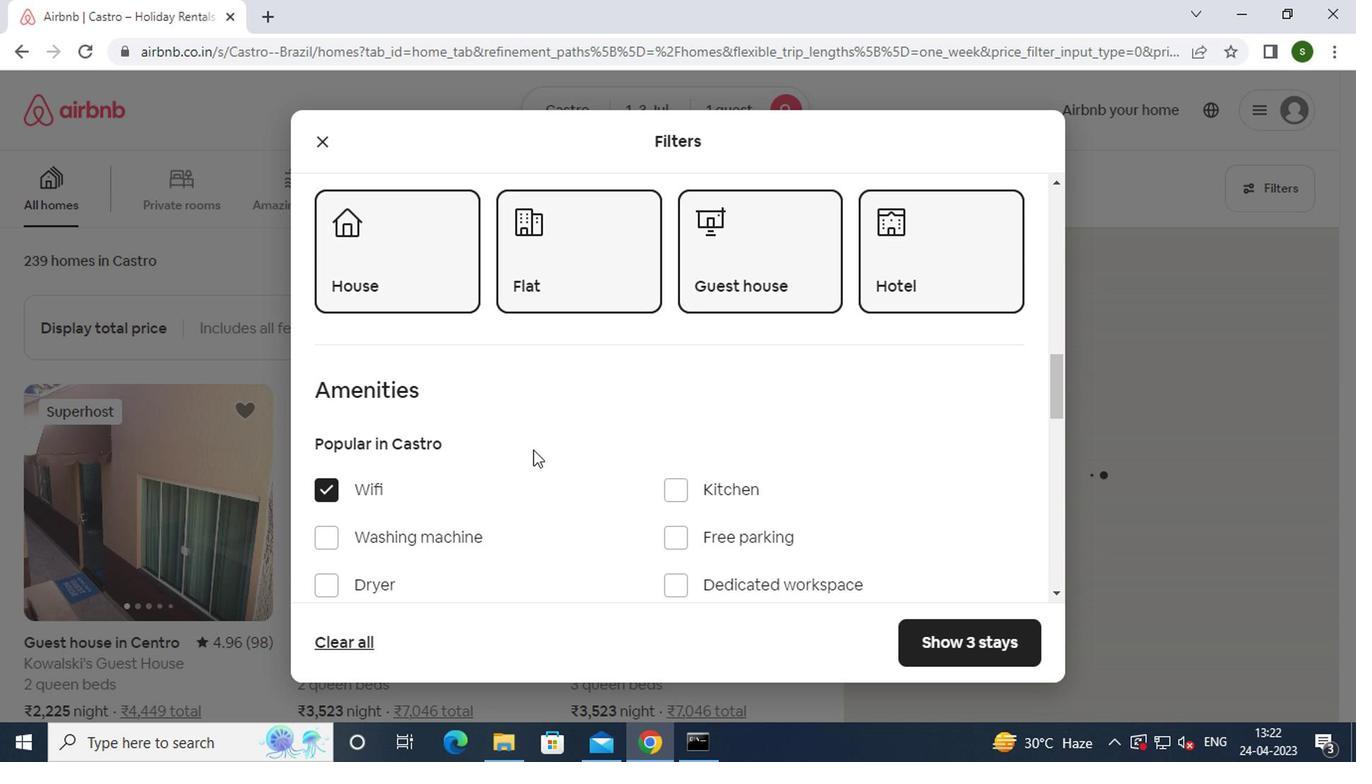 
Action: Mouse scrolled (529, 450) with delta (0, 0)
Screenshot: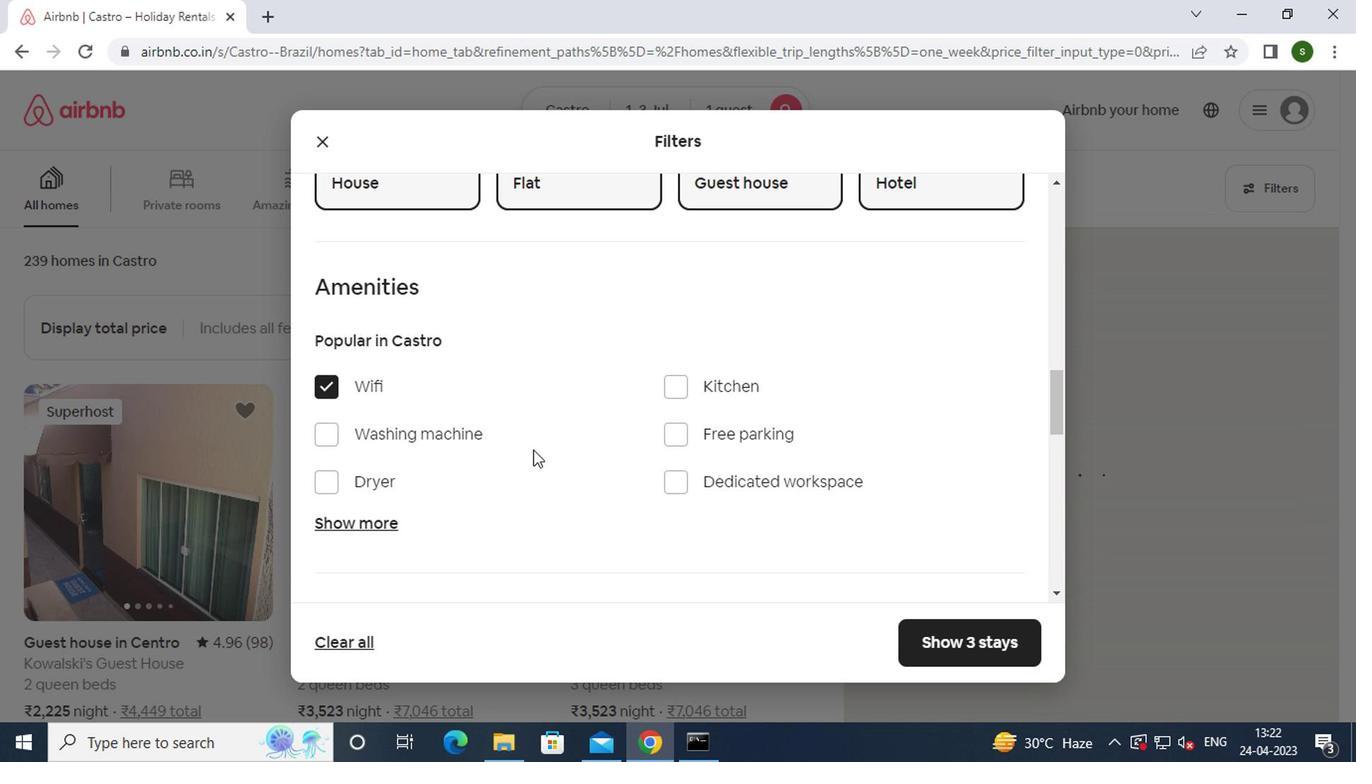 
Action: Mouse scrolled (529, 450) with delta (0, 0)
Screenshot: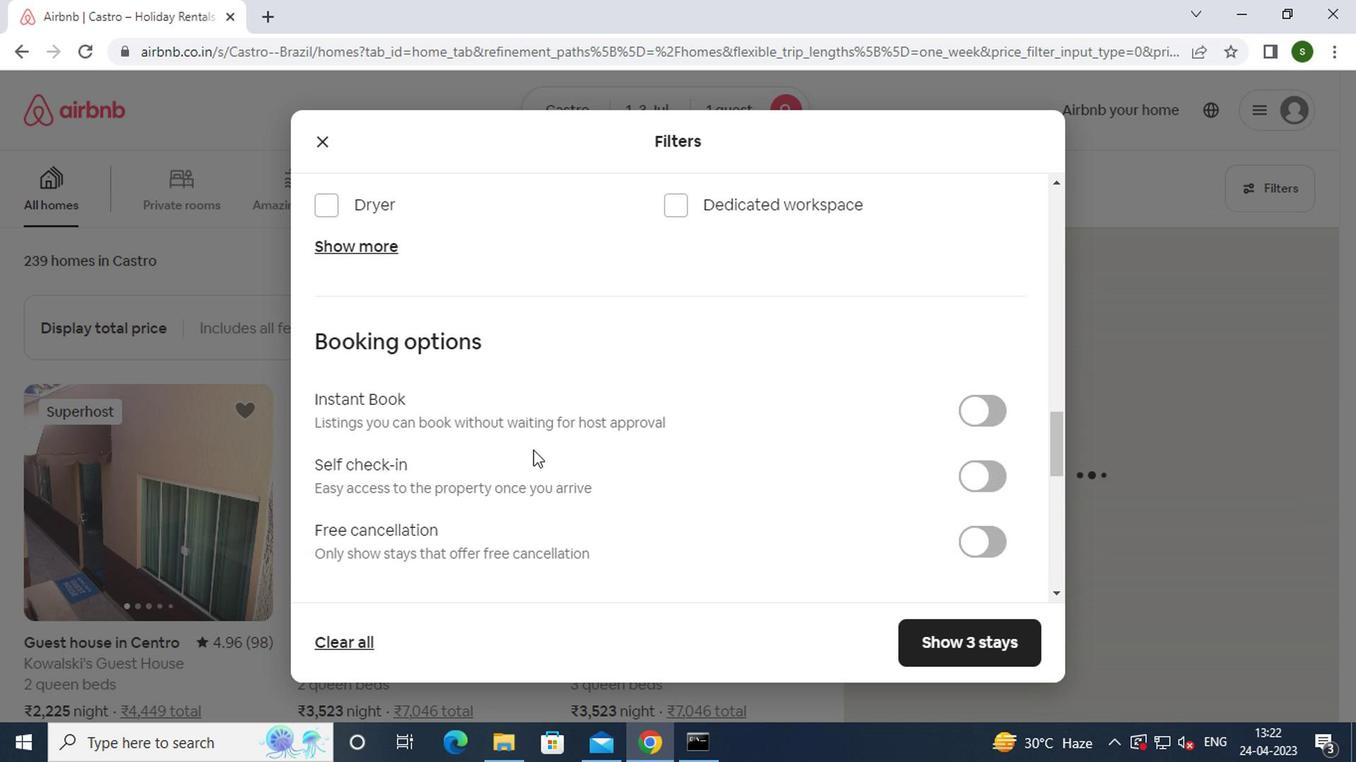 
Action: Mouse moved to (967, 358)
Screenshot: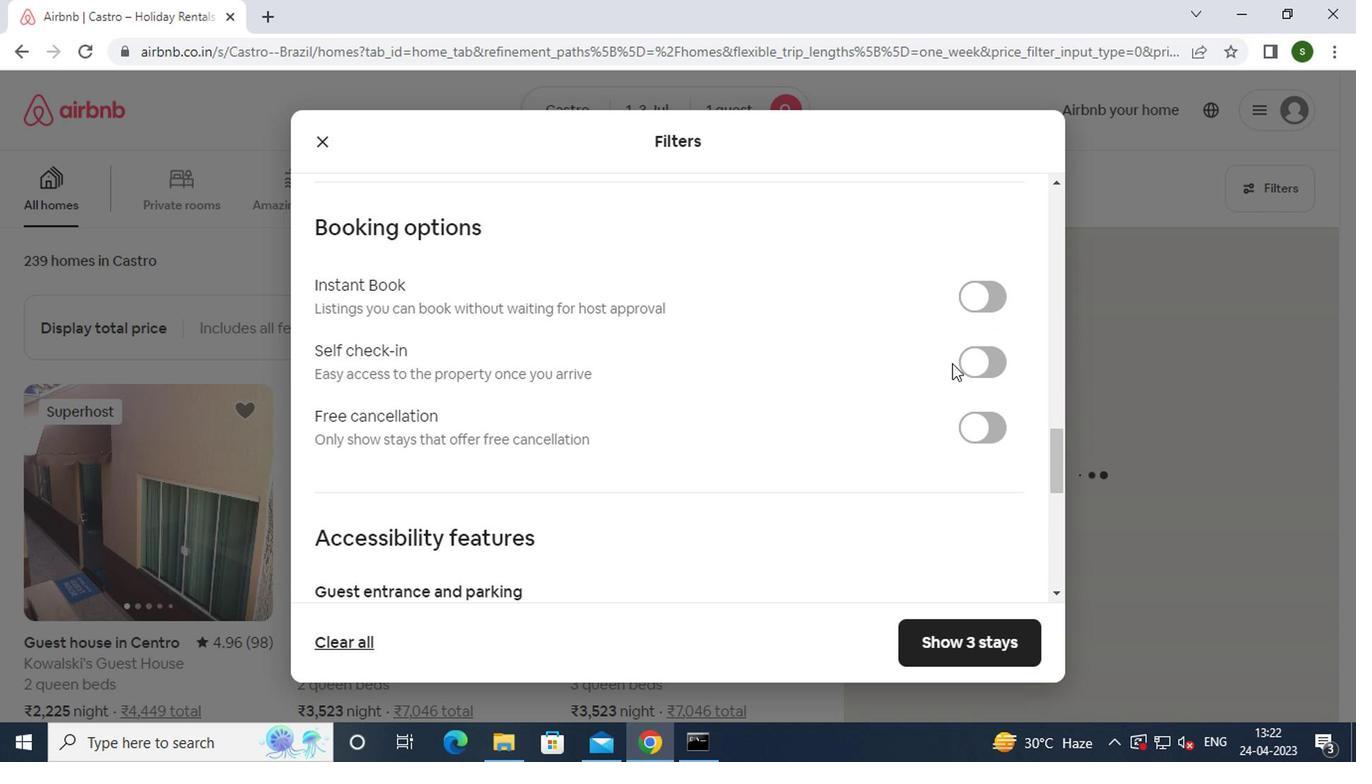 
Action: Mouse pressed left at (967, 358)
Screenshot: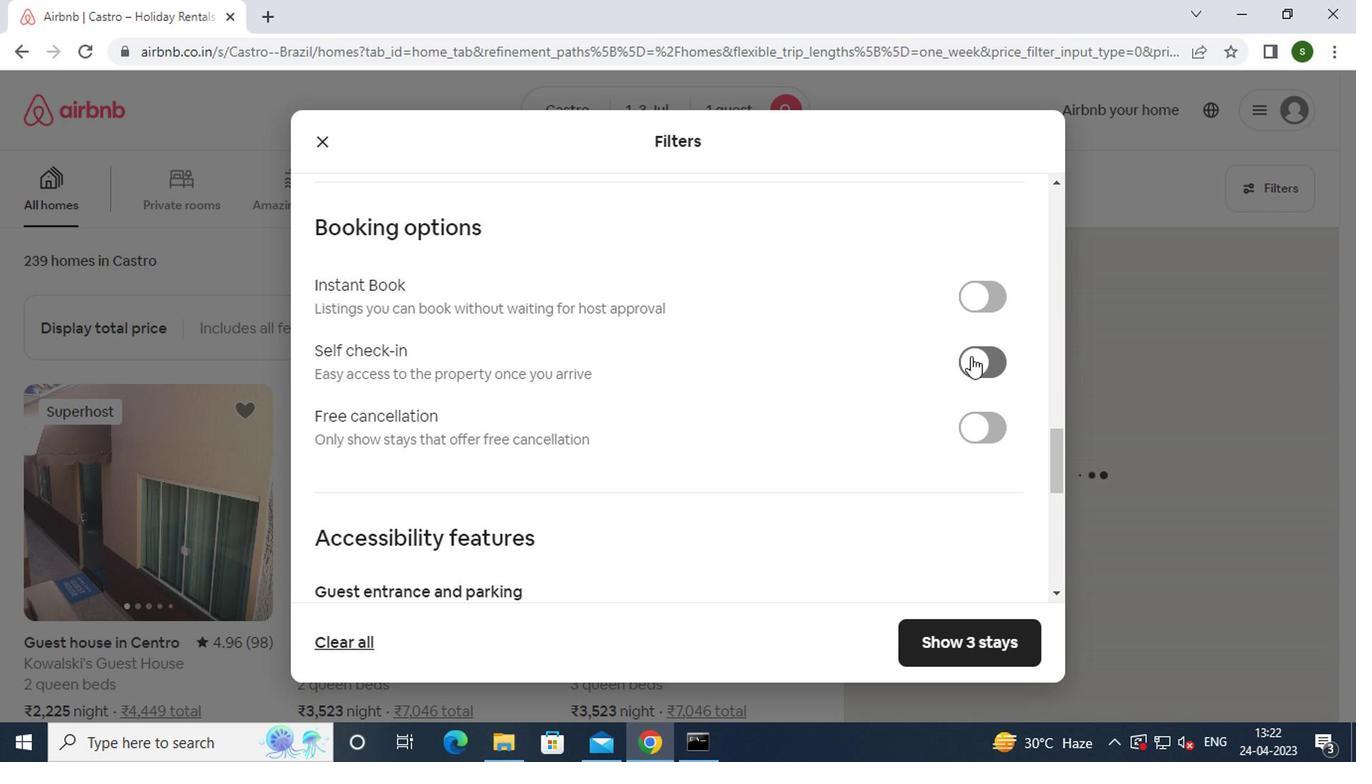 
Action: Mouse moved to (789, 399)
Screenshot: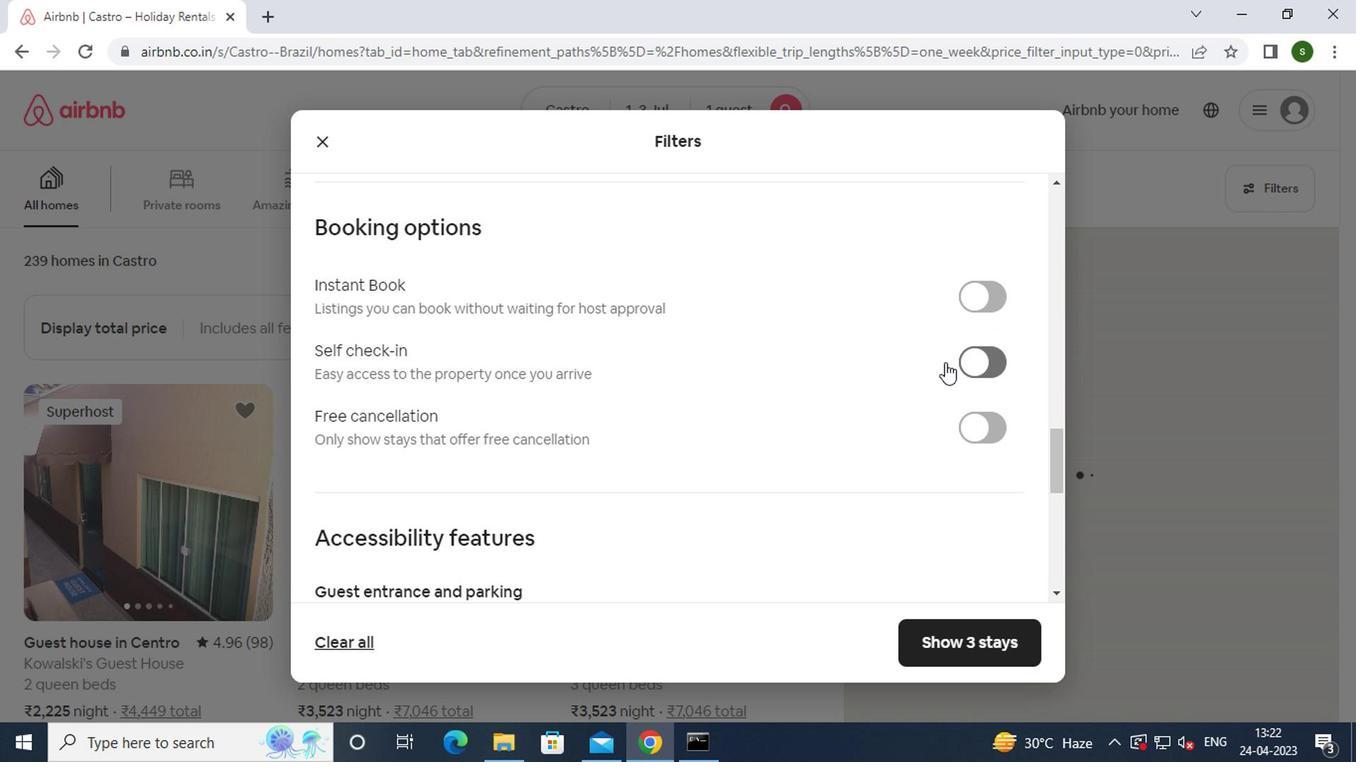 
Action: Mouse scrolled (789, 398) with delta (0, 0)
Screenshot: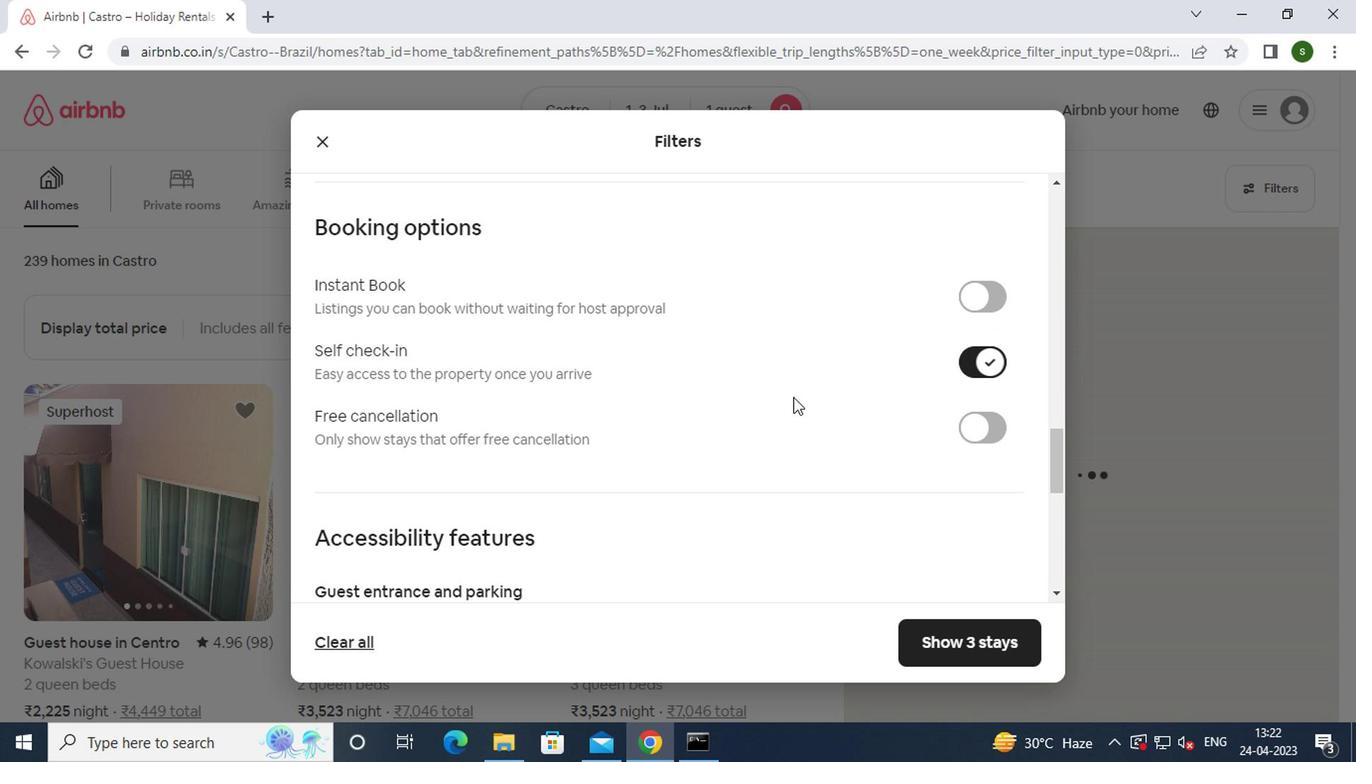 
Action: Mouse scrolled (789, 398) with delta (0, 0)
Screenshot: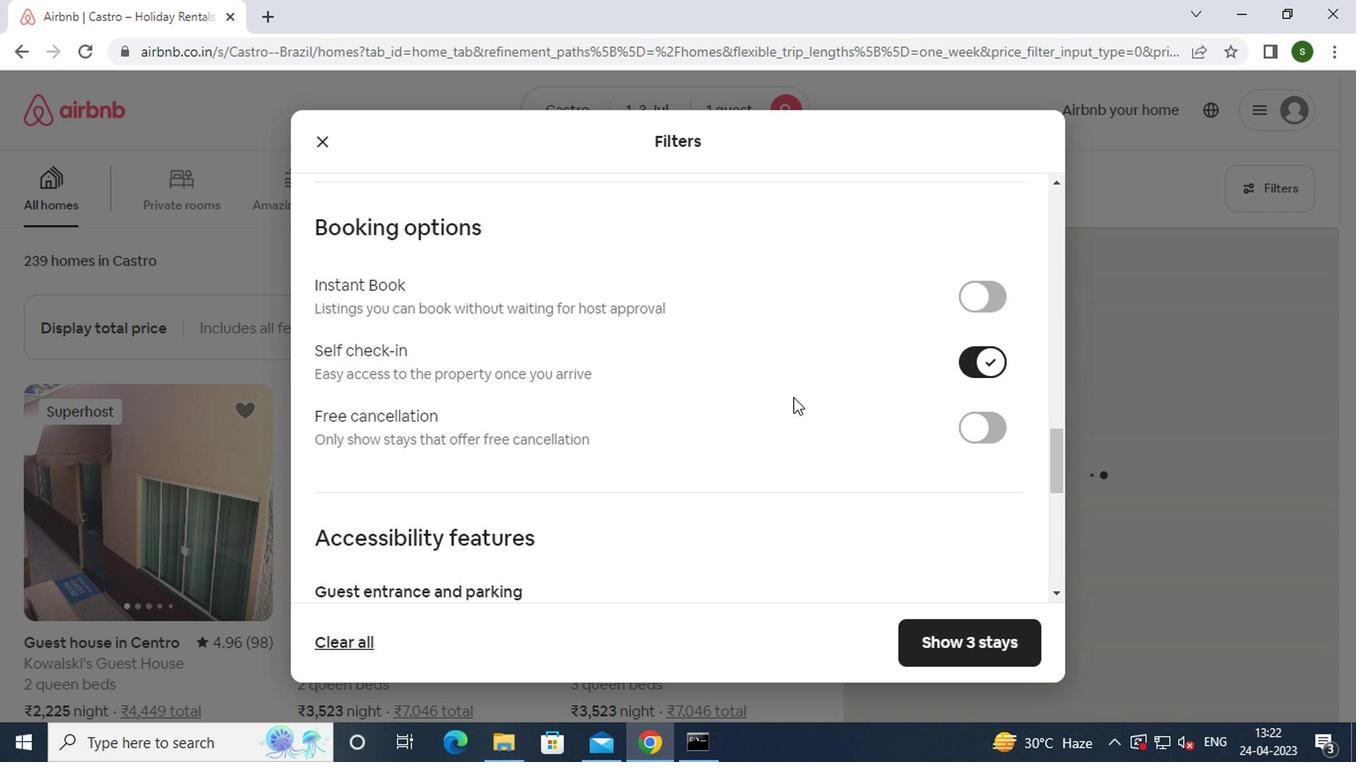 
Action: Mouse scrolled (789, 398) with delta (0, 0)
Screenshot: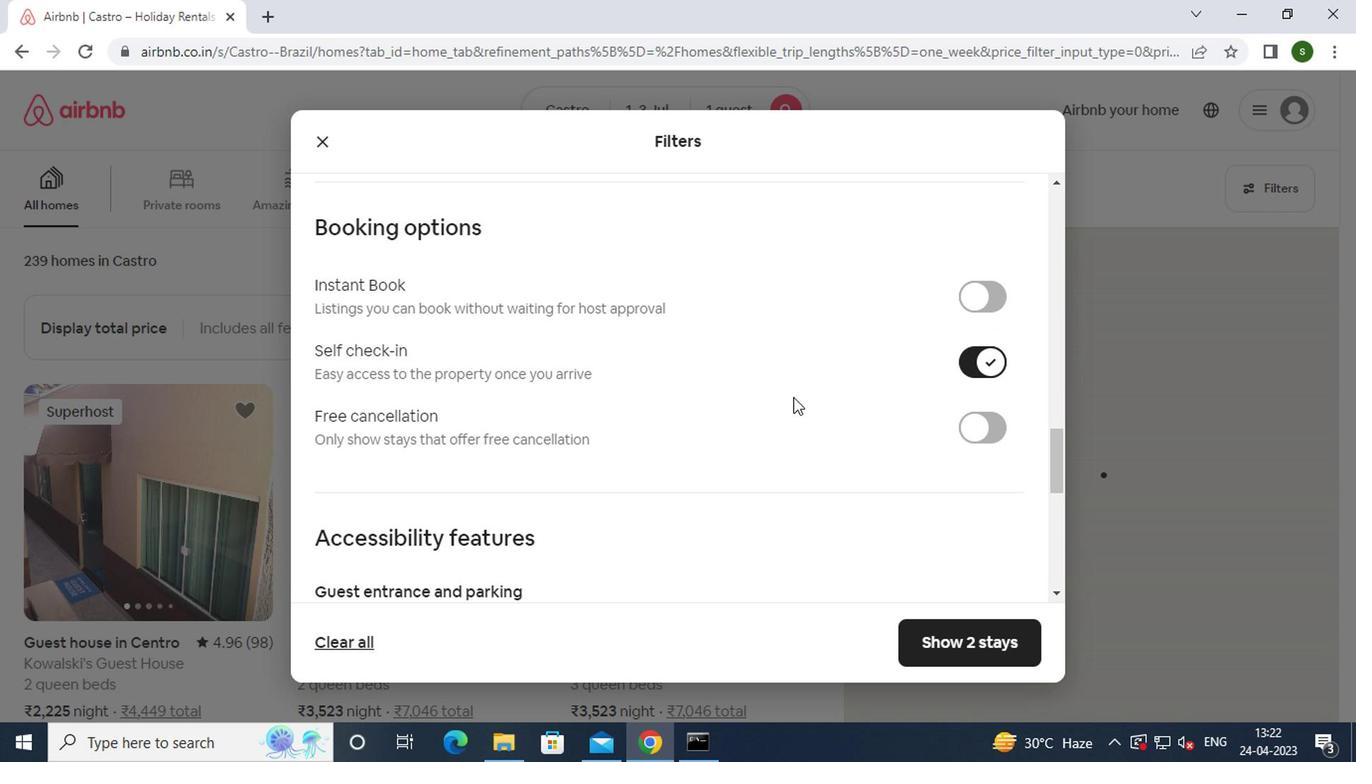
Action: Mouse moved to (789, 399)
Screenshot: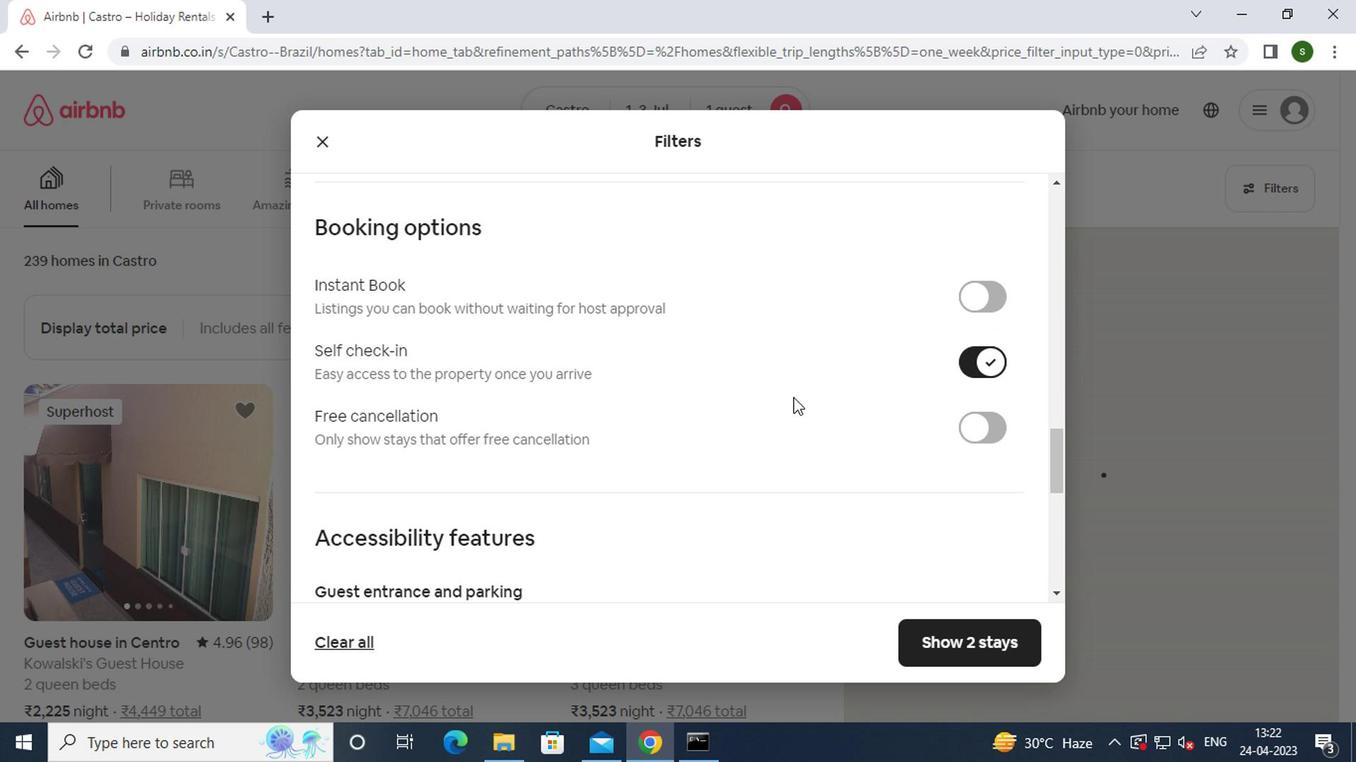 
Action: Mouse scrolled (789, 398) with delta (0, 0)
Screenshot: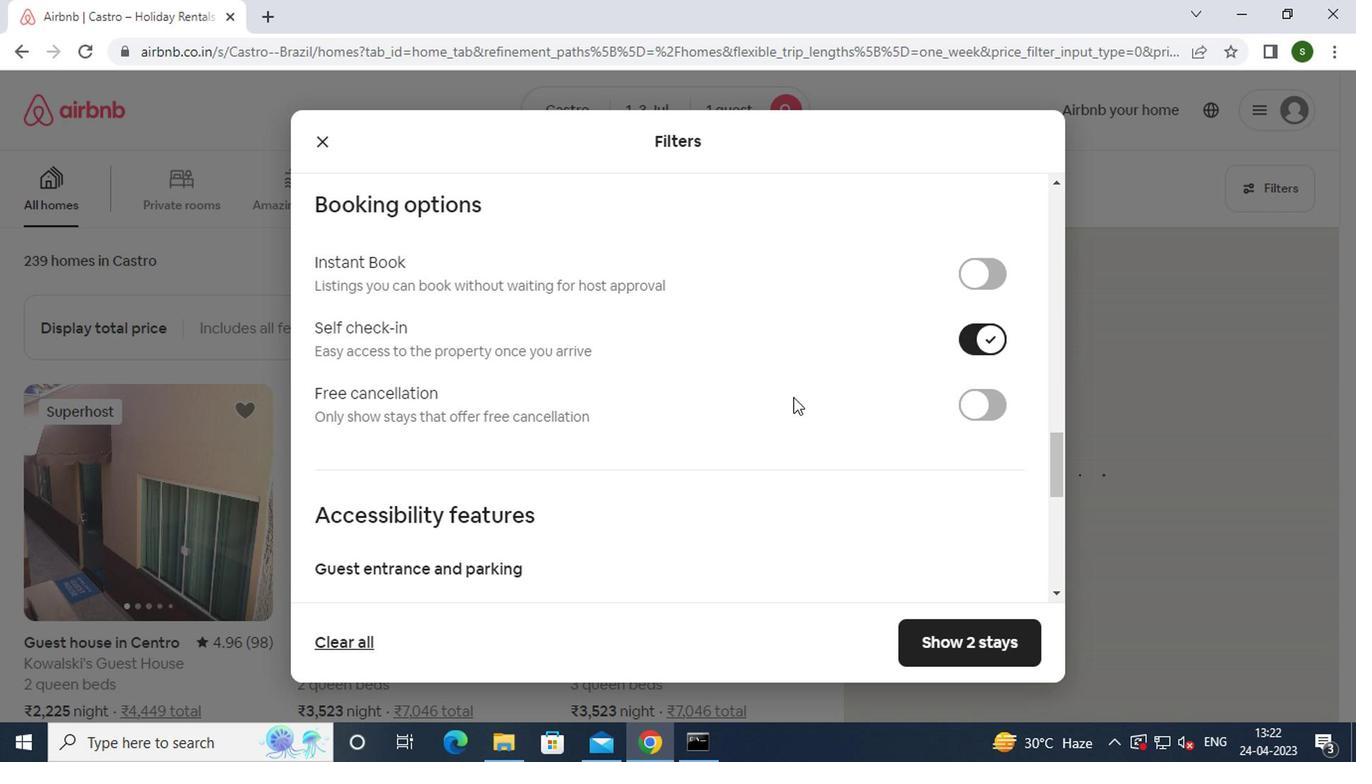 
Action: Mouse scrolled (789, 398) with delta (0, 0)
Screenshot: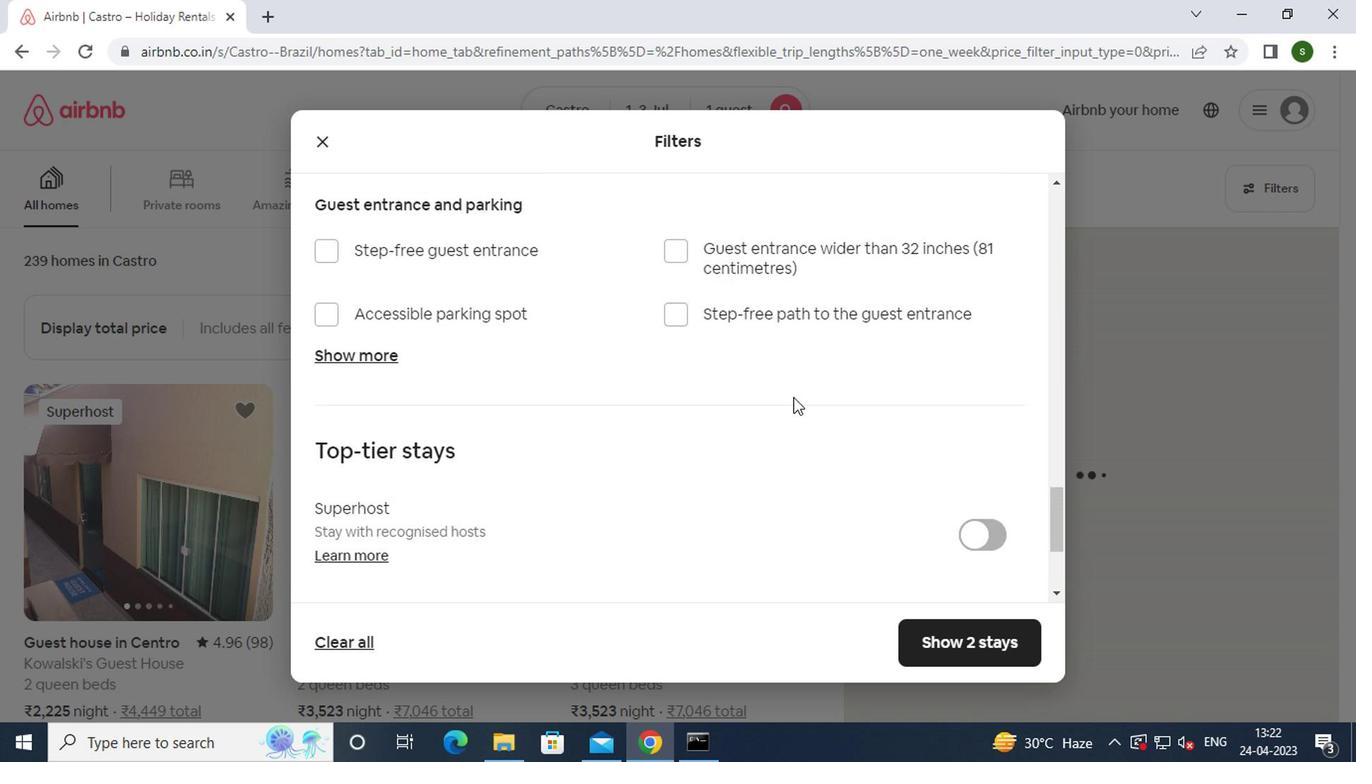 
Action: Mouse scrolled (789, 398) with delta (0, 0)
Screenshot: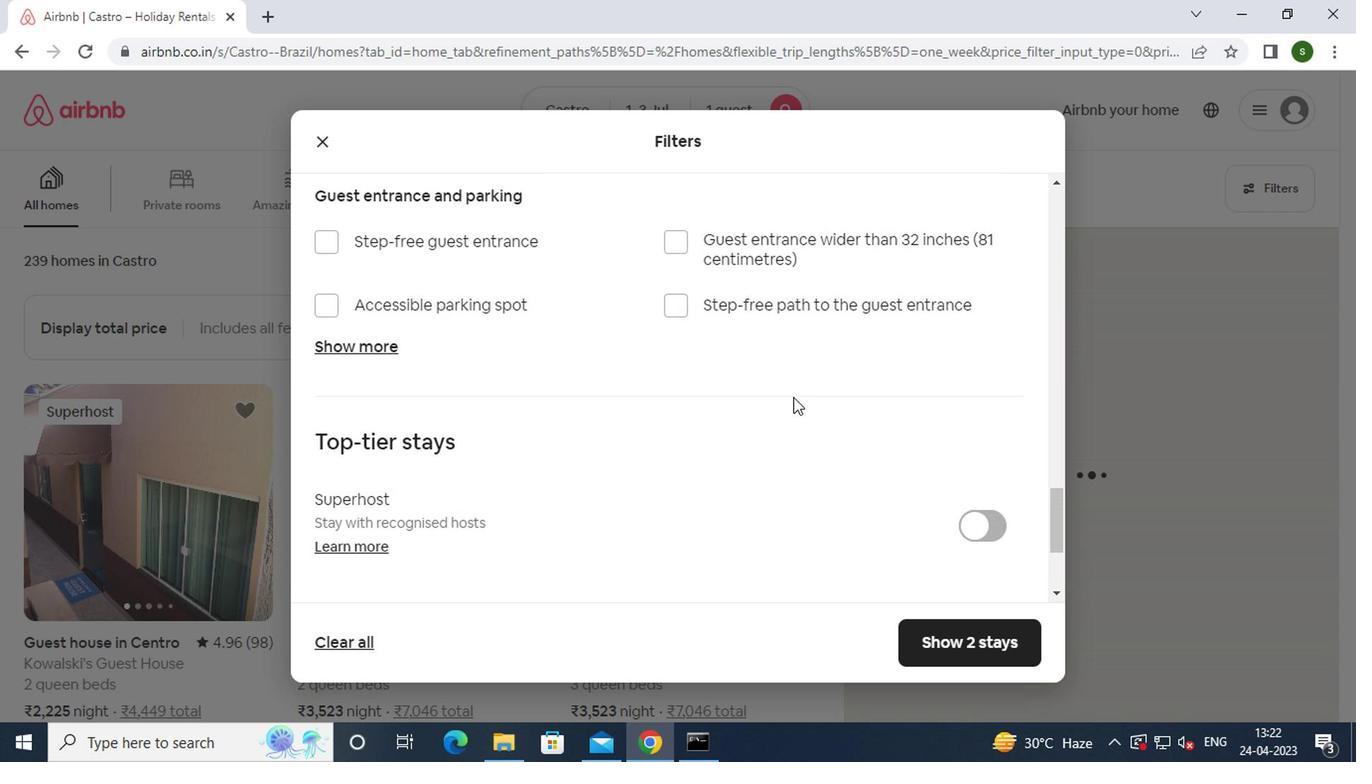
Action: Mouse scrolled (789, 398) with delta (0, 0)
Screenshot: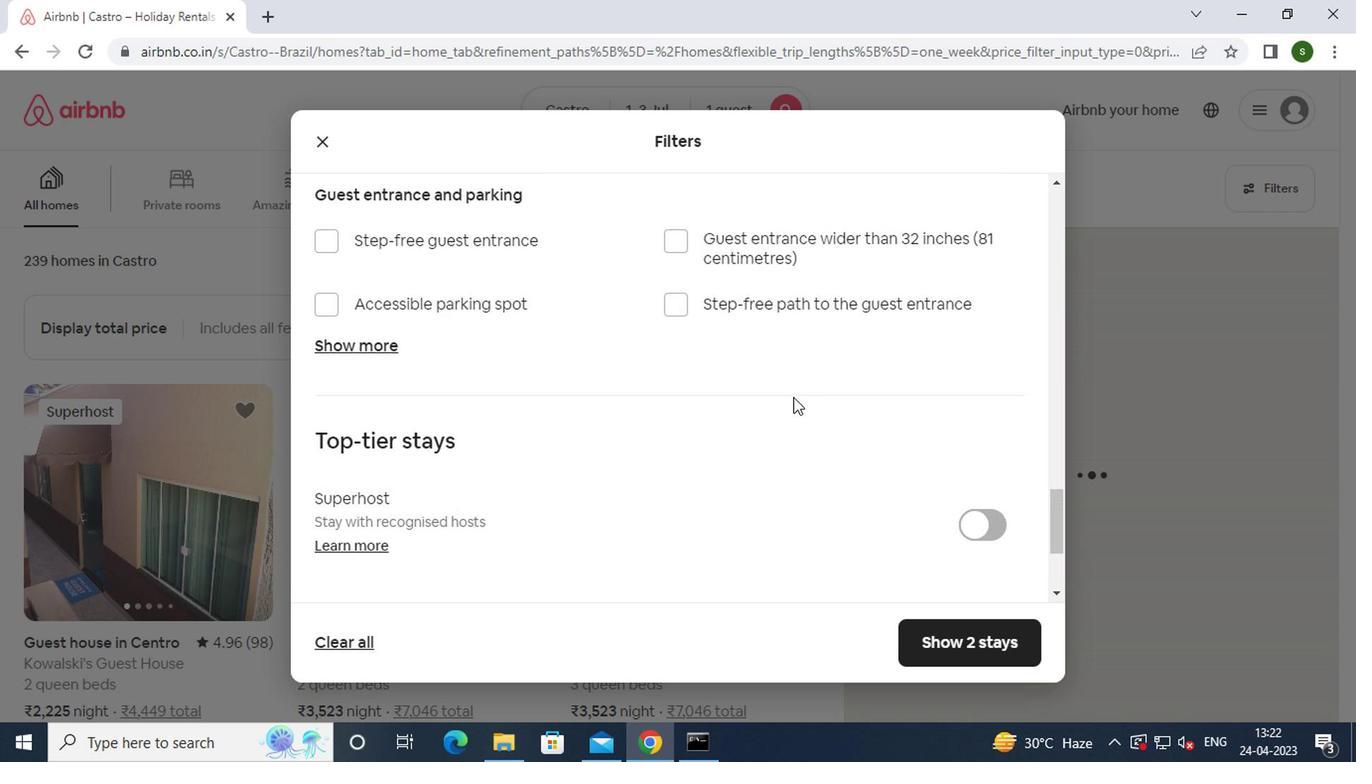 
Action: Mouse scrolled (789, 398) with delta (0, 0)
Screenshot: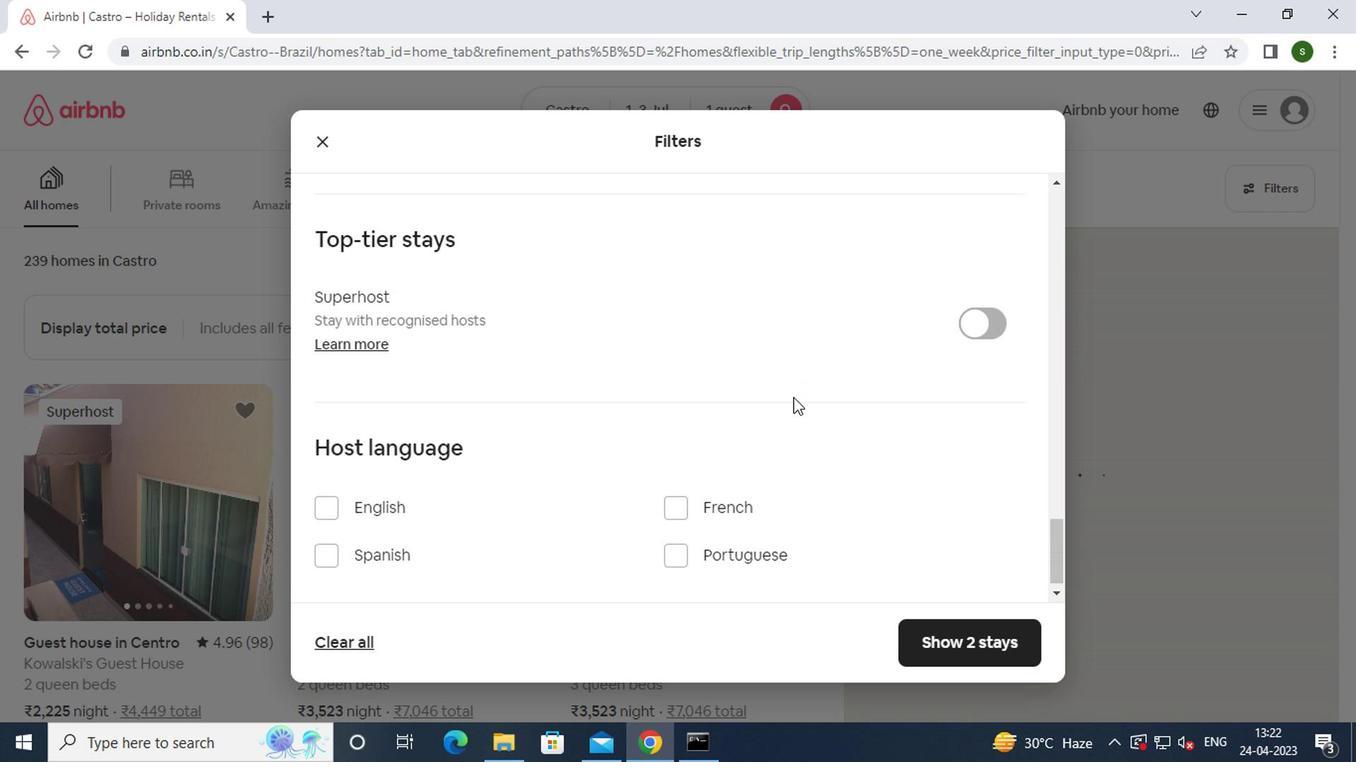 
Action: Mouse scrolled (789, 398) with delta (0, 0)
Screenshot: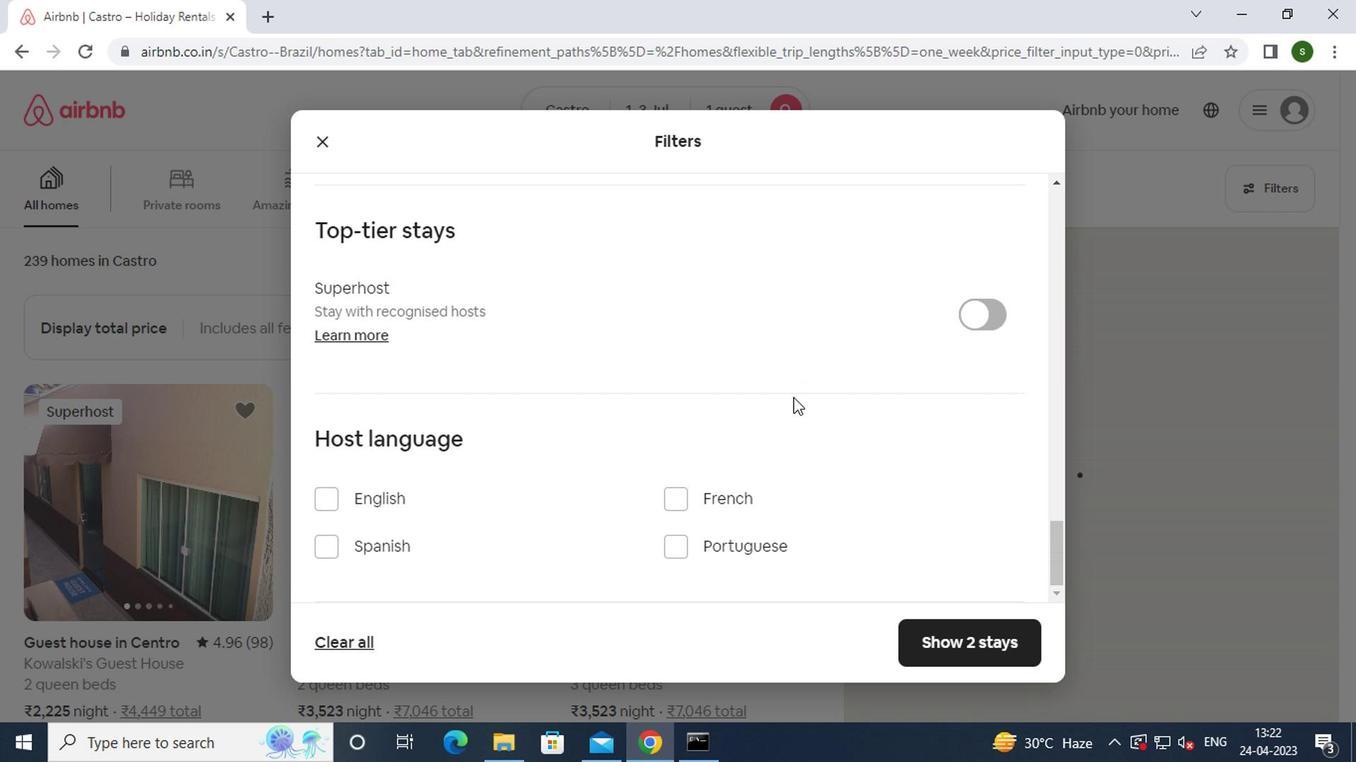 
Action: Mouse moved to (402, 543)
Screenshot: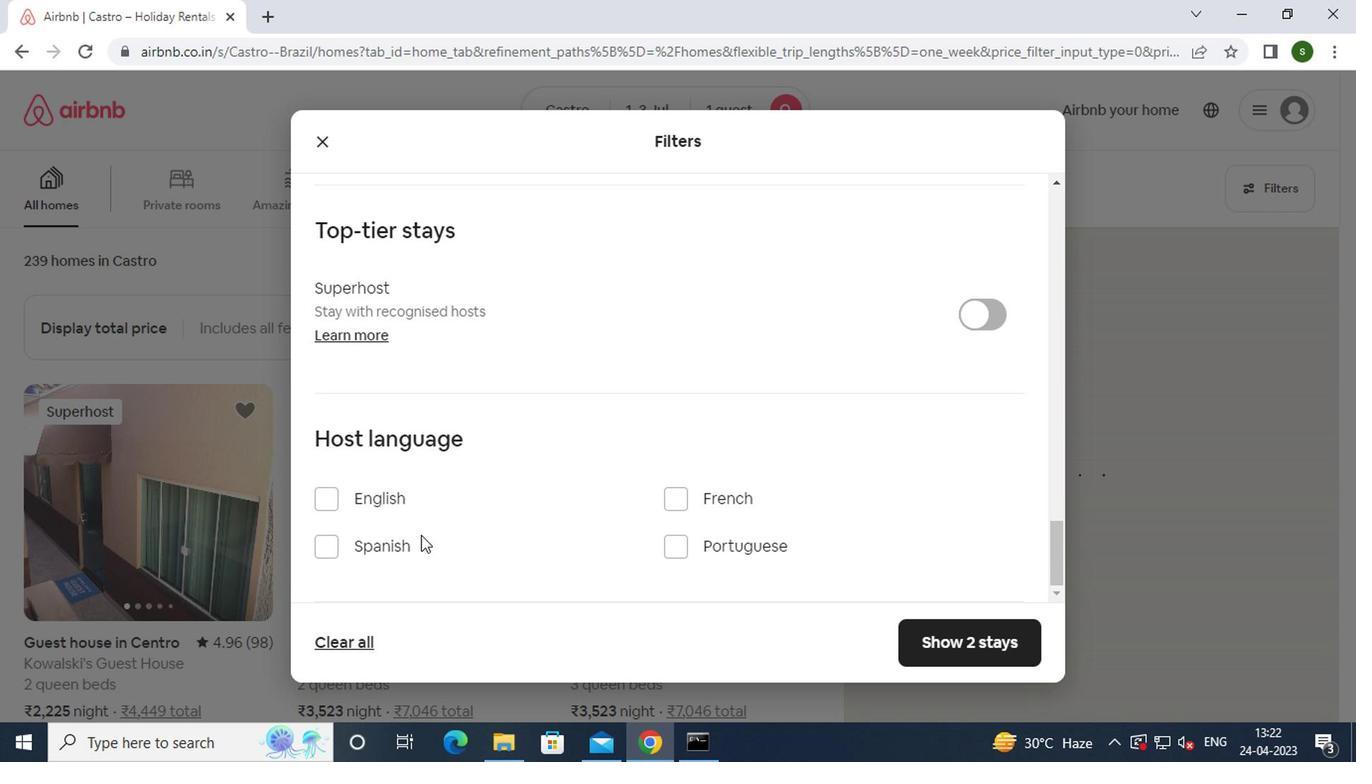
Action: Mouse pressed left at (402, 543)
Screenshot: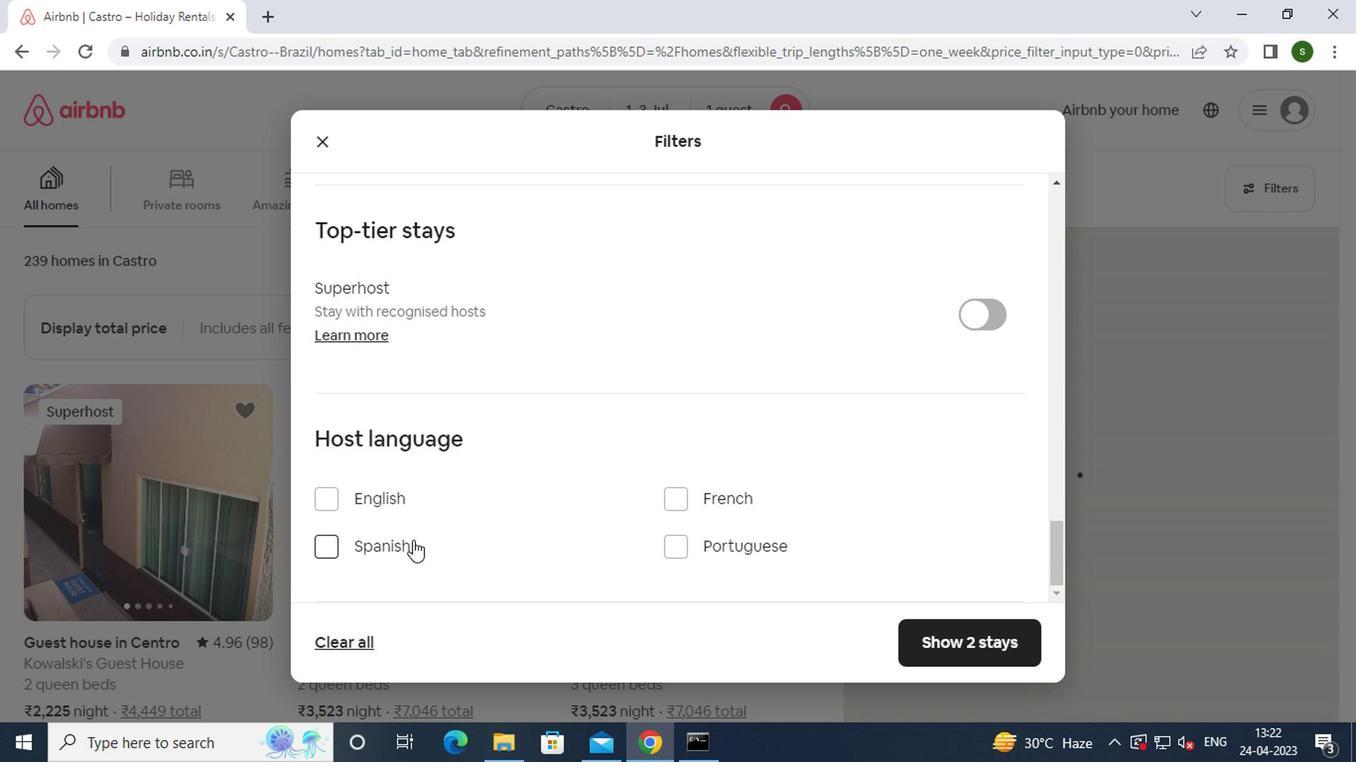 
Action: Mouse moved to (955, 642)
Screenshot: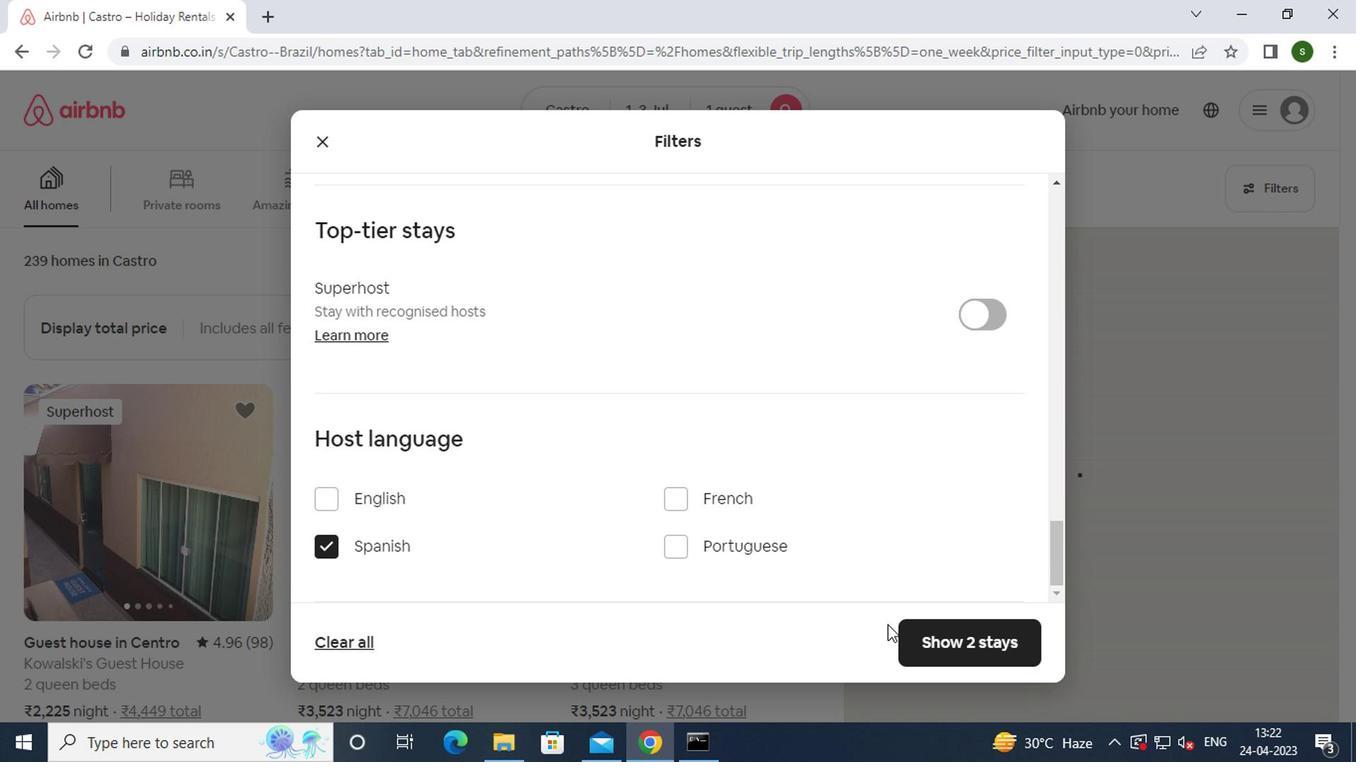 
Action: Mouse pressed left at (955, 642)
Screenshot: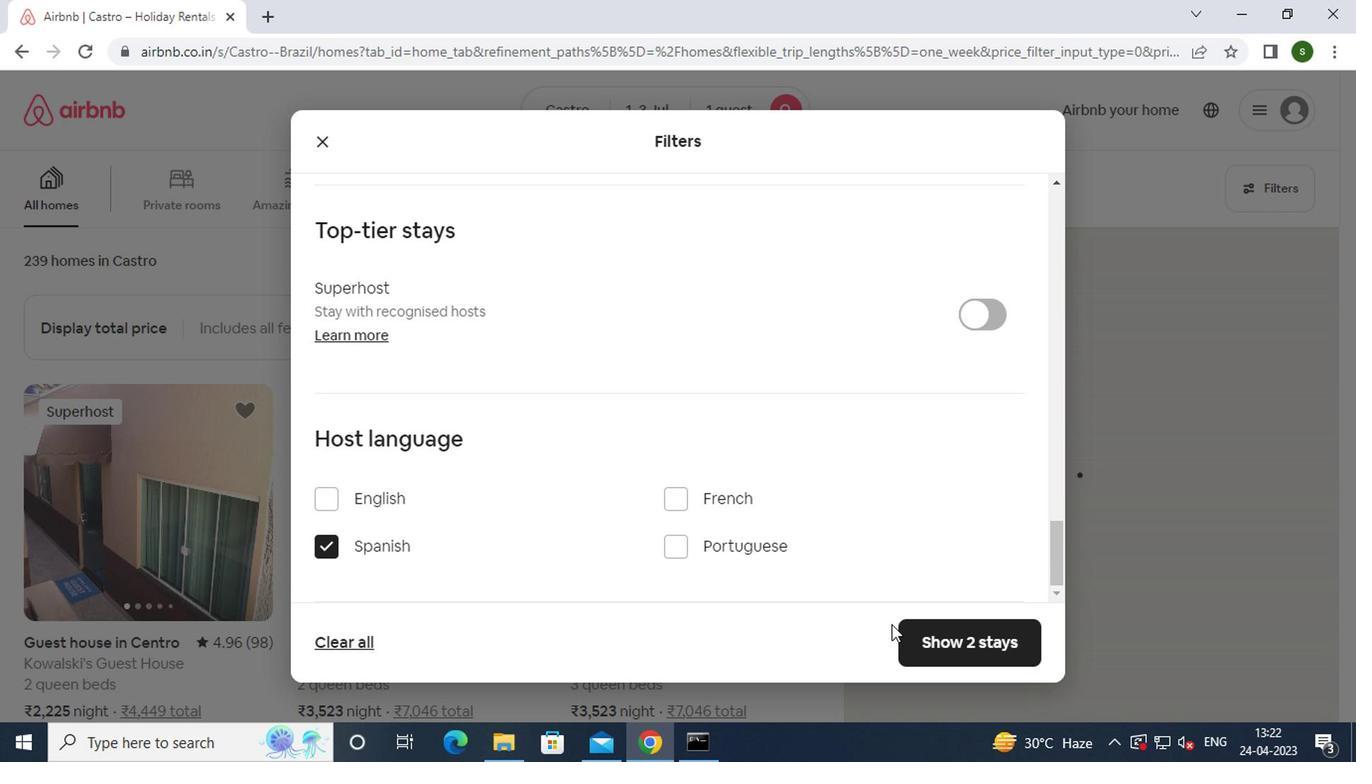 
Action: Mouse moved to (752, 227)
Screenshot: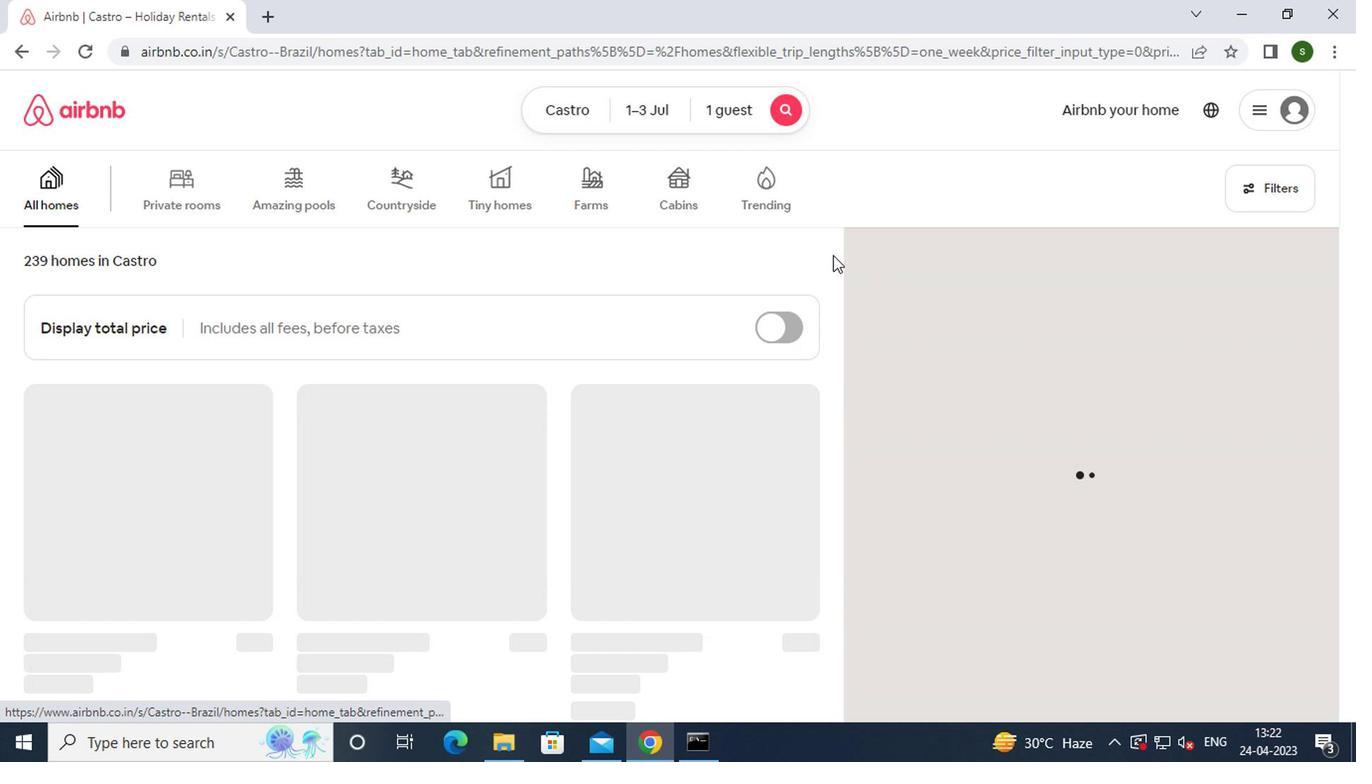 
